 Task: Find a flat in Elizabethtown, United States, for 3 adults from 6th to 18th September, with 2 bedrooms, 2 beds, 2 bathrooms, self check-in, and English-speaking host, within a price range of ₹6000 to ₹12000.
Action: Mouse moved to (590, 146)
Screenshot: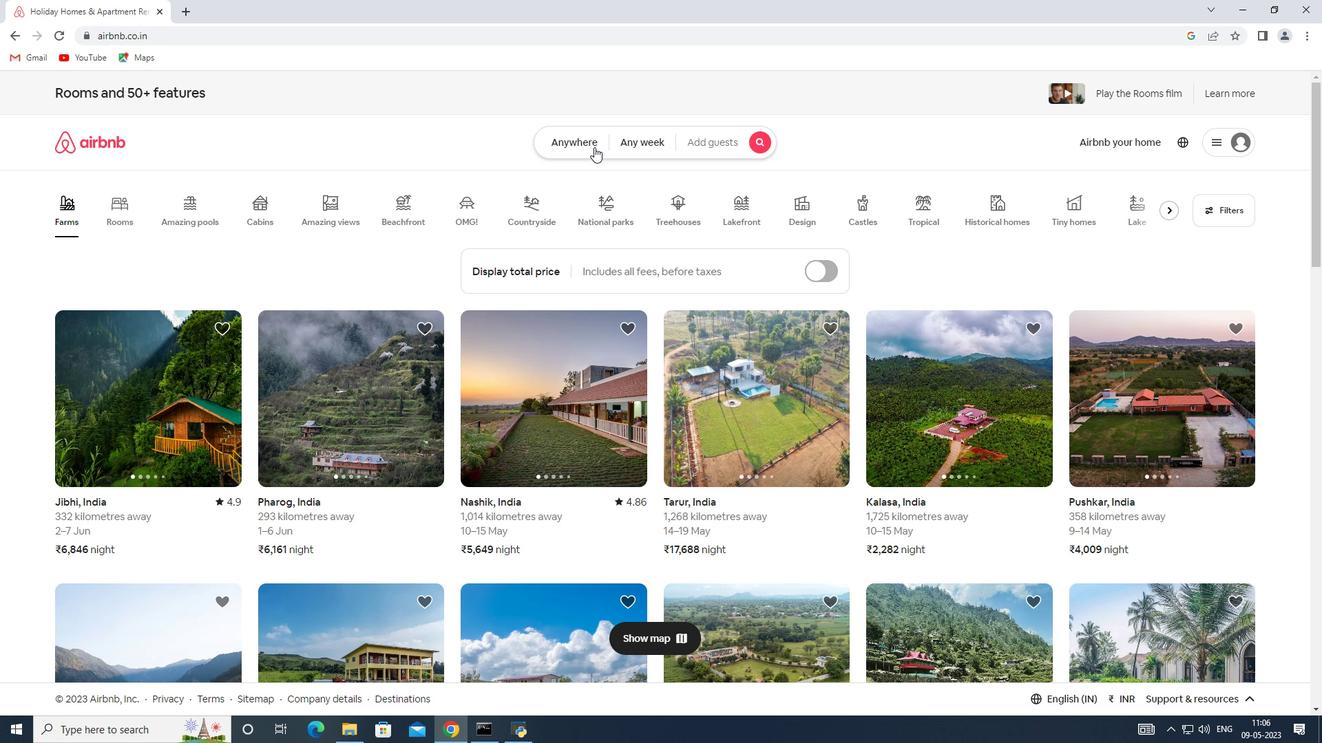 
Action: Mouse pressed left at (590, 146)
Screenshot: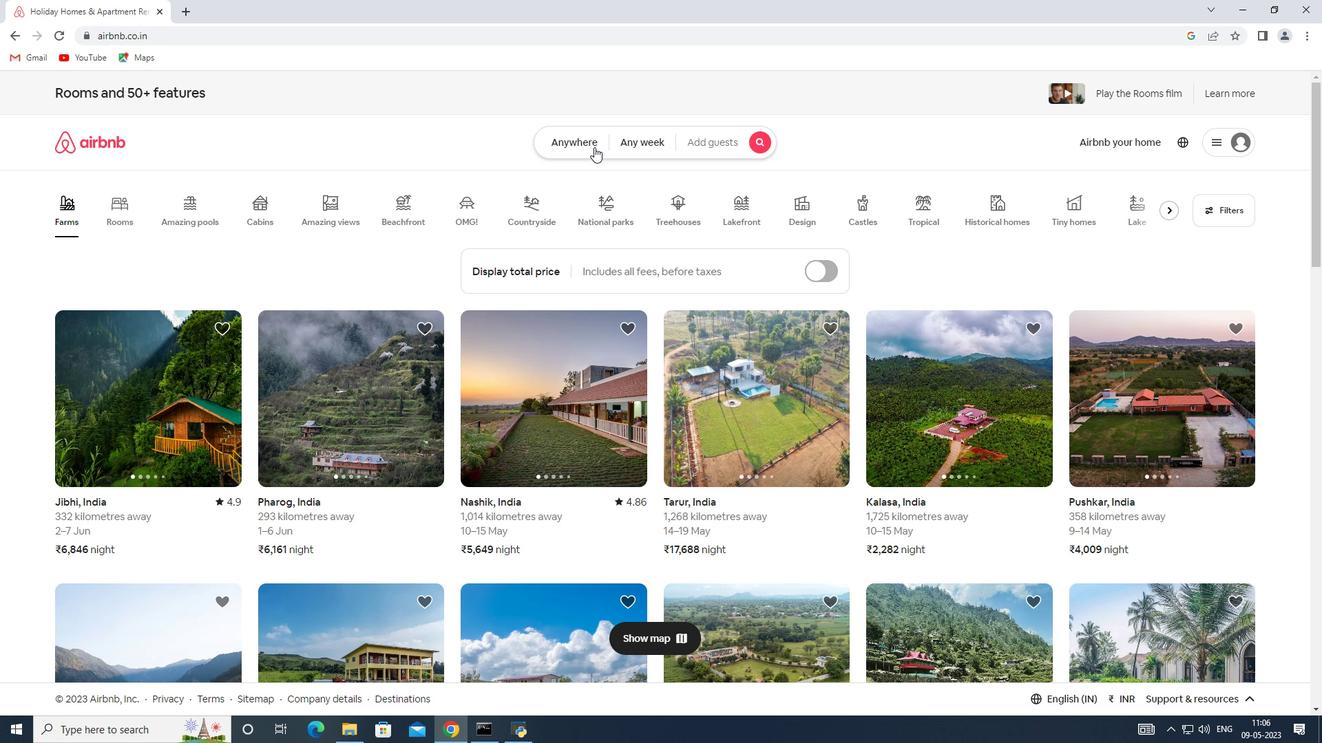 
Action: Mouse moved to (466, 200)
Screenshot: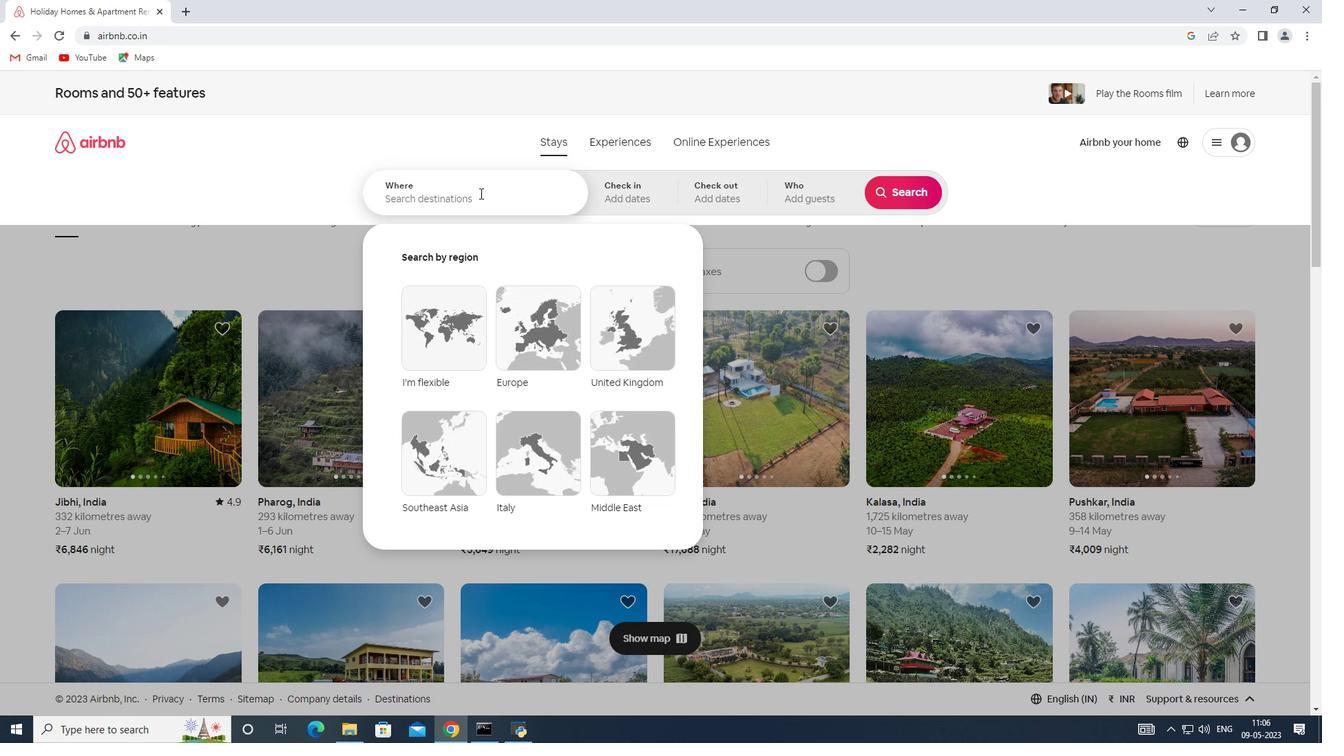 
Action: Mouse pressed left at (466, 200)
Screenshot: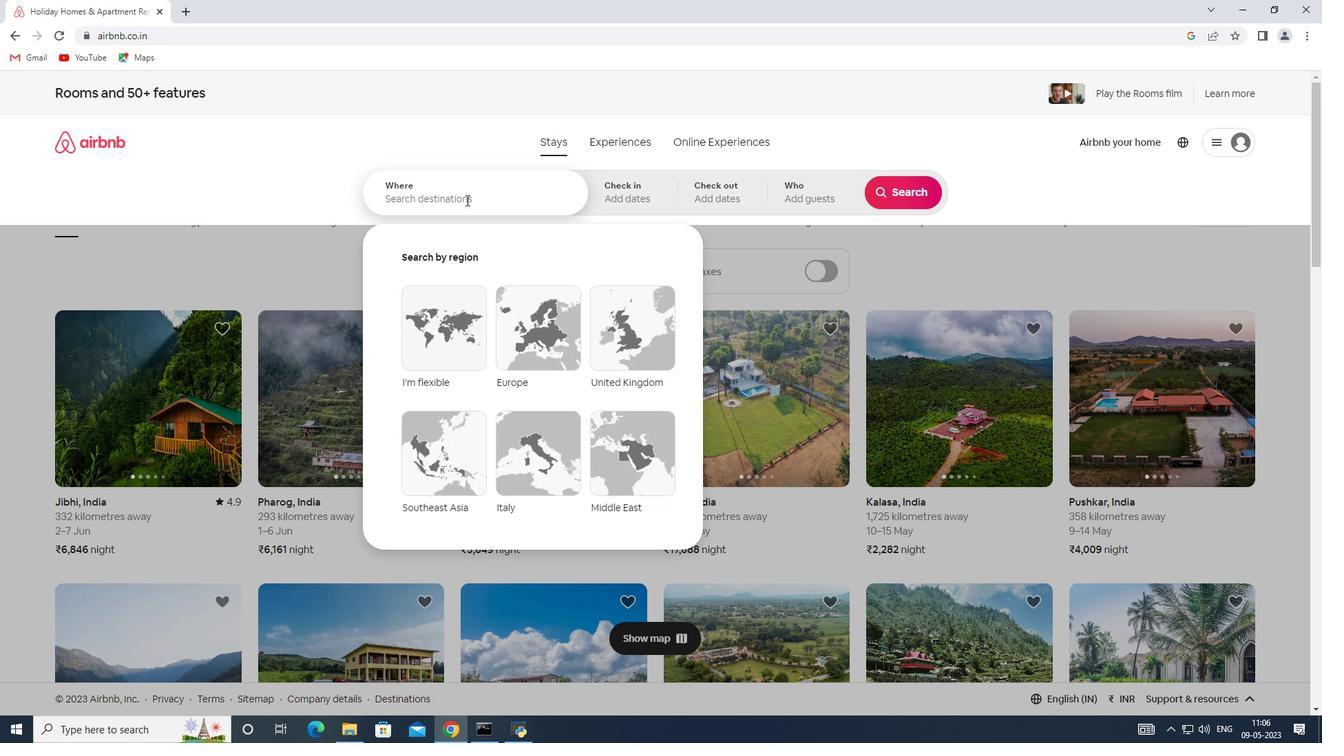
Action: Key pressed <Key.shift><Key.shift><Key.shift><Key.shift><Key.shift><Key.shift><Key.shift><Key.shift><Key.shift><Key.shift><Key.shift><Key.shift><Key.shift><Key.shift><Key.shift><Key.shift><Key.shift><Key.shift><Key.shift><Key.shift><Key.shift><Key.shift><Key.shift><Key.shift><Key.shift><Key.shift><Key.shift><Key.shift><Key.shift><Key.shift><Key.shift><Key.shift><Key.shift><Key.shift><Key.shift><Key.shift><Key.shift><Key.shift><Key.shift><Key.shift><Key.shift><Key.shift><Key.shift><Key.shift><Key.shift><Key.shift>Elizabethtown,<Key.shift><Key.shift><Key.shift><Key.shift><Key.shift><Key.shift><Key.shift><Key.shift><Key.shift><Key.shift><Key.shift><Key.shift><Key.shift><Key.shift><Key.shift><Key.shift><Key.shift><Key.shift>United<Key.space><Key.shift>States
Screenshot: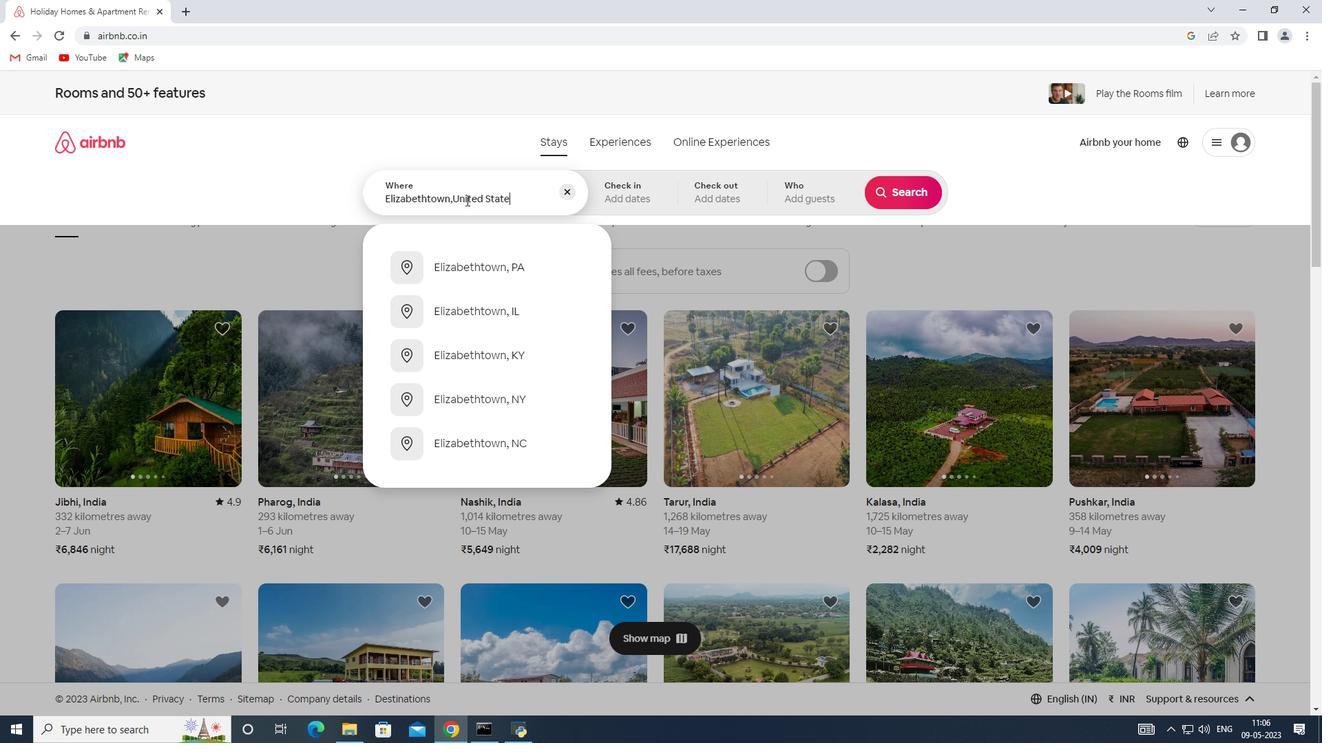 
Action: Mouse moved to (617, 190)
Screenshot: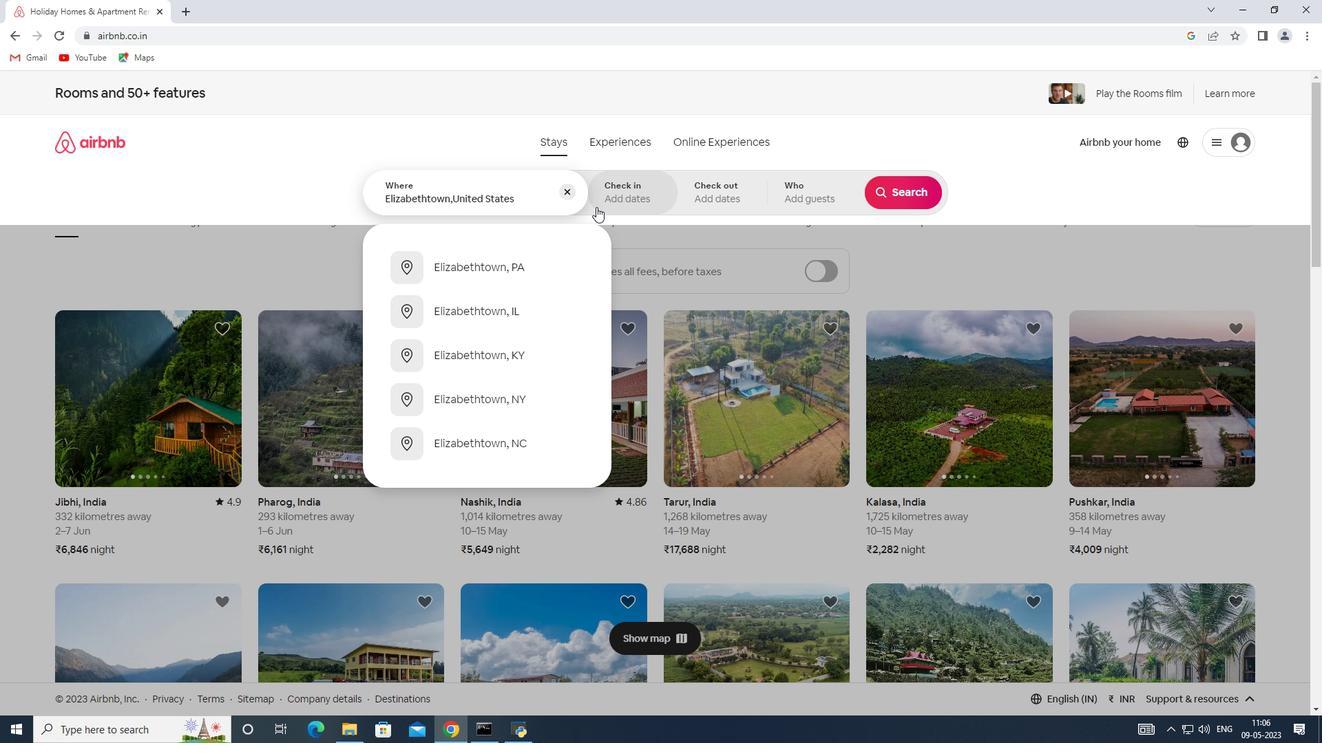 
Action: Mouse pressed left at (617, 190)
Screenshot: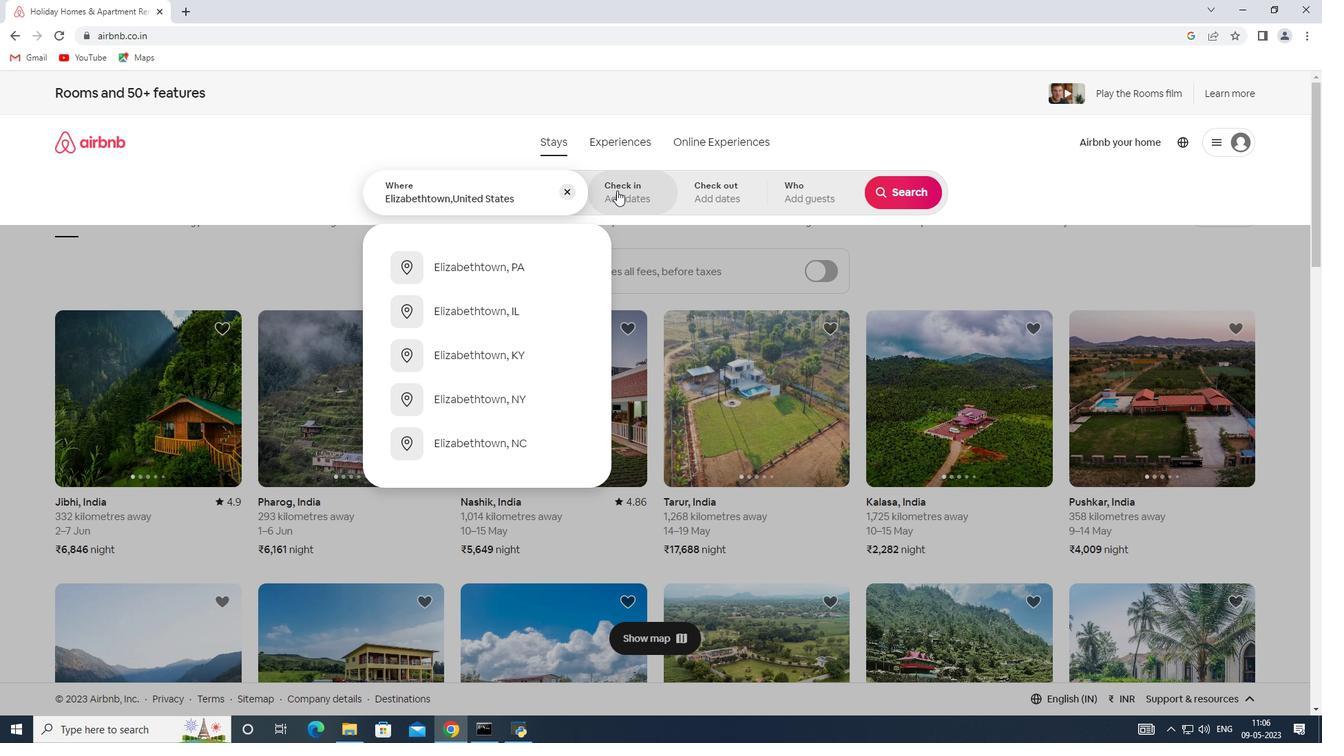 
Action: Mouse moved to (896, 301)
Screenshot: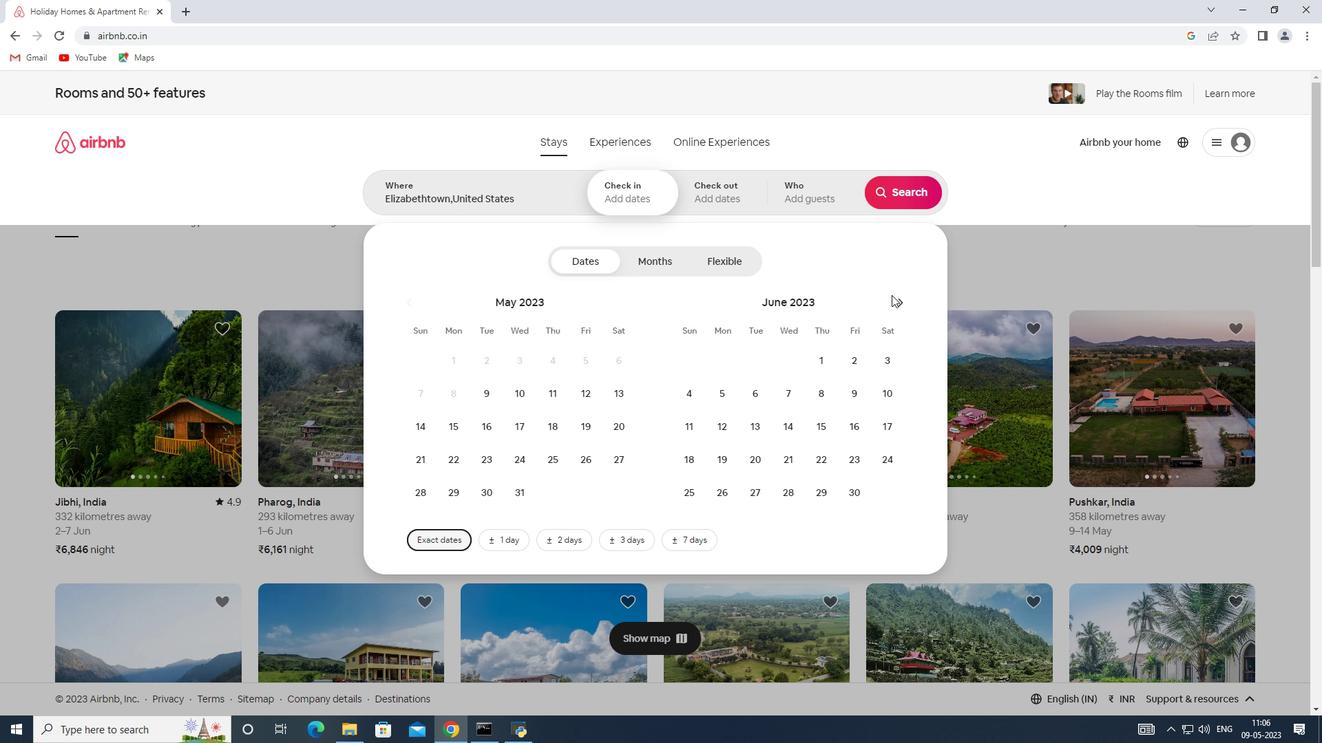 
Action: Mouse pressed left at (896, 301)
Screenshot: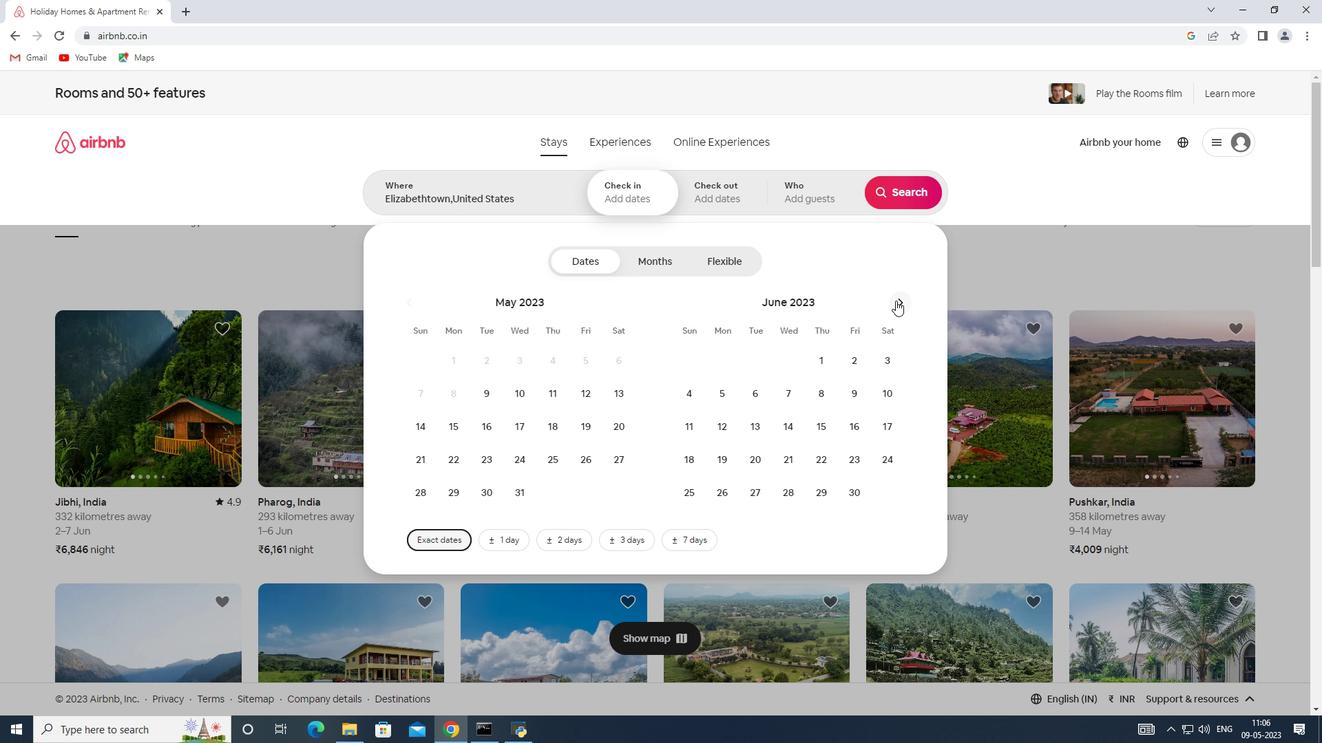 
Action: Mouse pressed left at (896, 301)
Screenshot: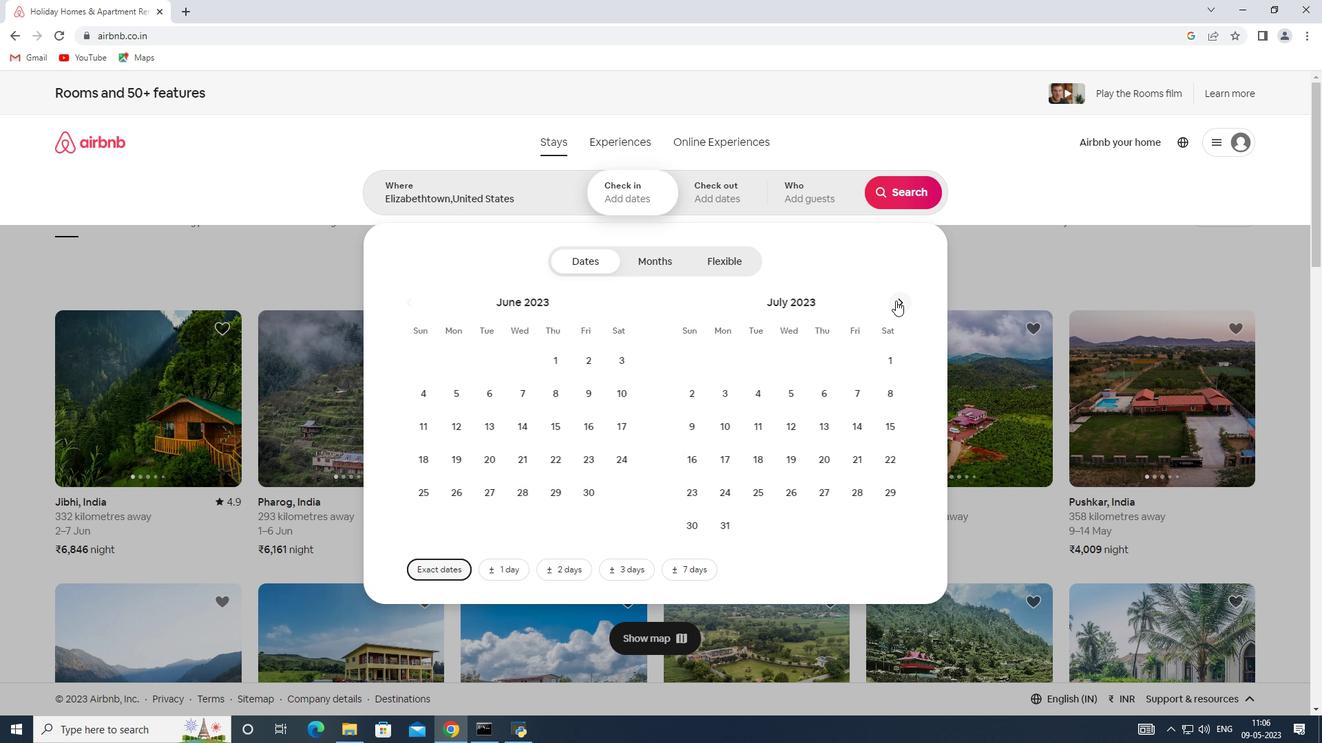 
Action: Mouse pressed left at (896, 301)
Screenshot: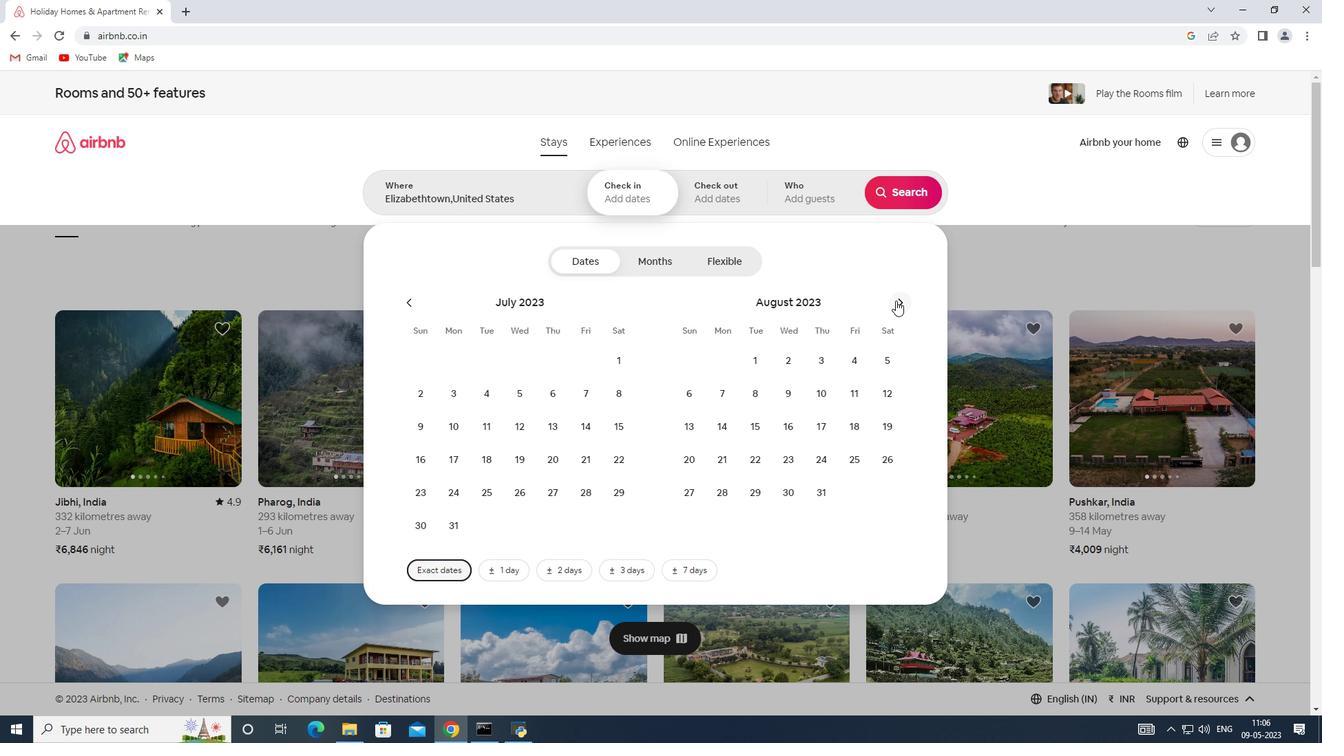 
Action: Mouse moved to (793, 389)
Screenshot: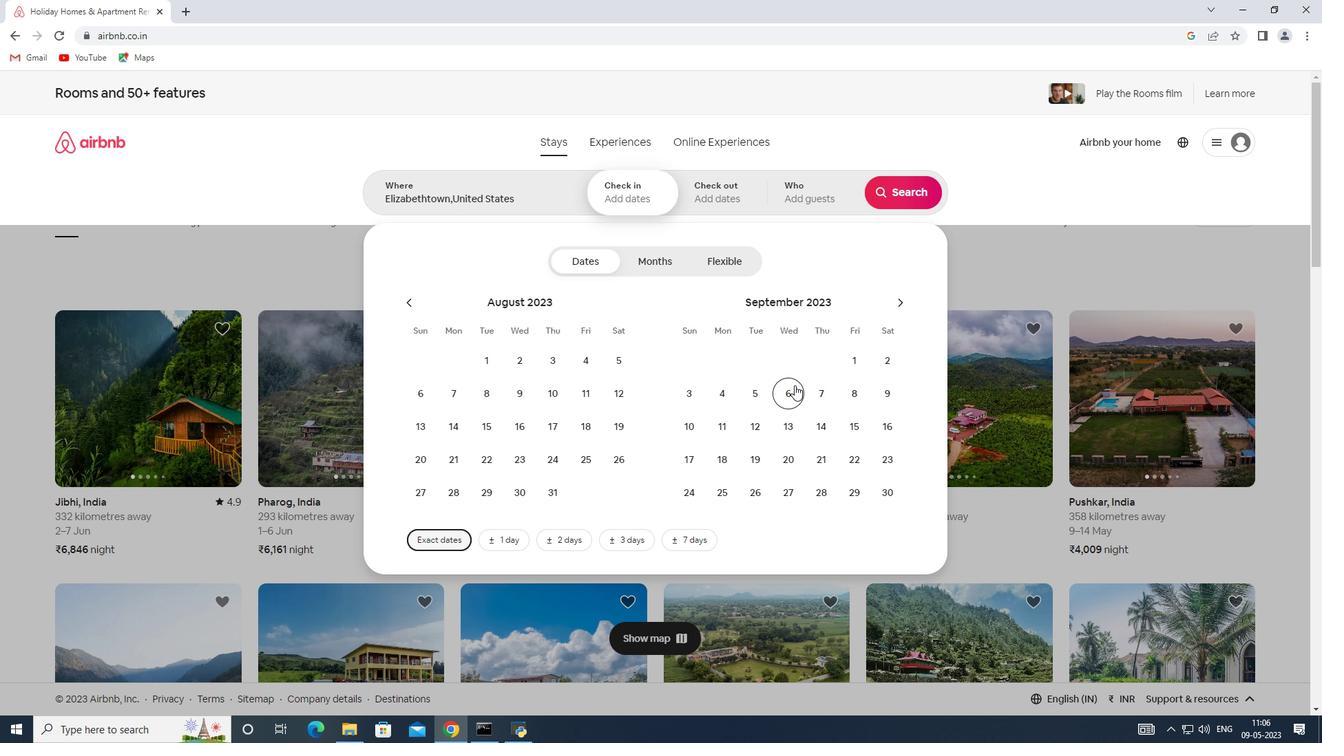 
Action: Mouse pressed left at (793, 389)
Screenshot: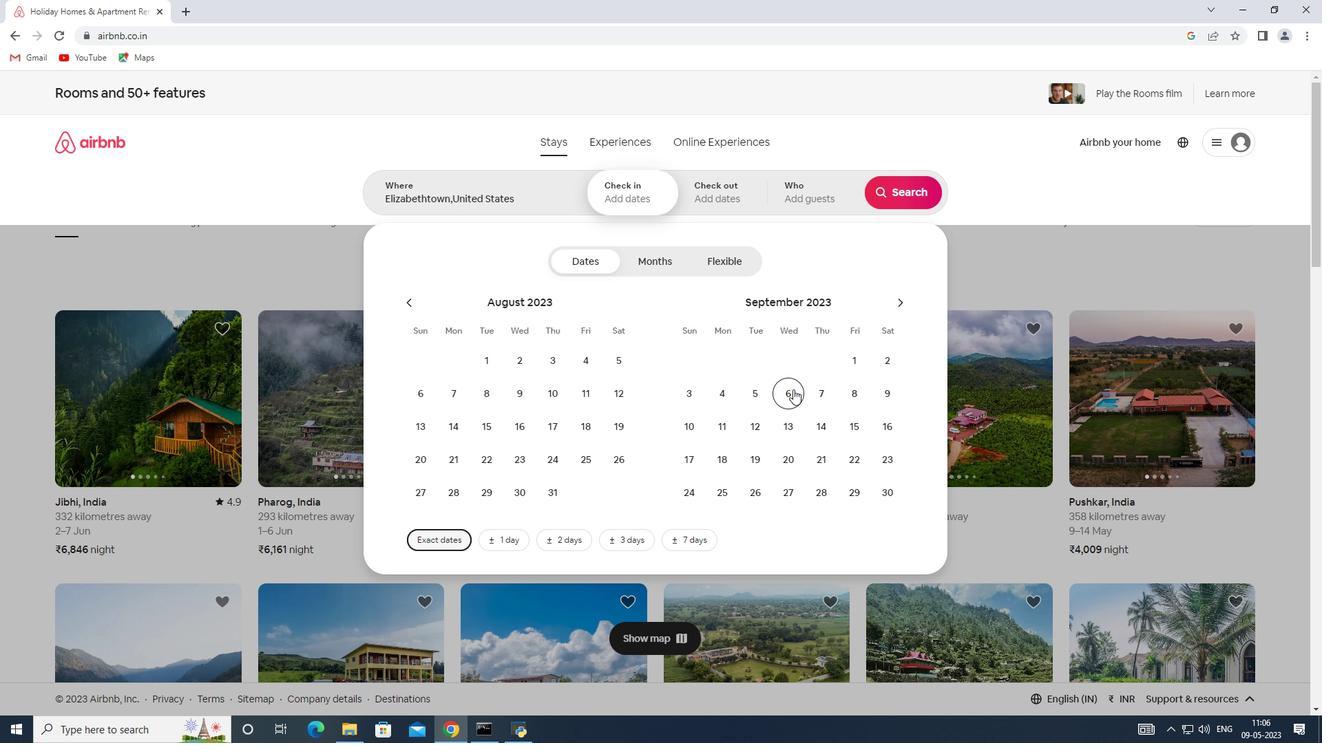 
Action: Mouse moved to (728, 455)
Screenshot: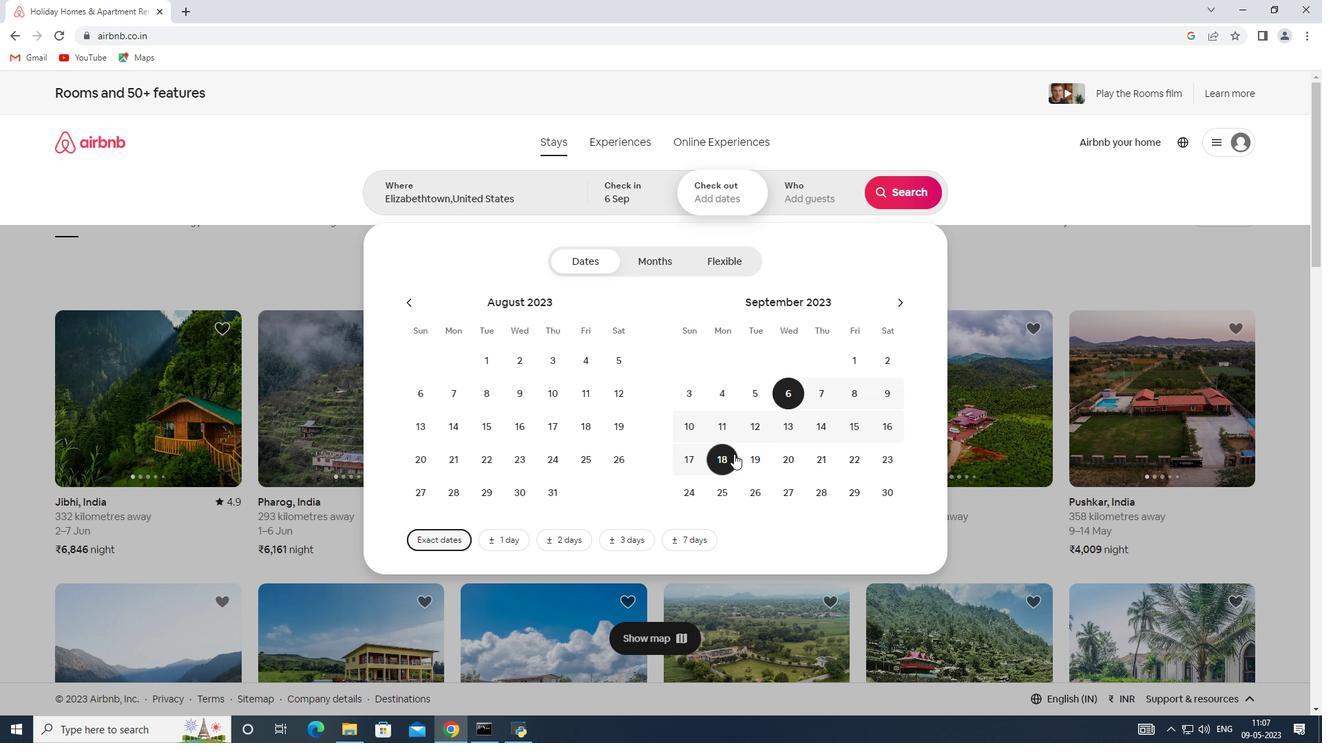 
Action: Mouse pressed left at (728, 455)
Screenshot: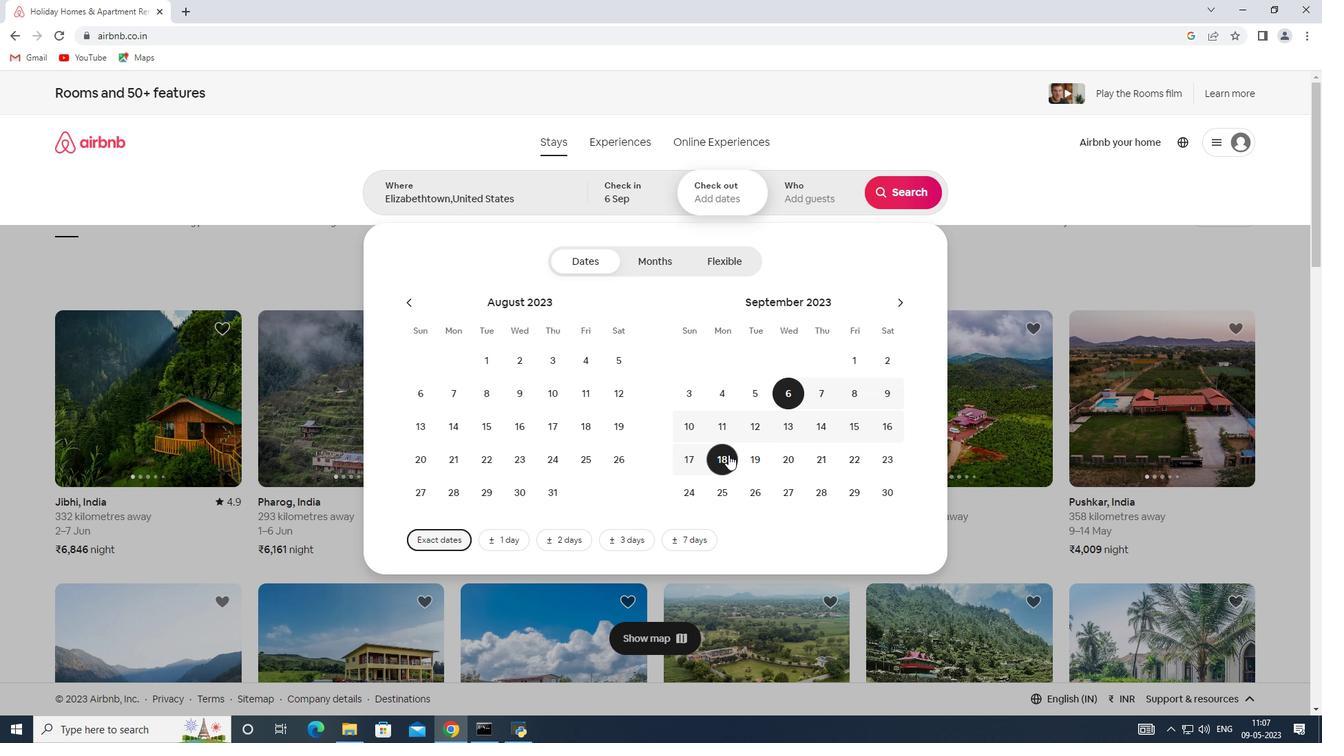 
Action: Mouse moved to (806, 188)
Screenshot: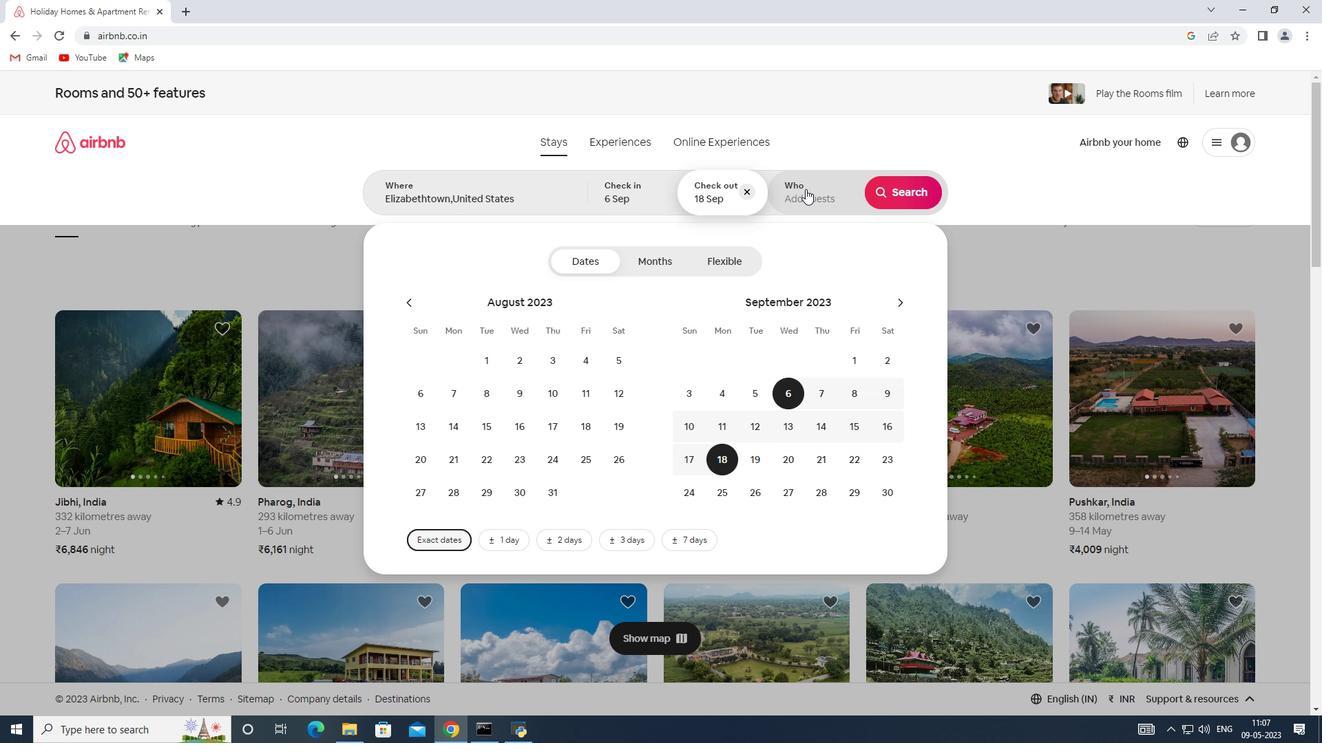 
Action: Mouse pressed left at (806, 188)
Screenshot: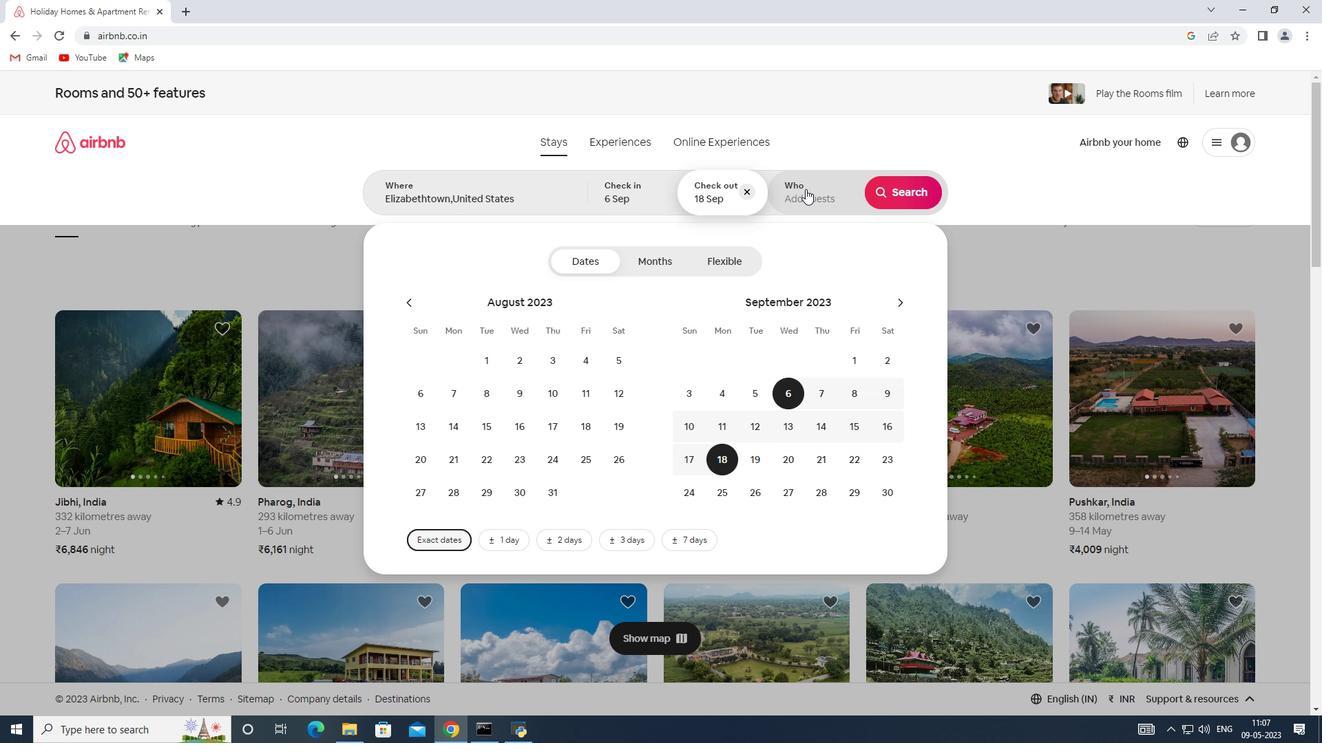 
Action: Mouse moved to (907, 261)
Screenshot: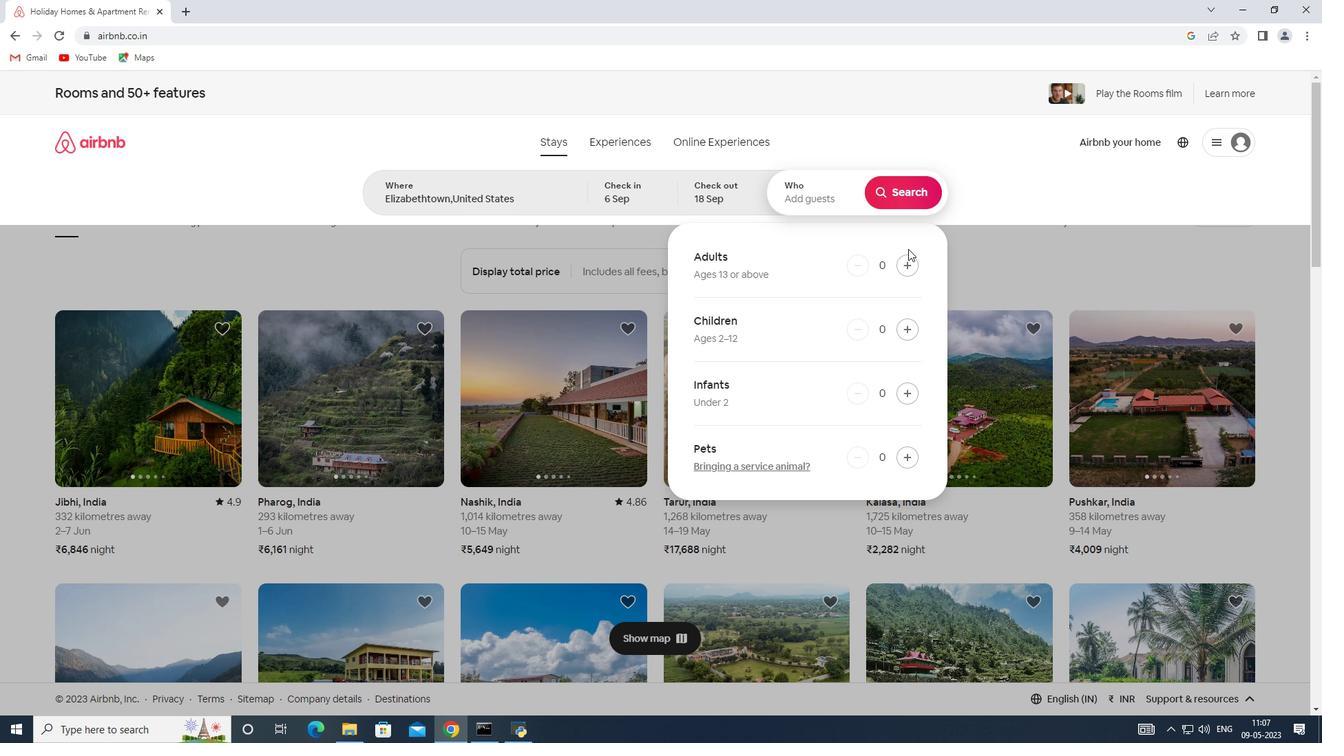 
Action: Mouse pressed left at (907, 261)
Screenshot: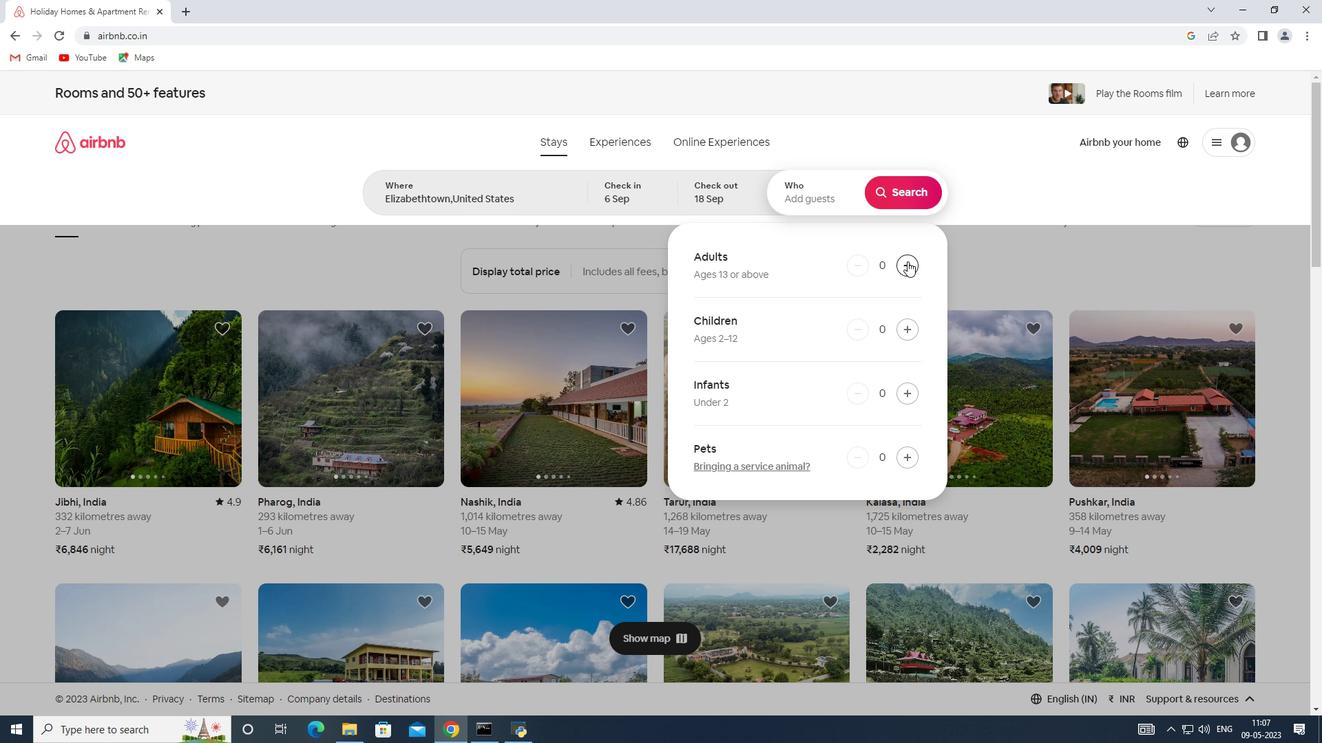 
Action: Mouse pressed left at (907, 261)
Screenshot: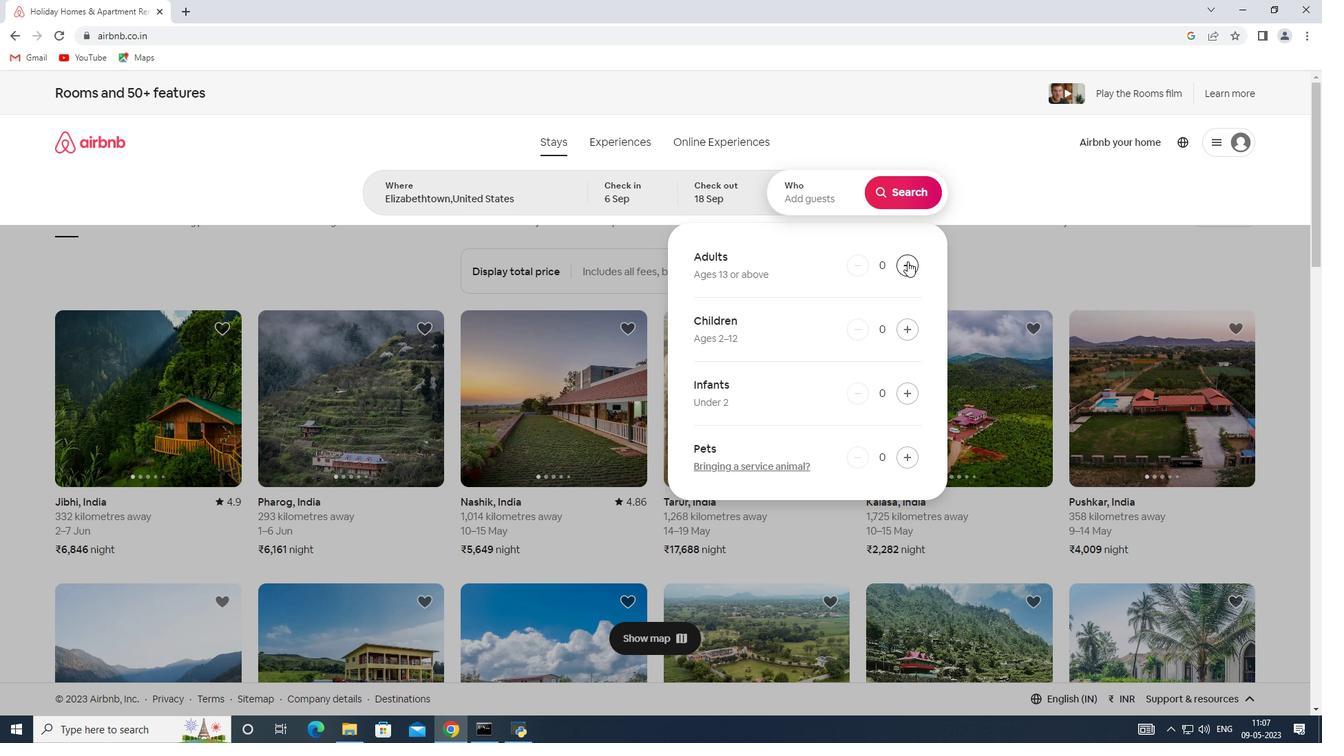 
Action: Mouse pressed left at (907, 261)
Screenshot: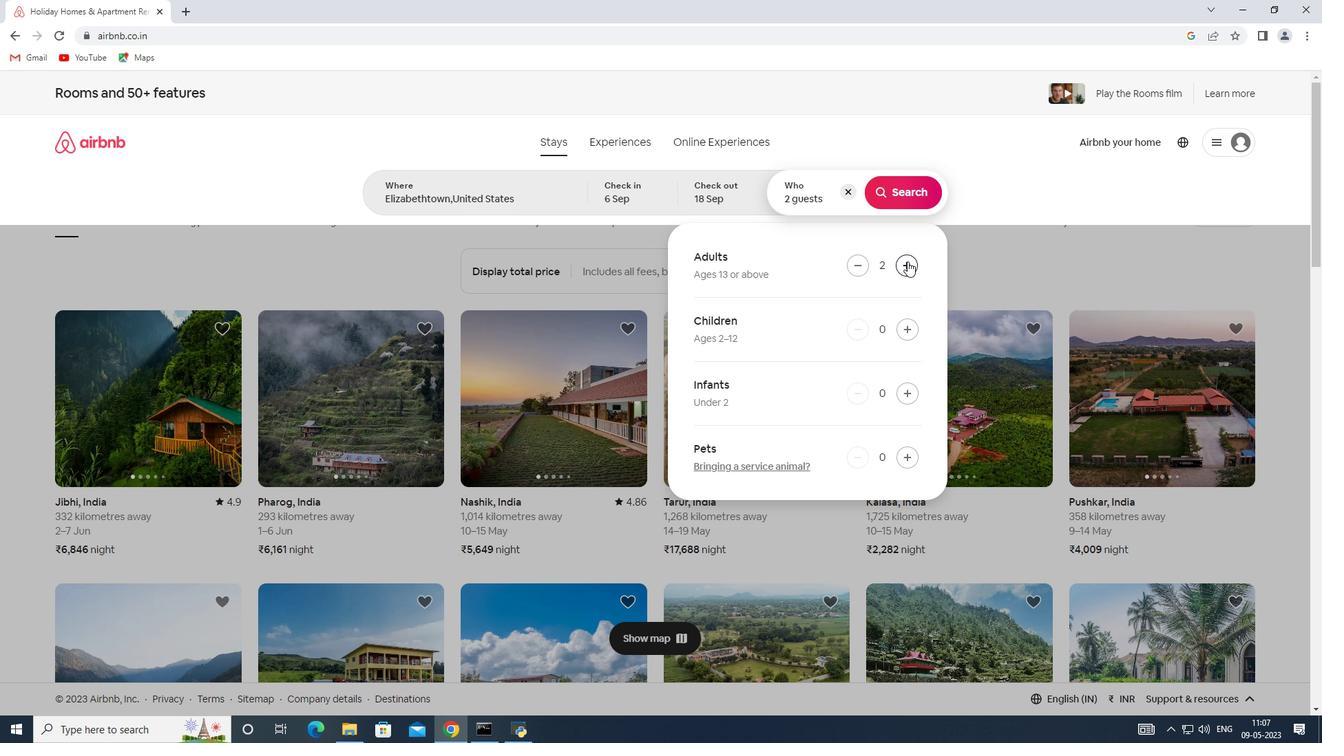 
Action: Mouse moved to (900, 194)
Screenshot: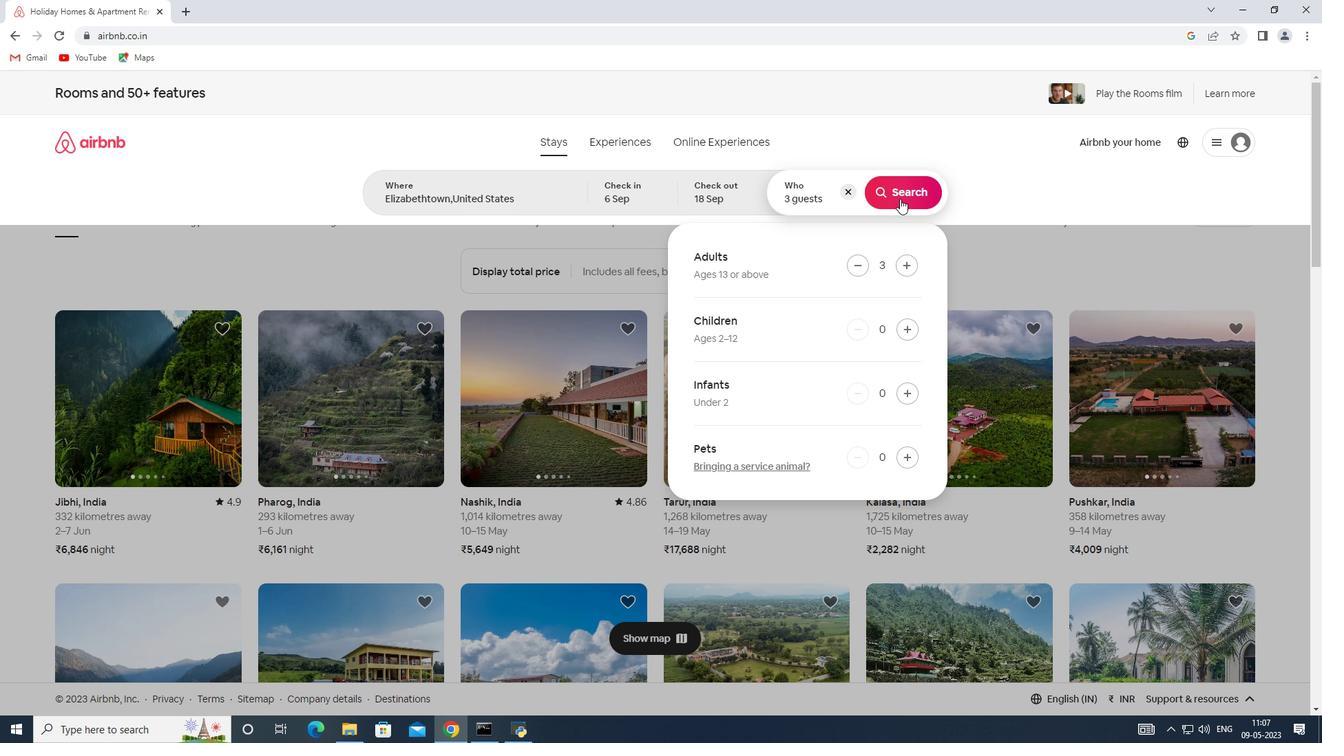 
Action: Mouse pressed left at (900, 194)
Screenshot: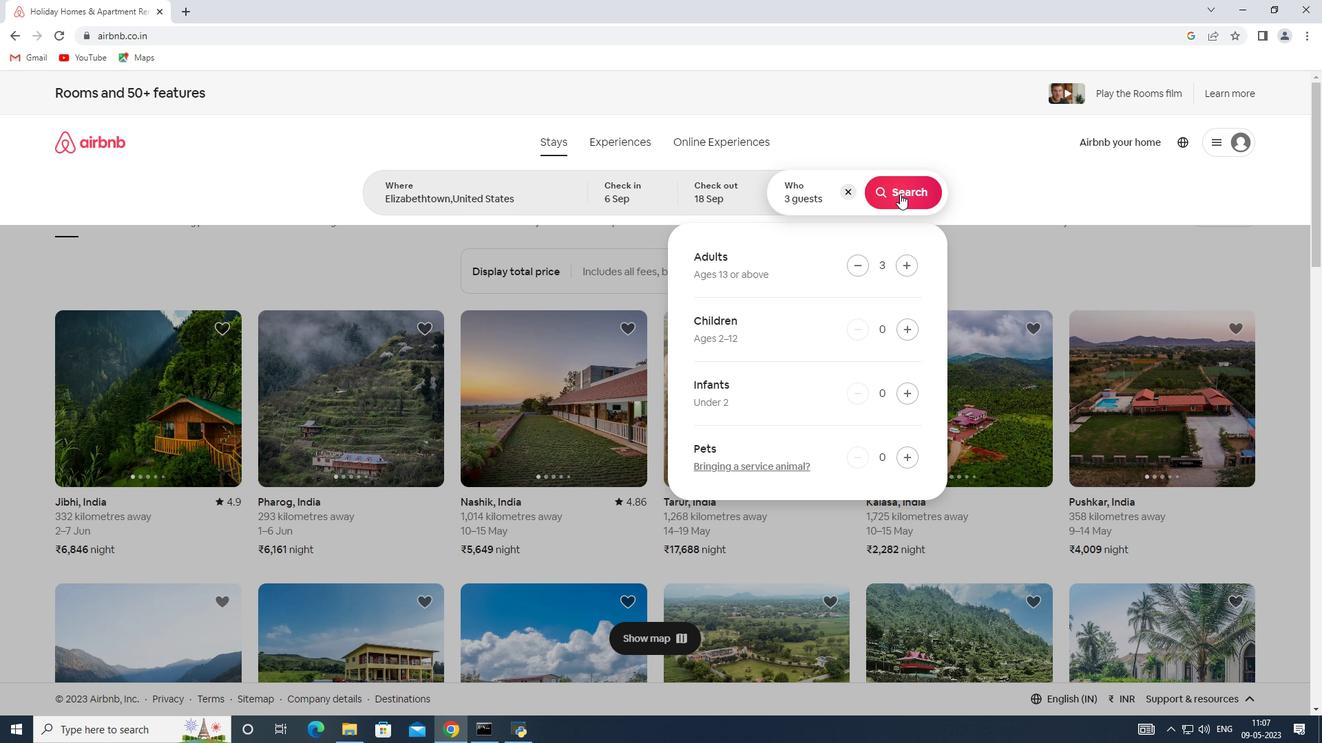 
Action: Mouse moved to (1270, 159)
Screenshot: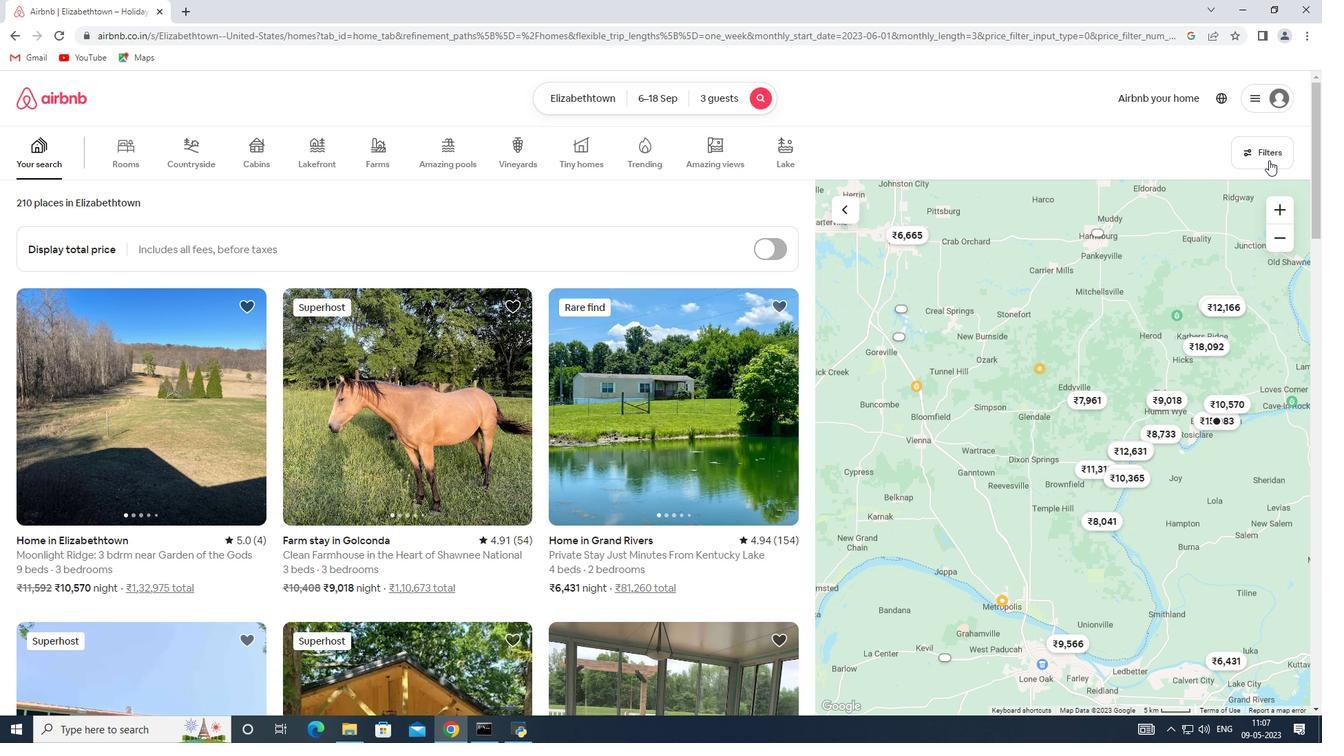 
Action: Mouse pressed left at (1270, 159)
Screenshot: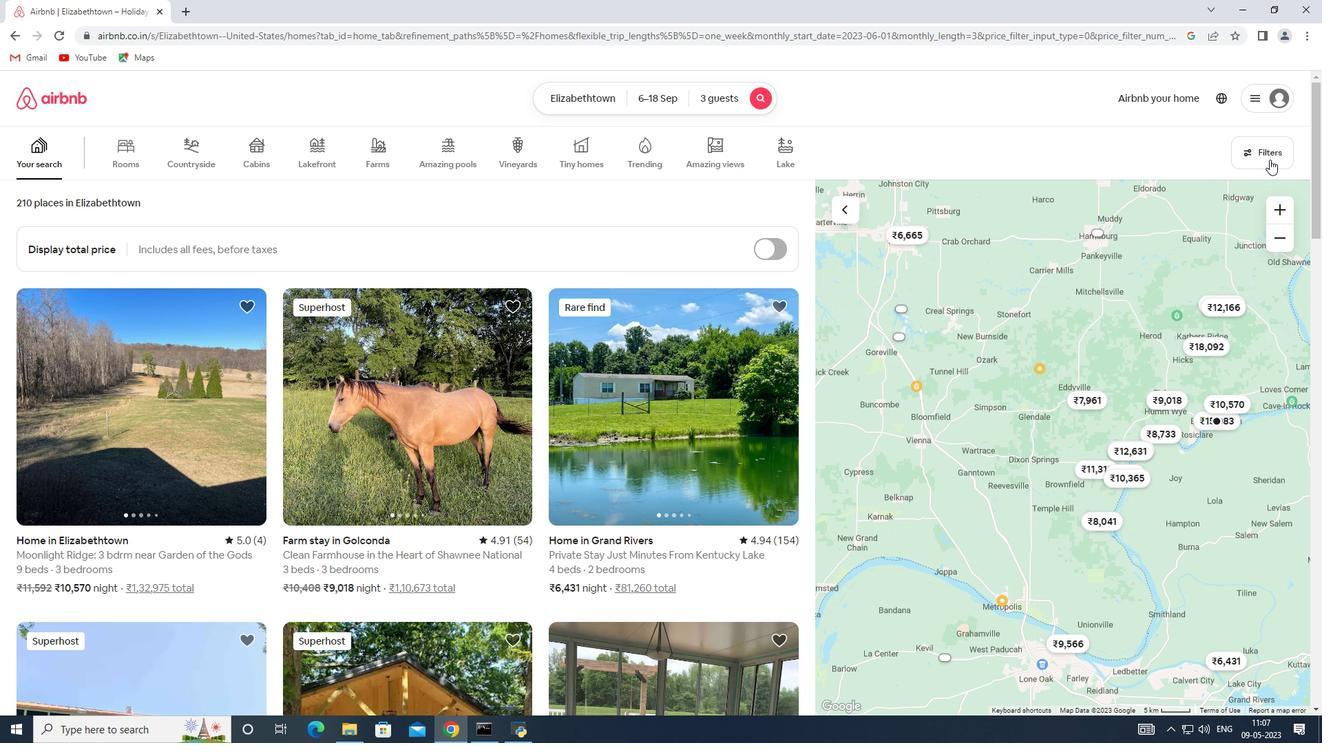 
Action: Mouse moved to (475, 495)
Screenshot: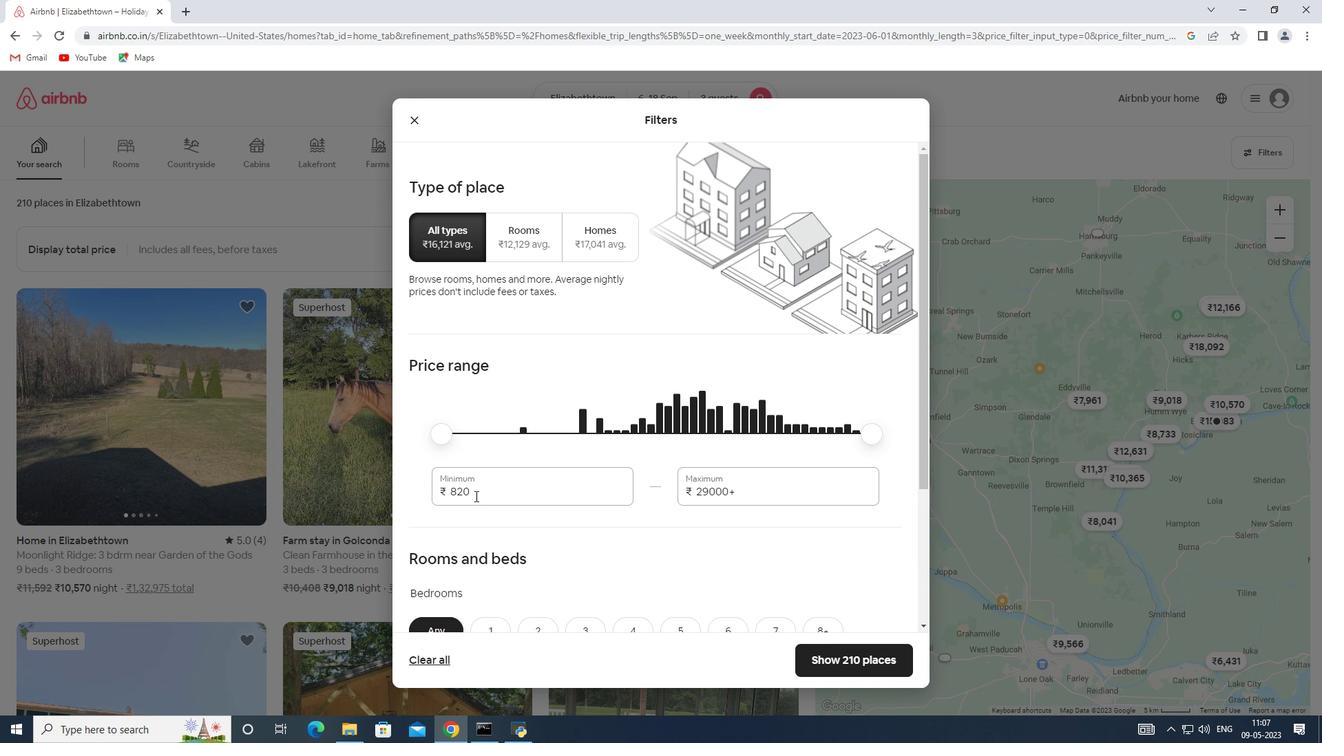 
Action: Mouse pressed left at (475, 495)
Screenshot: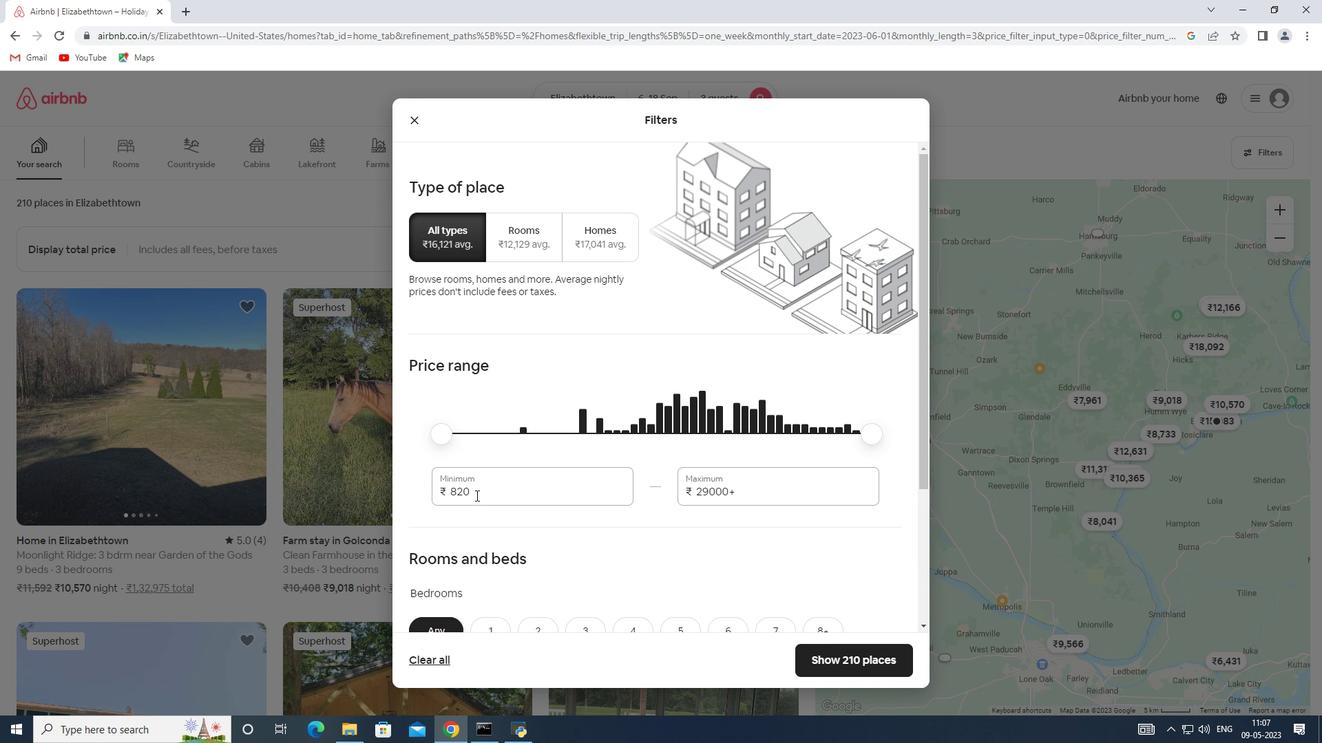 
Action: Mouse moved to (389, 493)
Screenshot: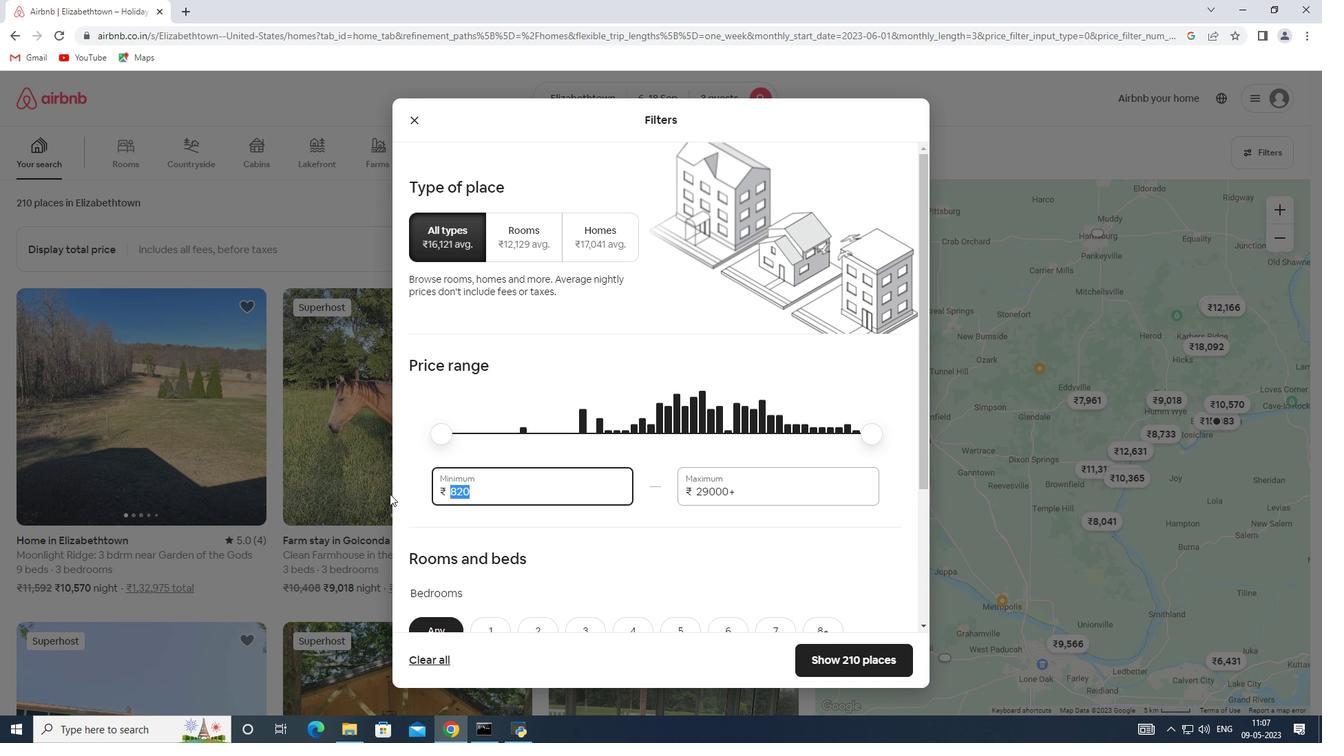 
Action: Key pressed 6000
Screenshot: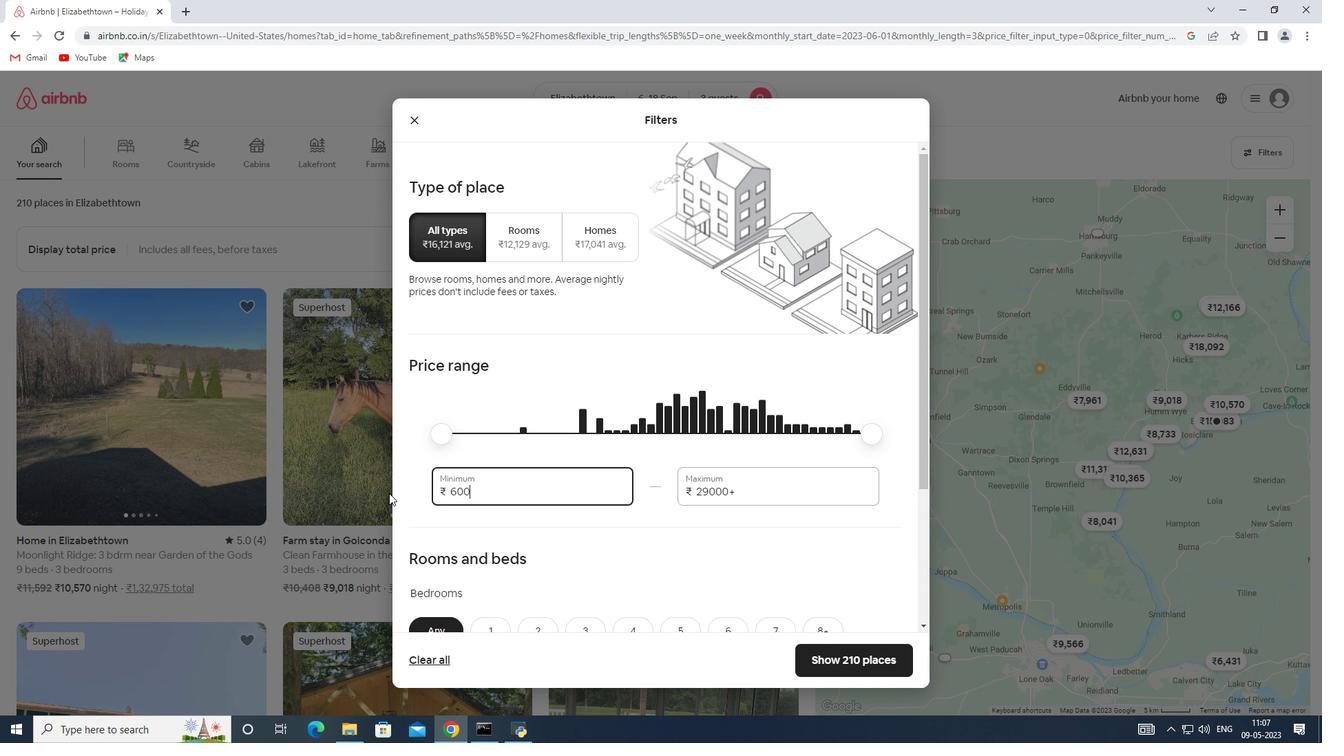
Action: Mouse moved to (743, 495)
Screenshot: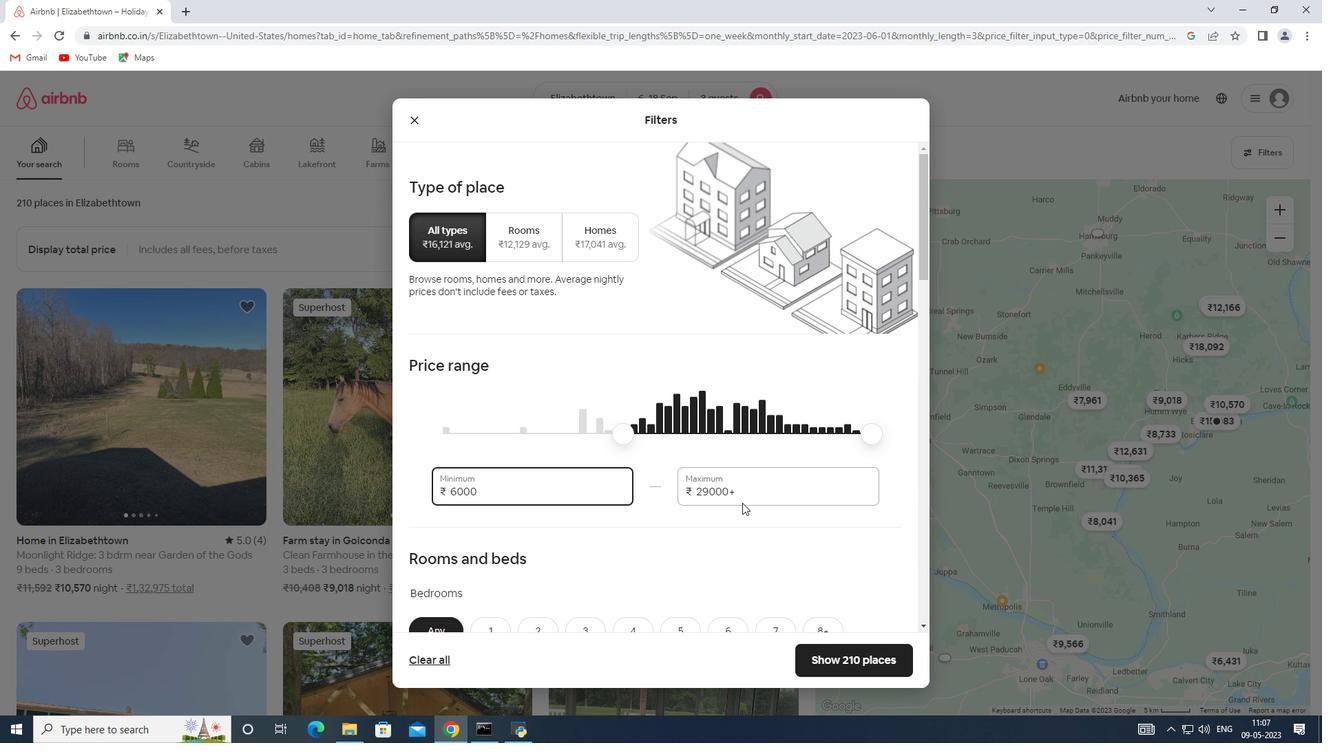 
Action: Mouse pressed left at (743, 495)
Screenshot: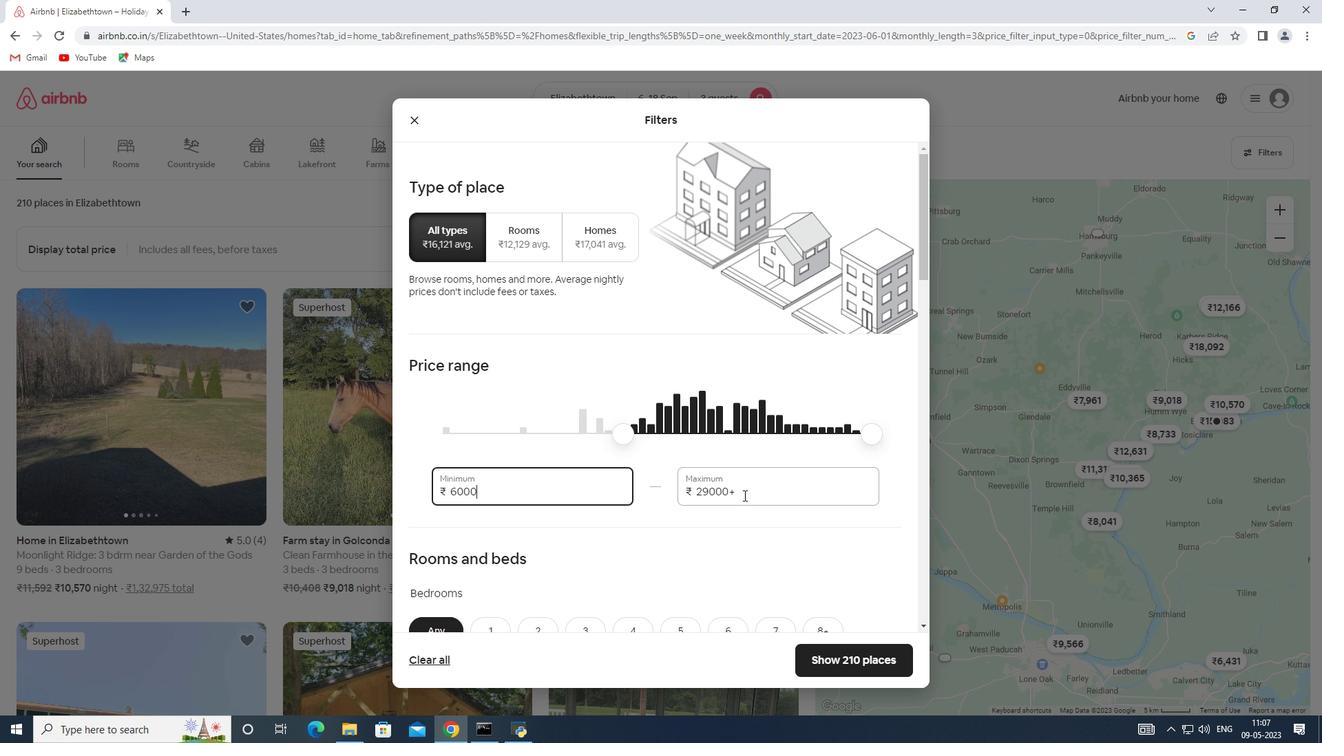 
Action: Mouse moved to (691, 495)
Screenshot: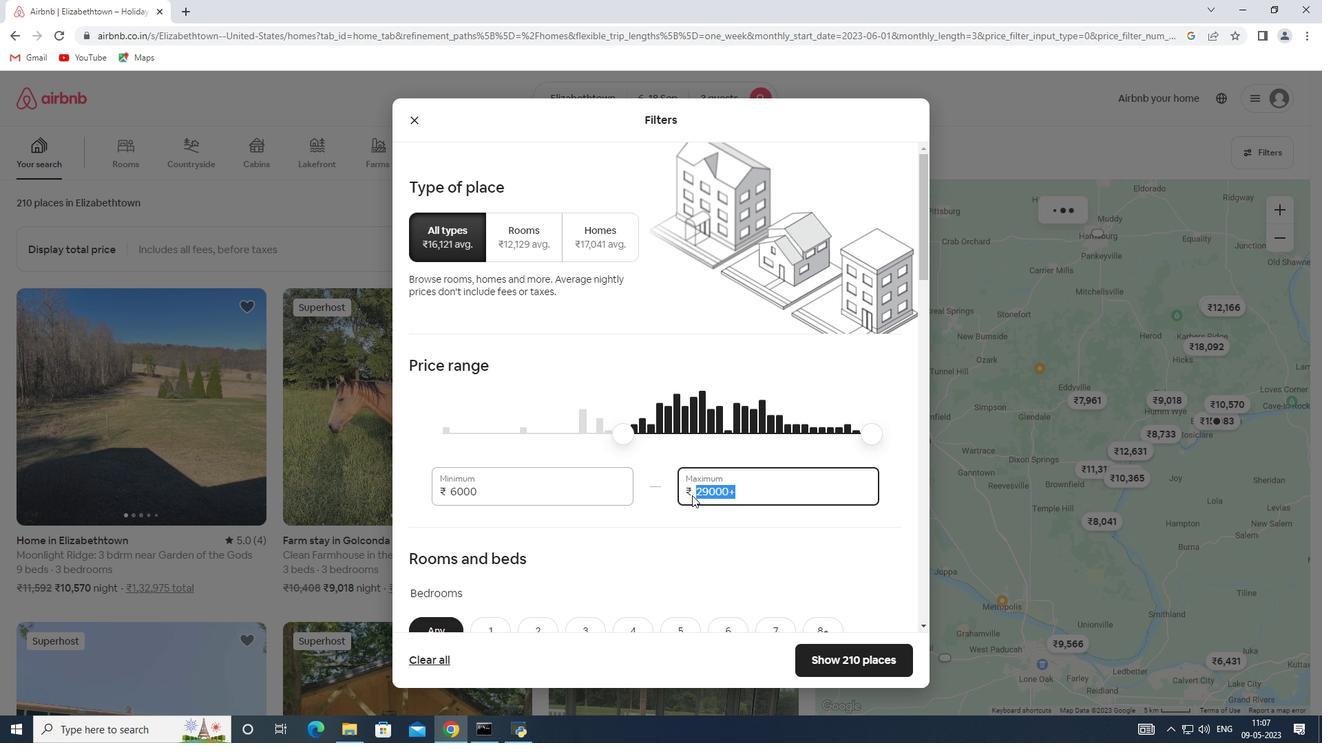 
Action: Key pressed 12000
Screenshot: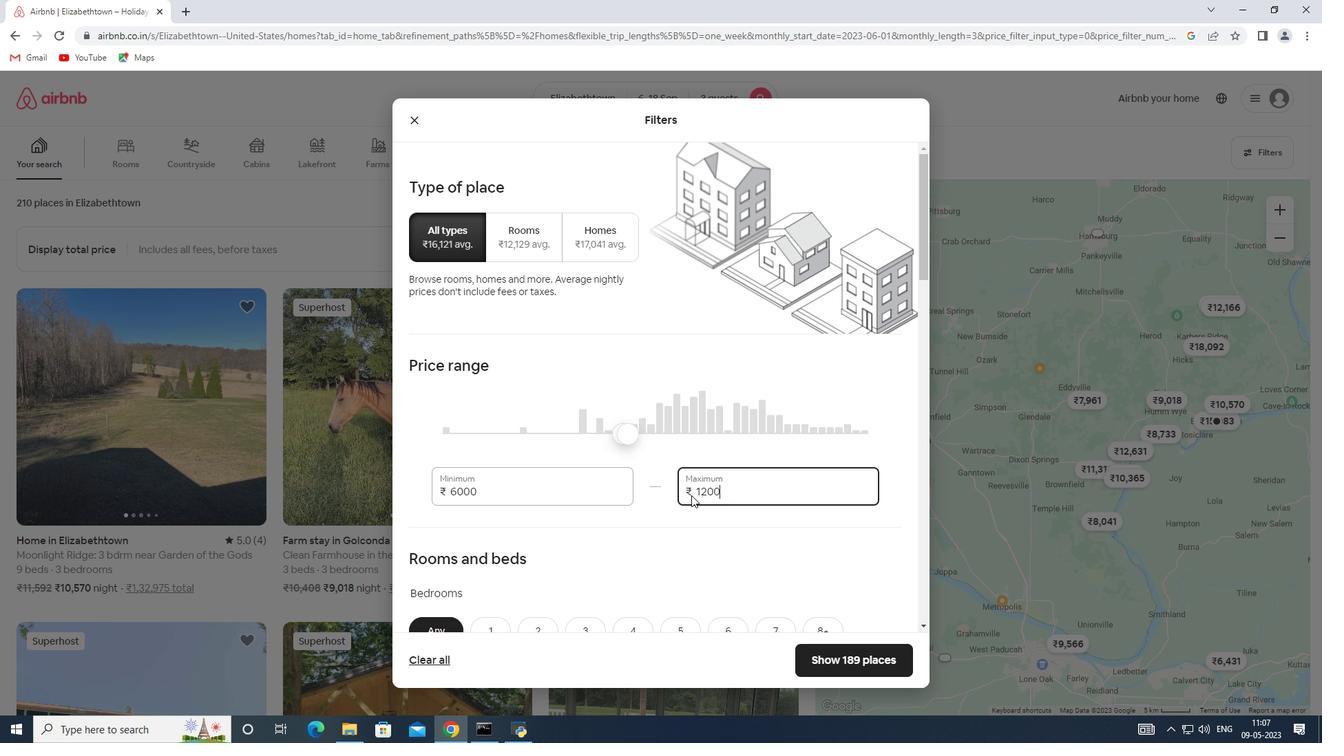 
Action: Mouse moved to (695, 493)
Screenshot: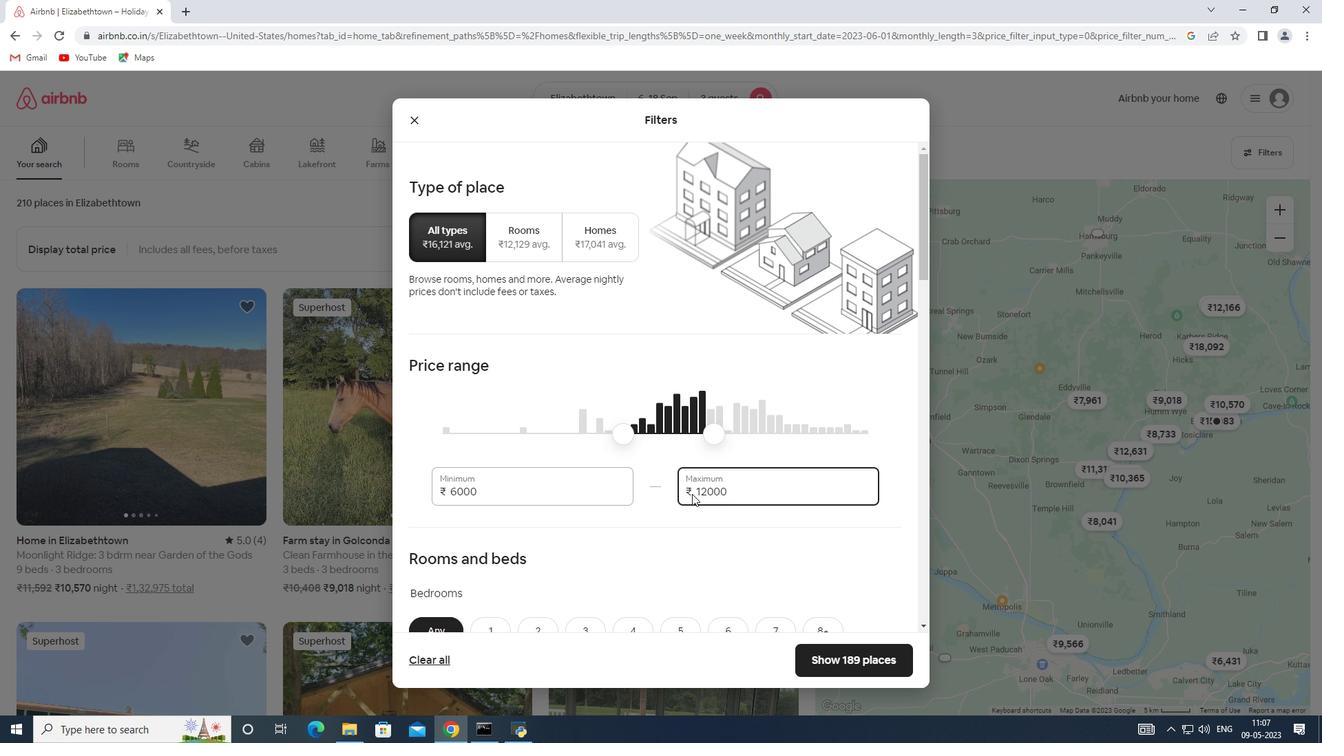 
Action: Mouse scrolled (695, 492) with delta (0, 0)
Screenshot: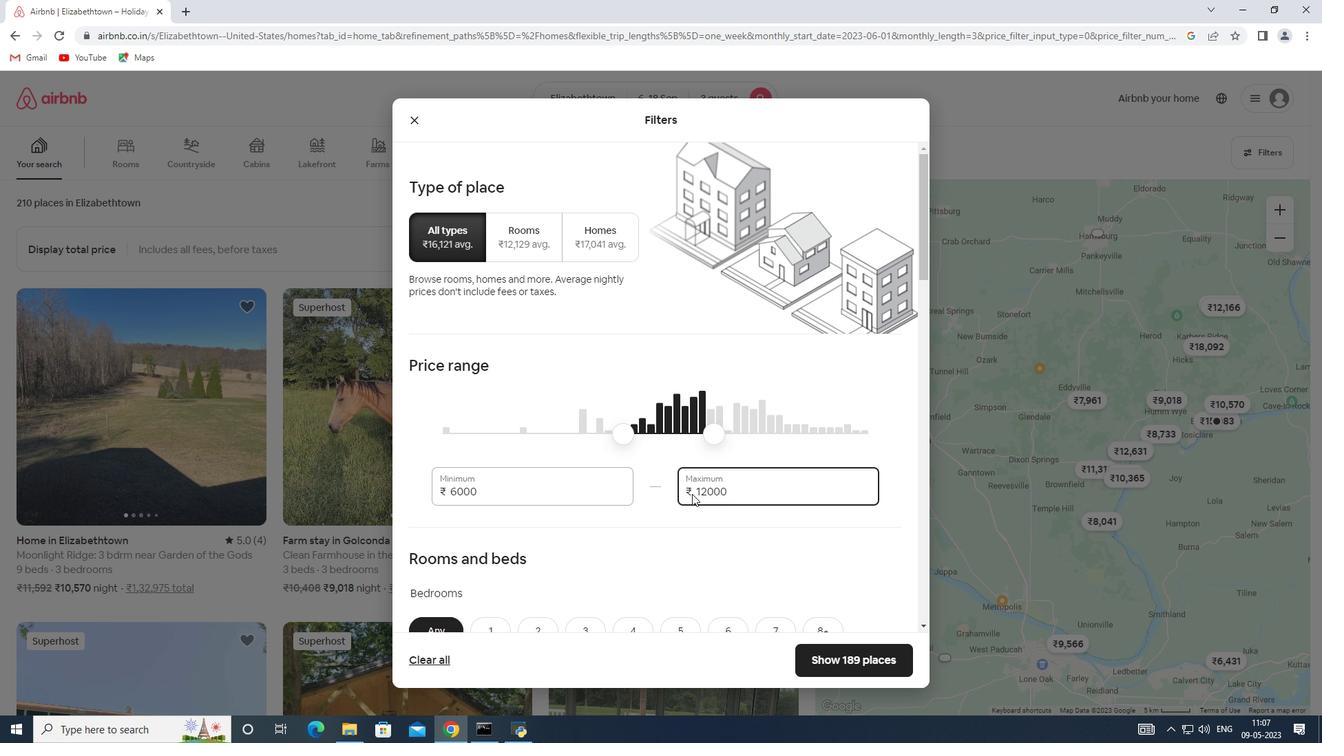 
Action: Mouse scrolled (695, 492) with delta (0, 0)
Screenshot: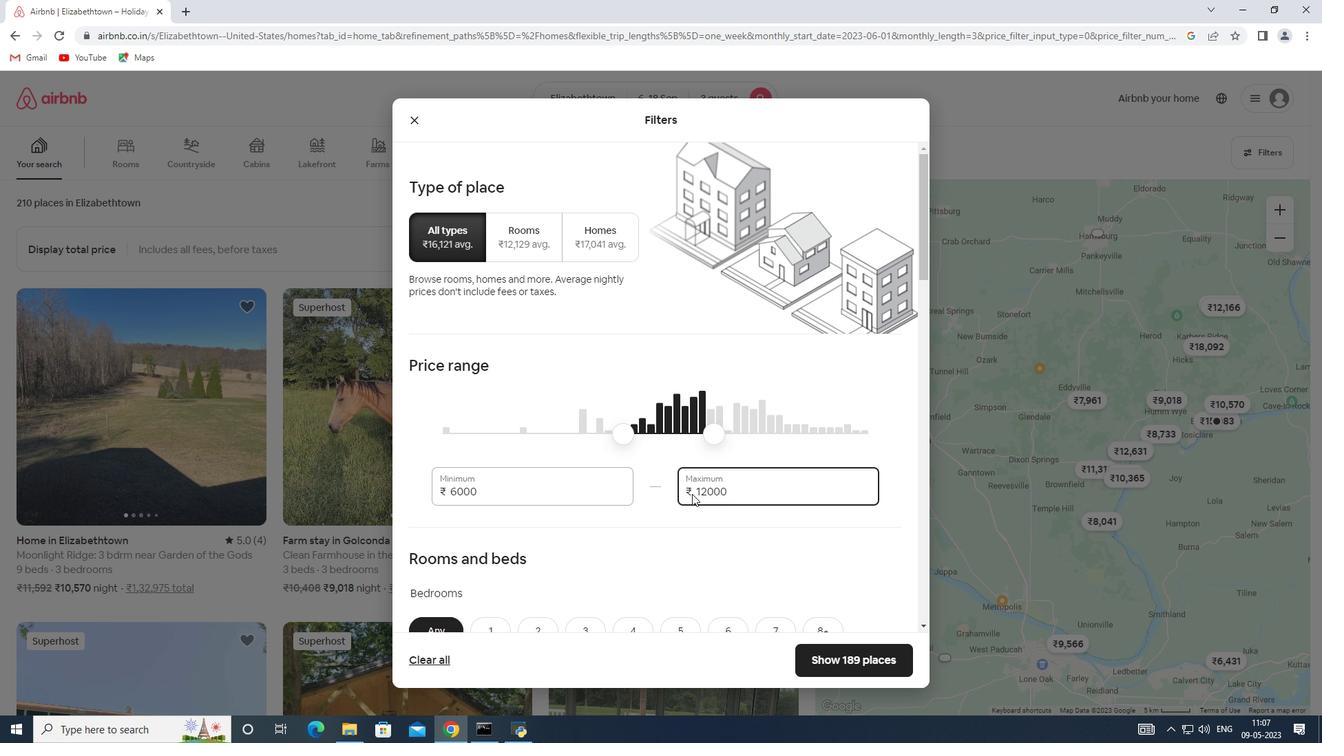 
Action: Mouse moved to (699, 396)
Screenshot: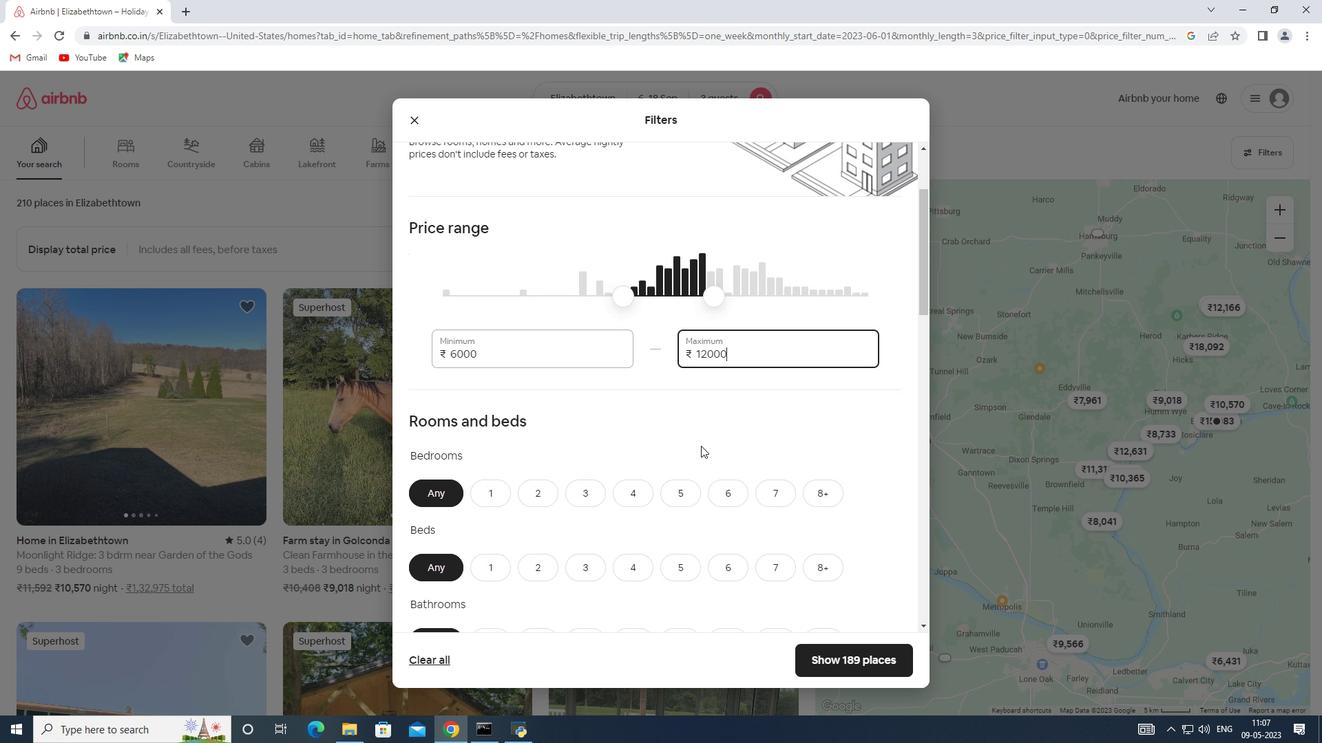 
Action: Mouse scrolled (699, 395) with delta (0, 0)
Screenshot: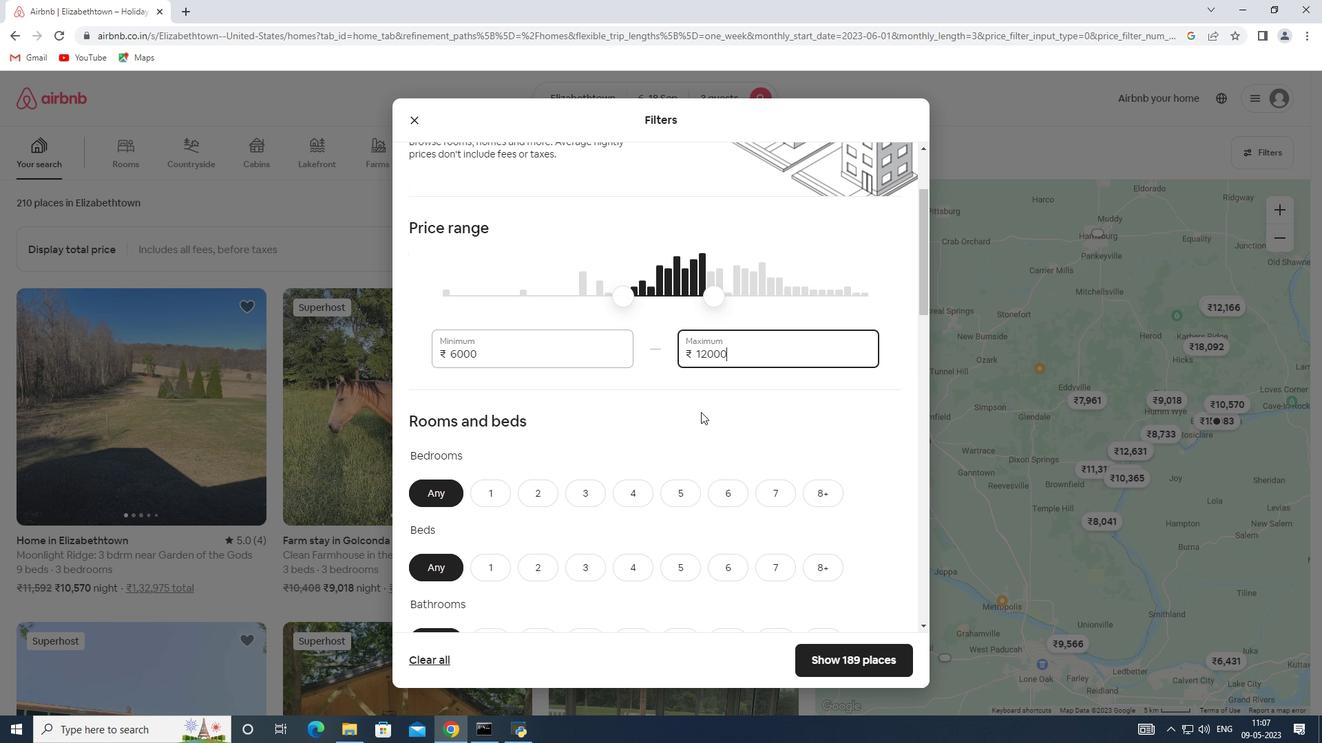
Action: Mouse moved to (699, 396)
Screenshot: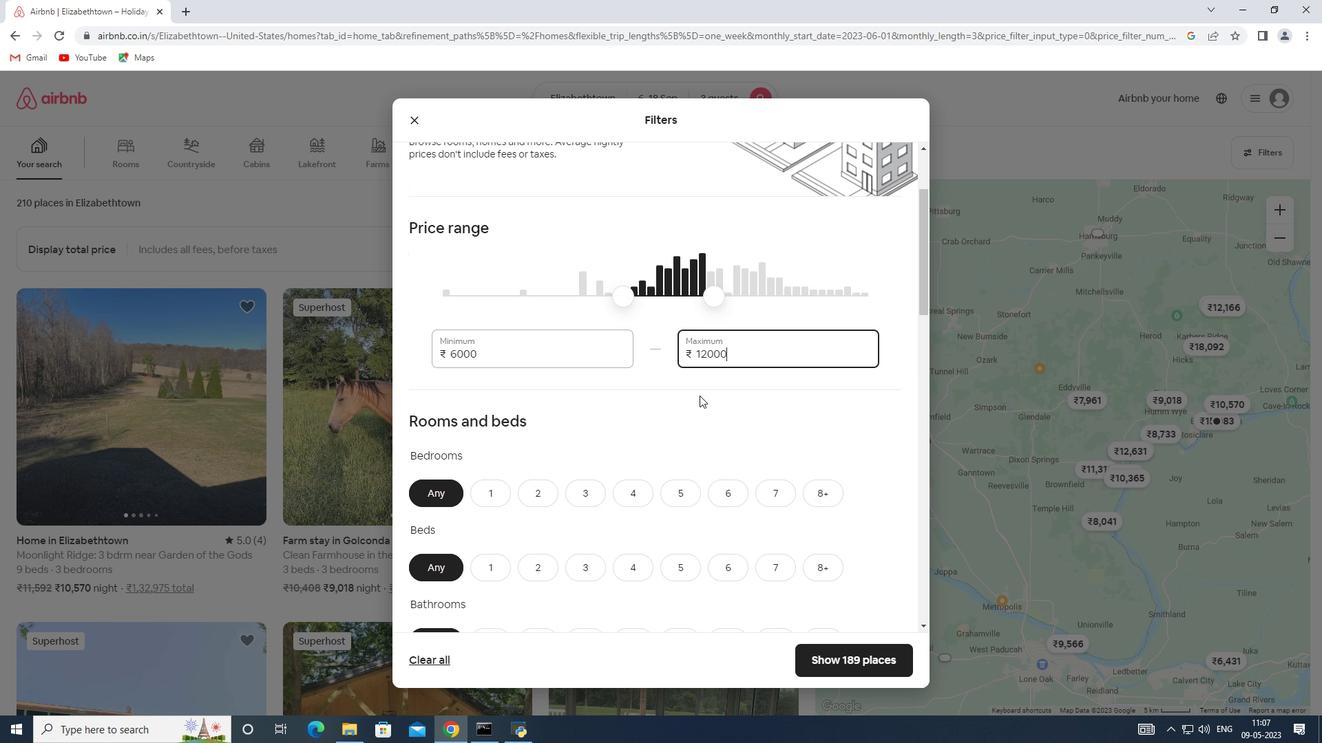 
Action: Mouse scrolled (699, 395) with delta (0, 0)
Screenshot: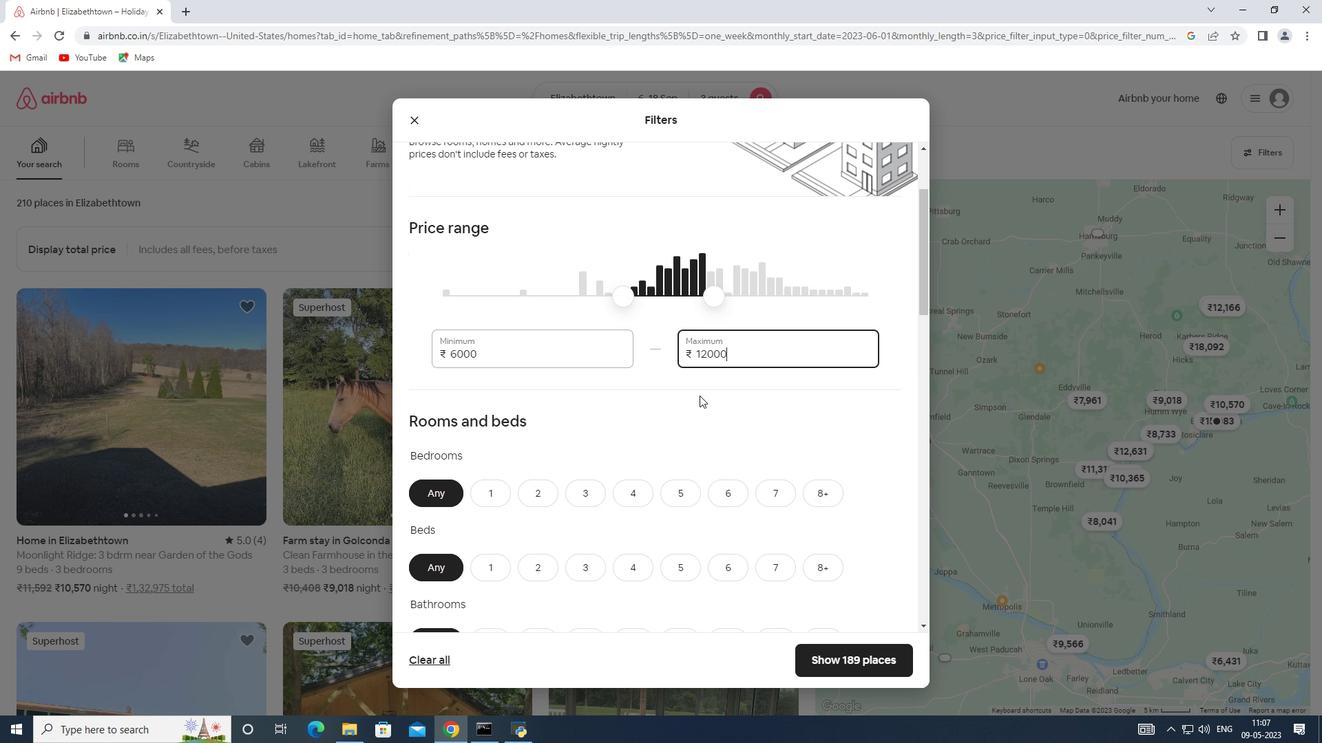 
Action: Mouse moved to (546, 349)
Screenshot: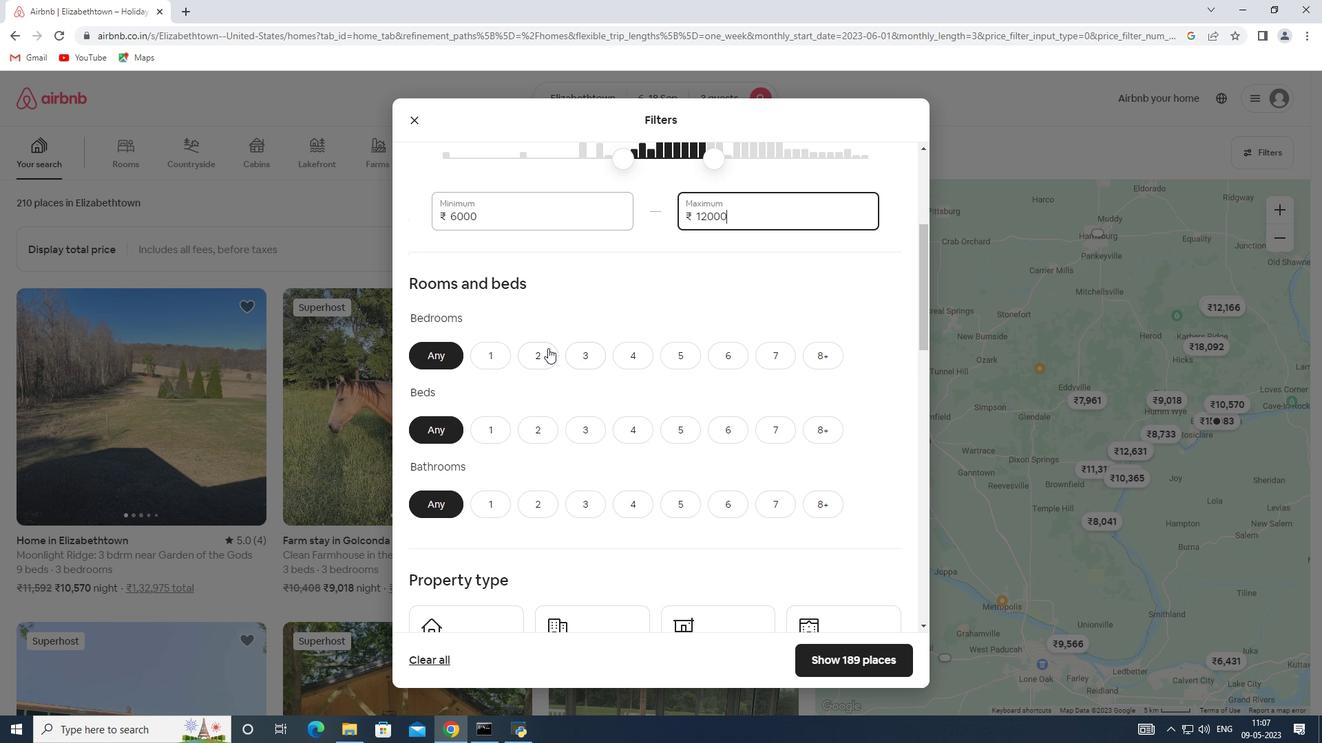 
Action: Mouse pressed left at (546, 349)
Screenshot: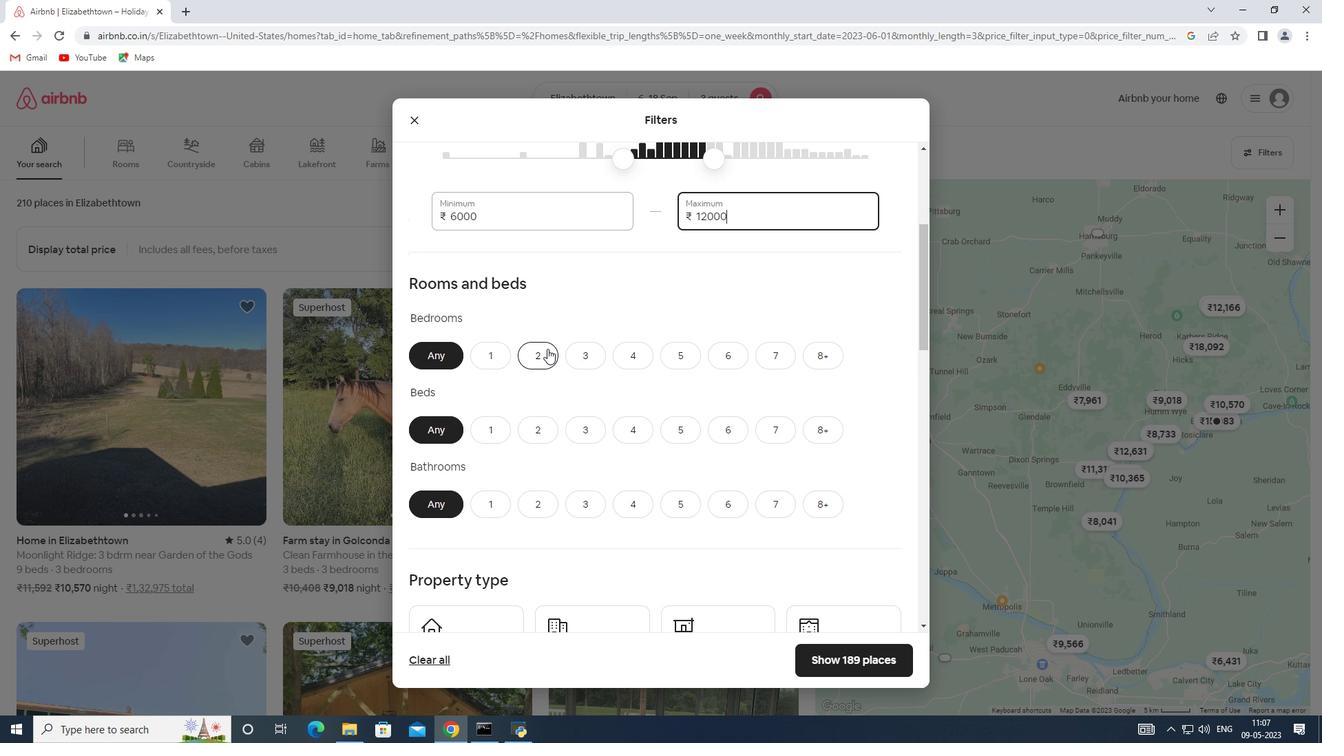 
Action: Mouse moved to (535, 433)
Screenshot: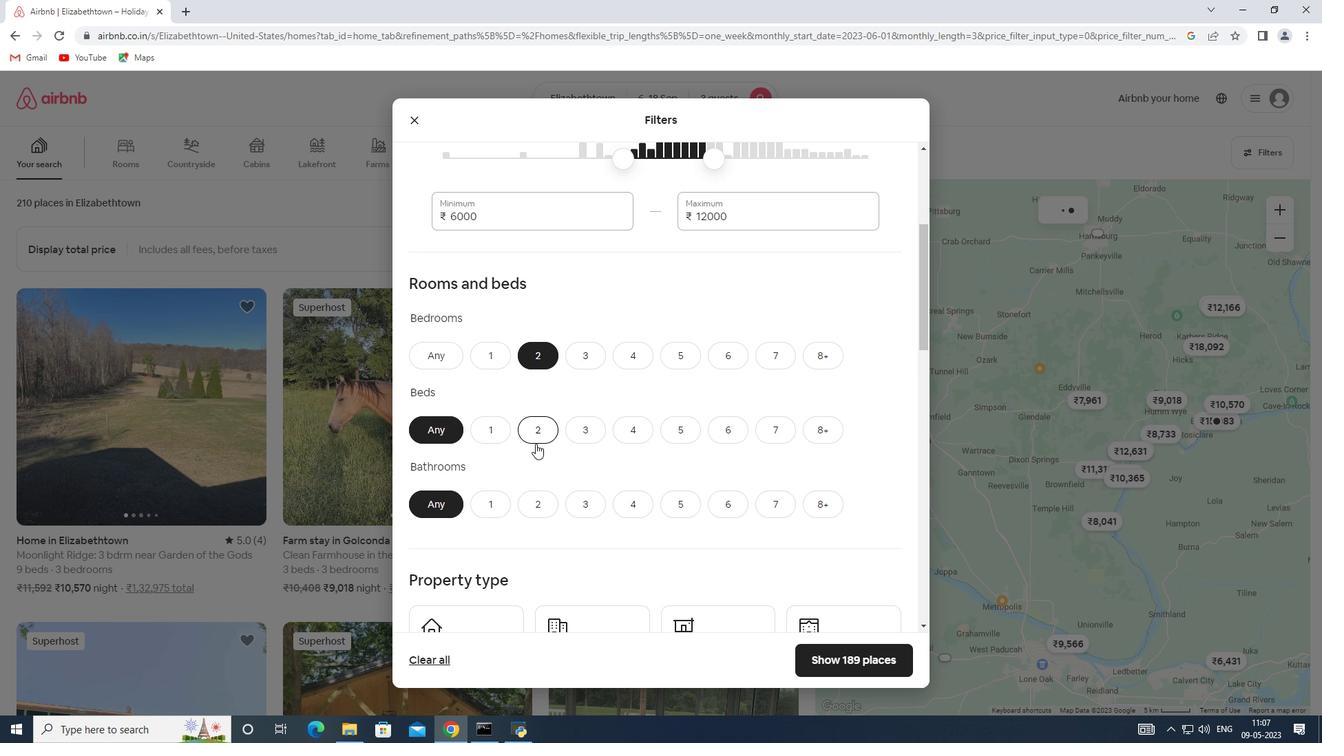 
Action: Mouse pressed left at (535, 433)
Screenshot: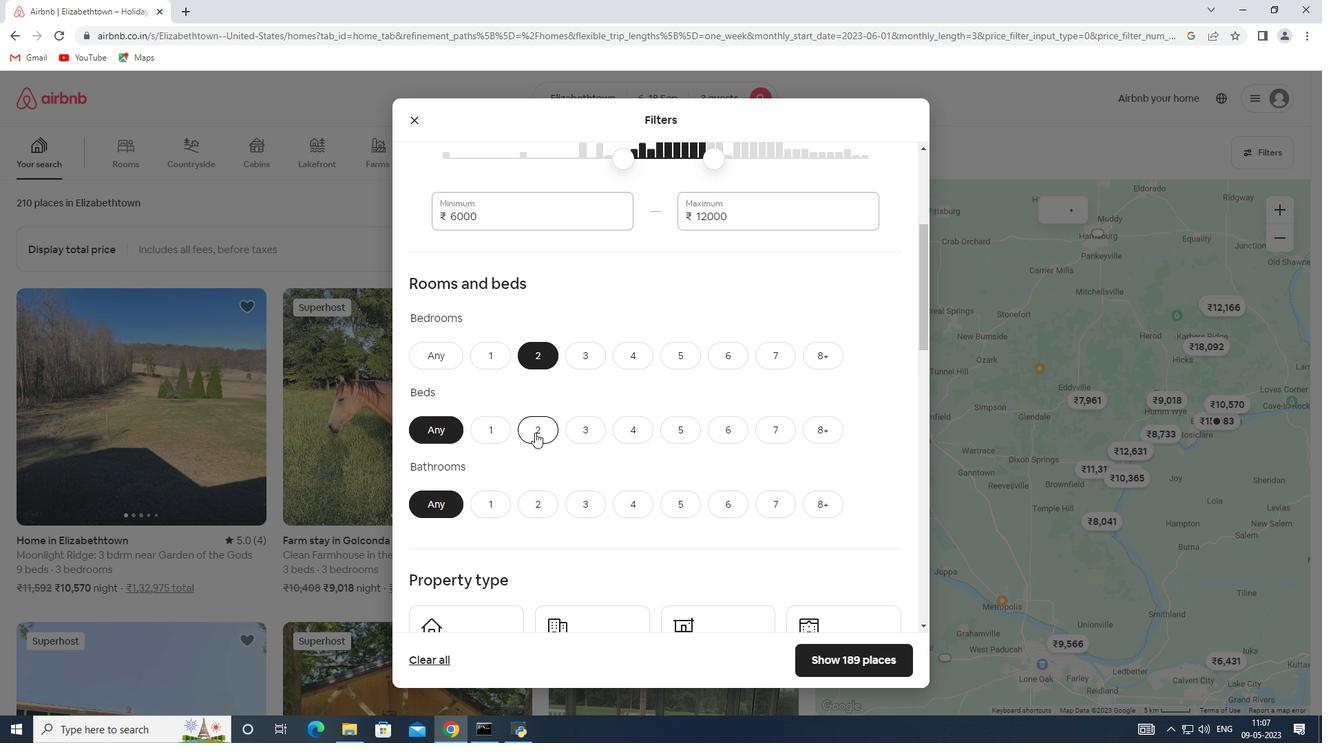 
Action: Mouse moved to (531, 509)
Screenshot: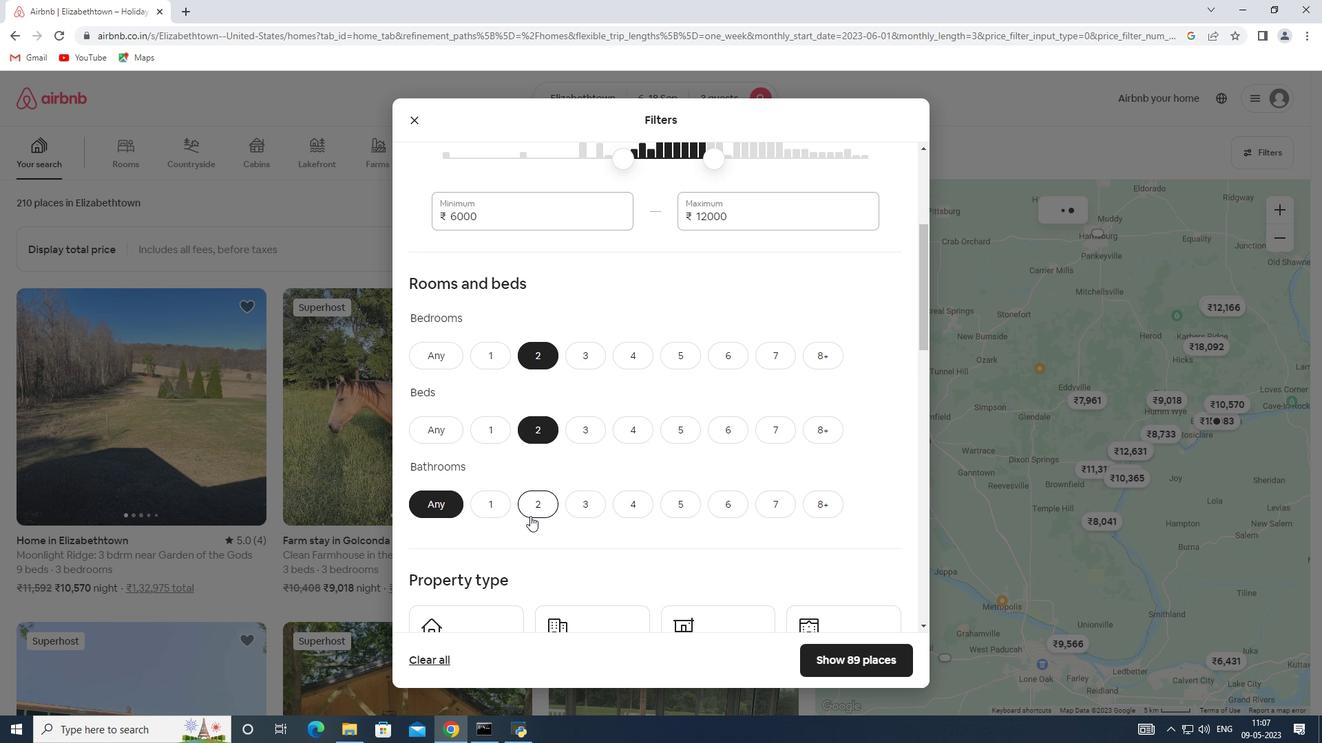 
Action: Mouse pressed left at (531, 509)
Screenshot: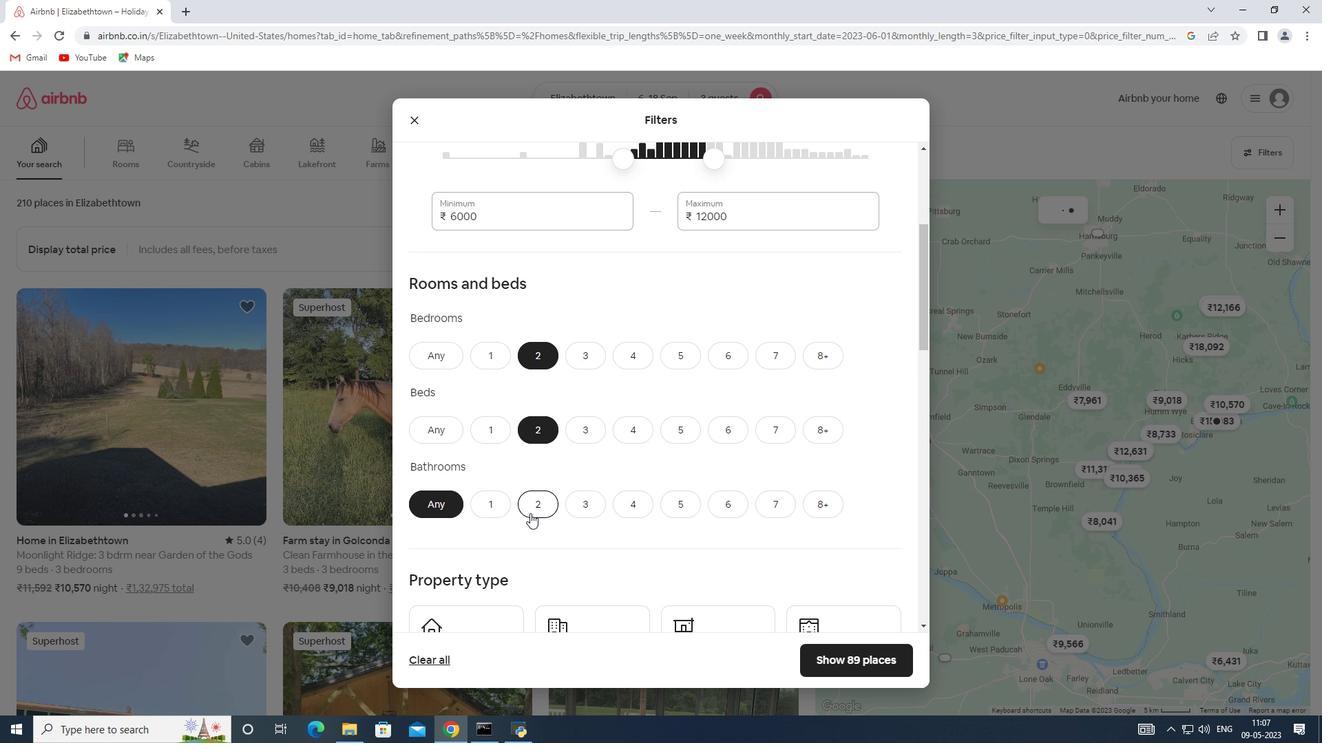 
Action: Mouse moved to (536, 502)
Screenshot: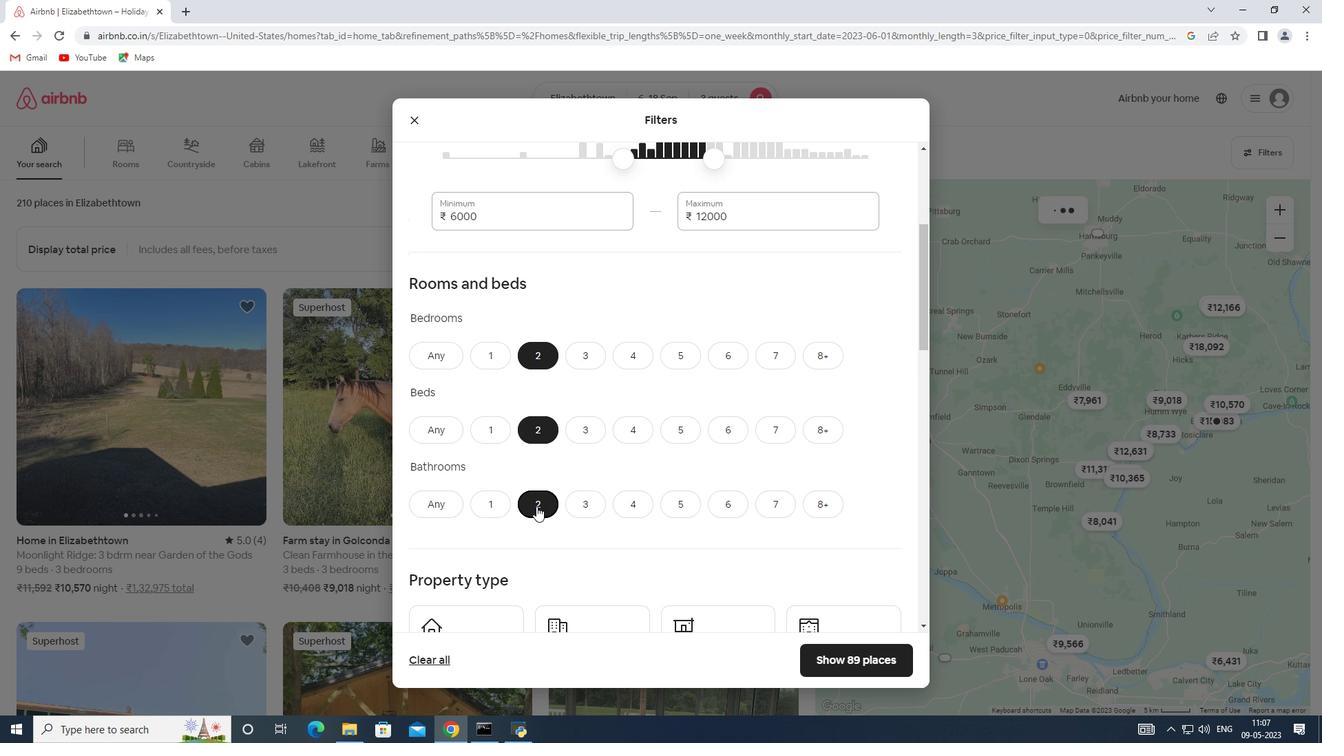 
Action: Mouse scrolled (536, 501) with delta (0, 0)
Screenshot: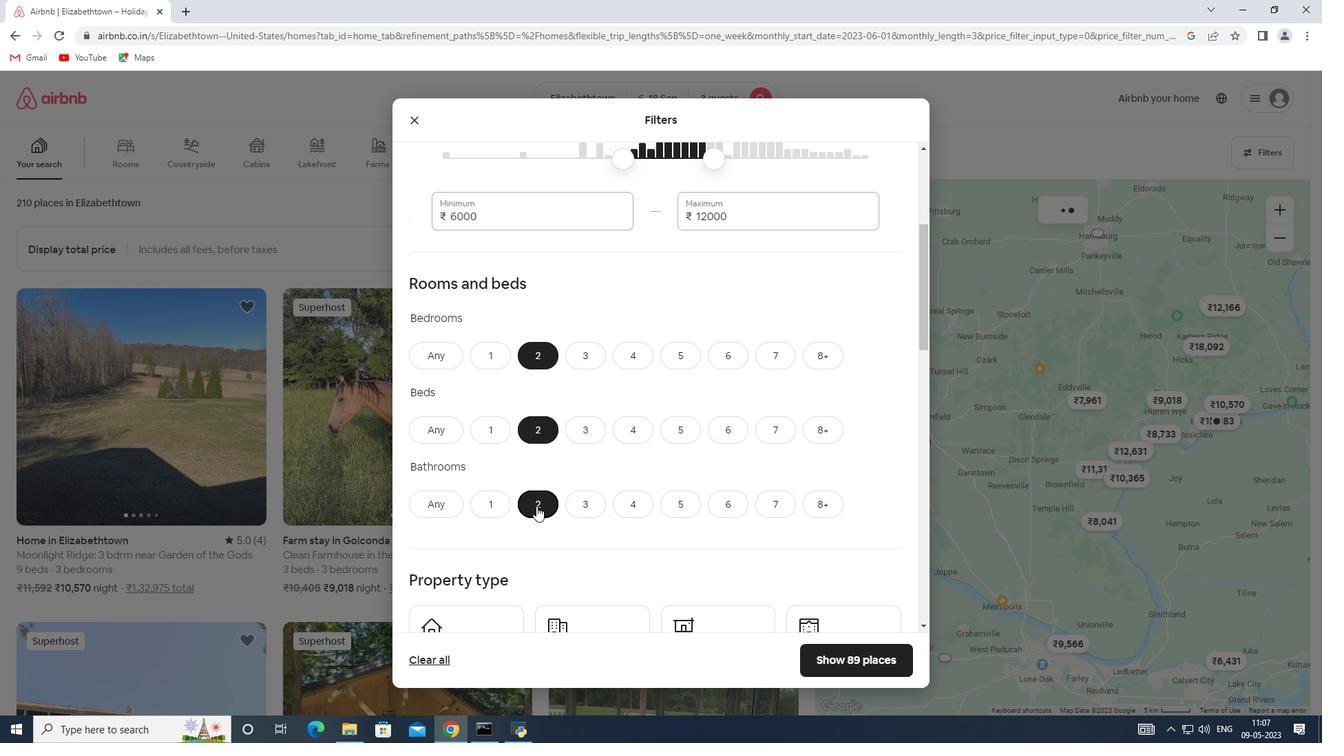 
Action: Mouse scrolled (536, 501) with delta (0, 0)
Screenshot: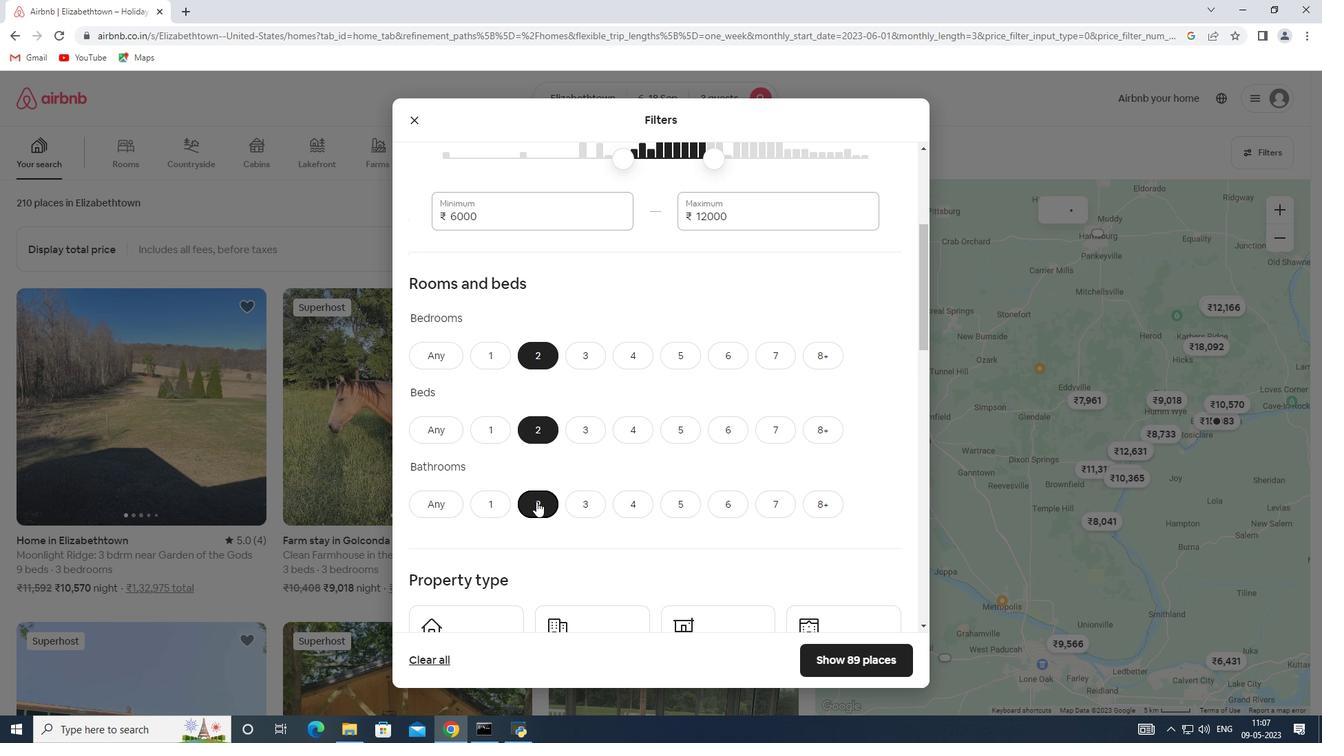 
Action: Mouse scrolled (536, 501) with delta (0, 0)
Screenshot: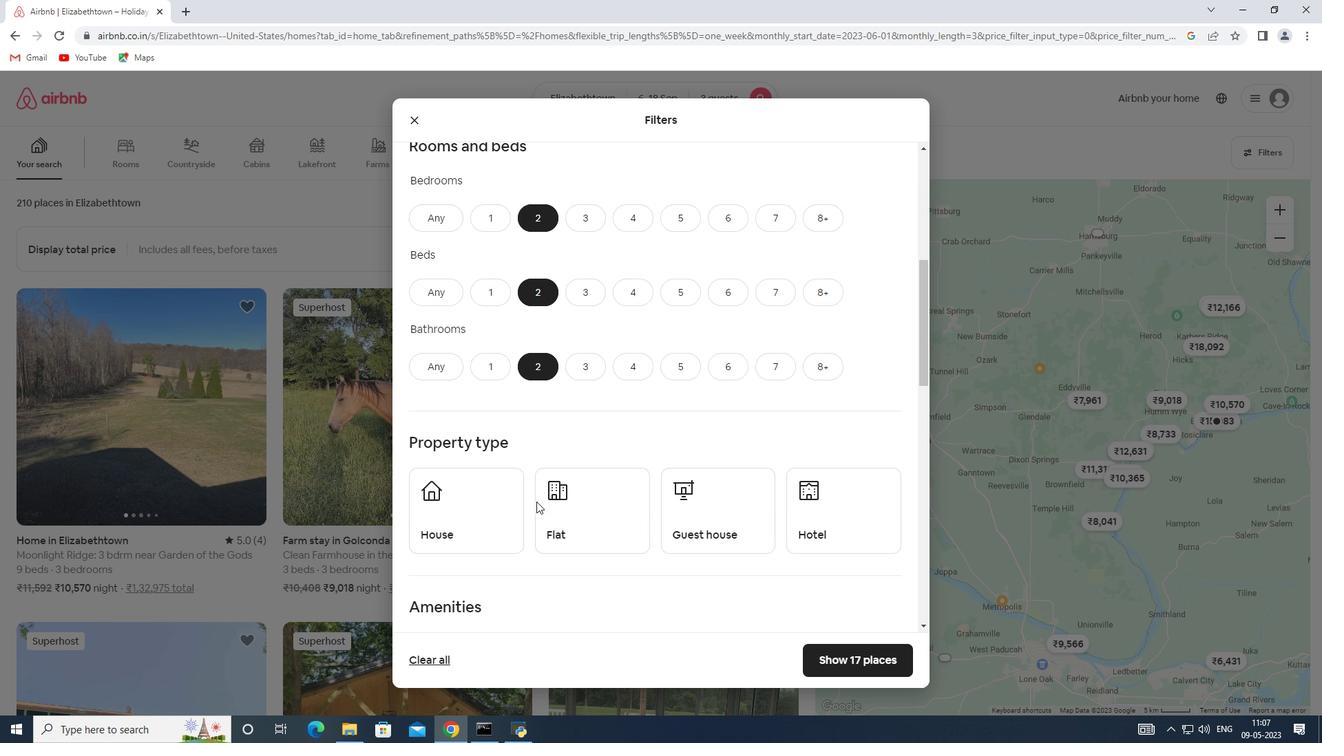 
Action: Mouse moved to (540, 493)
Screenshot: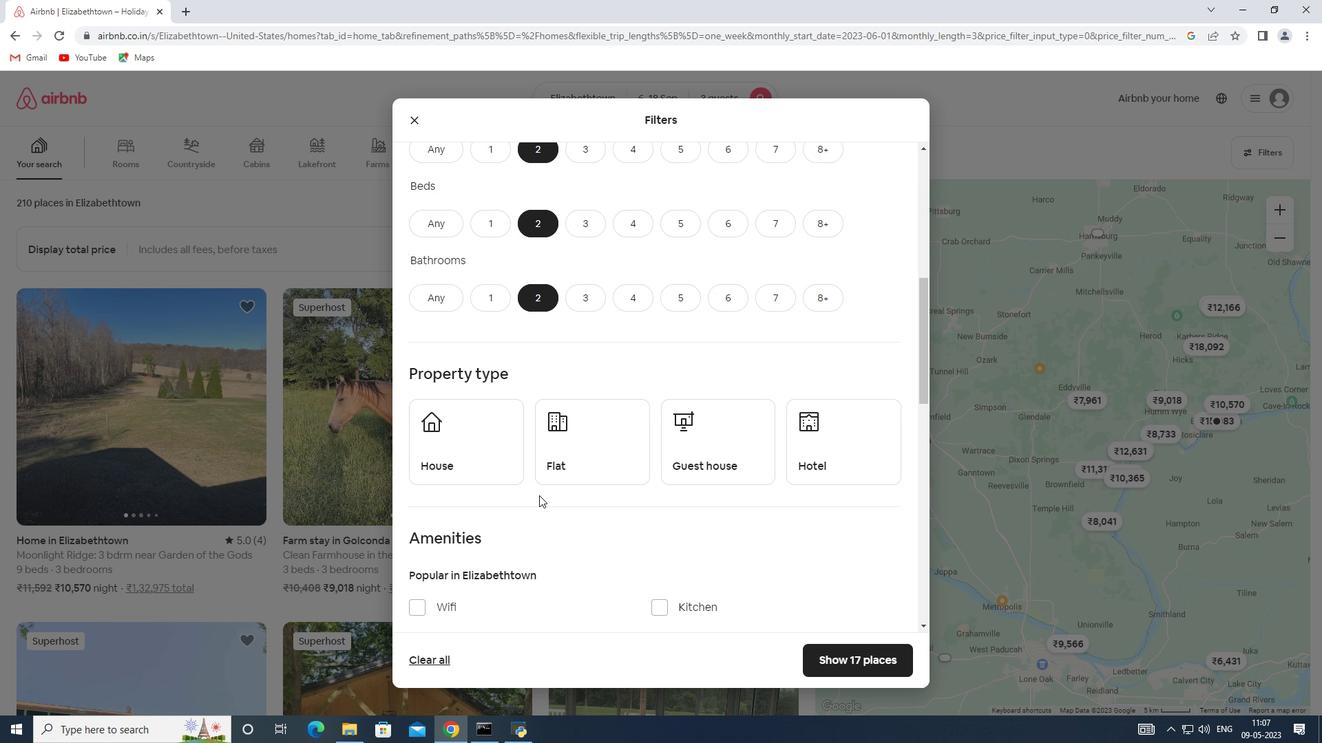 
Action: Mouse scrolled (540, 493) with delta (0, 0)
Screenshot: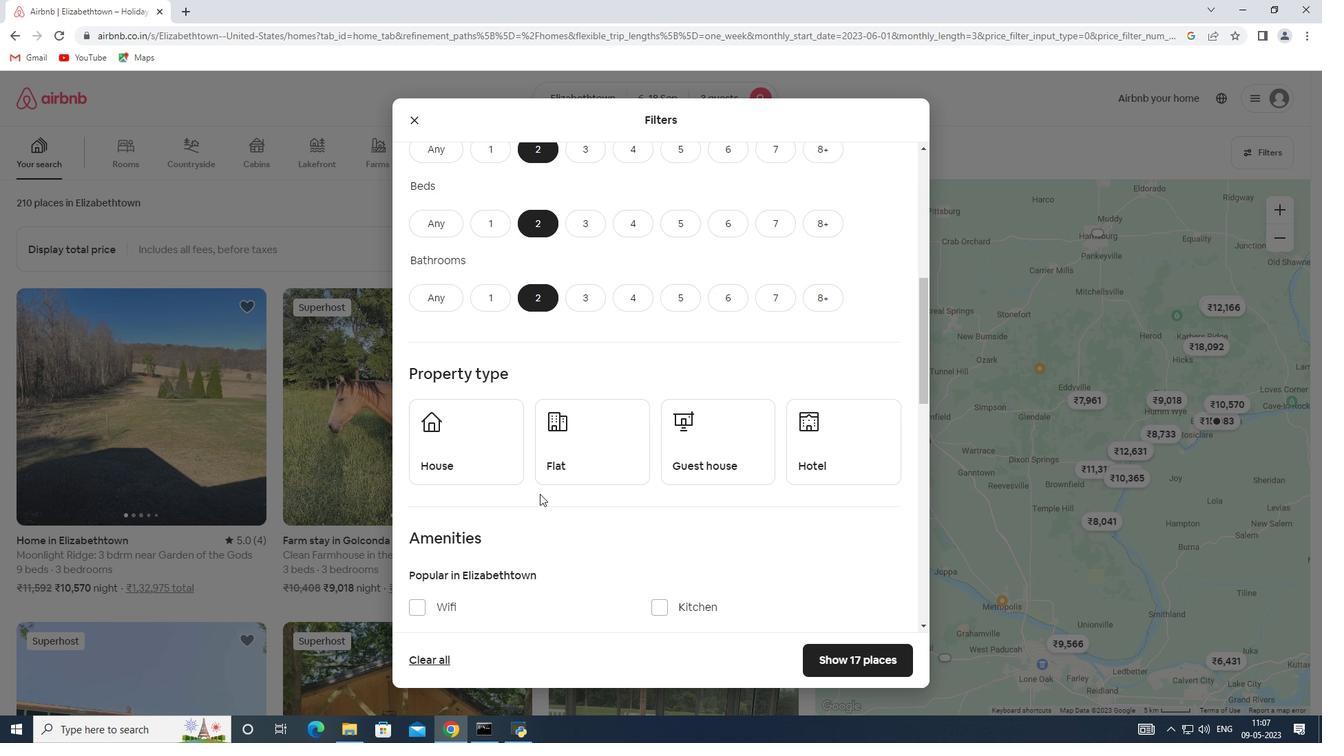 
Action: Mouse scrolled (540, 493) with delta (0, 0)
Screenshot: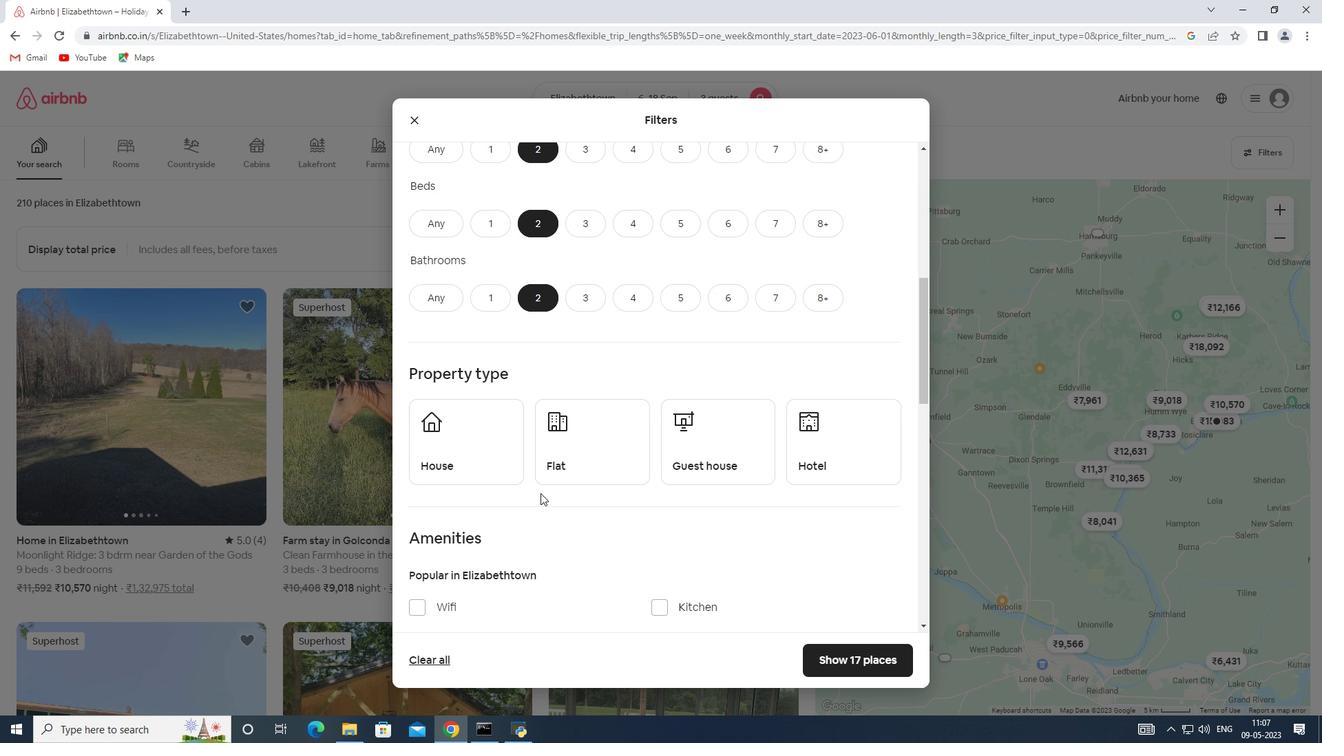 
Action: Mouse moved to (453, 310)
Screenshot: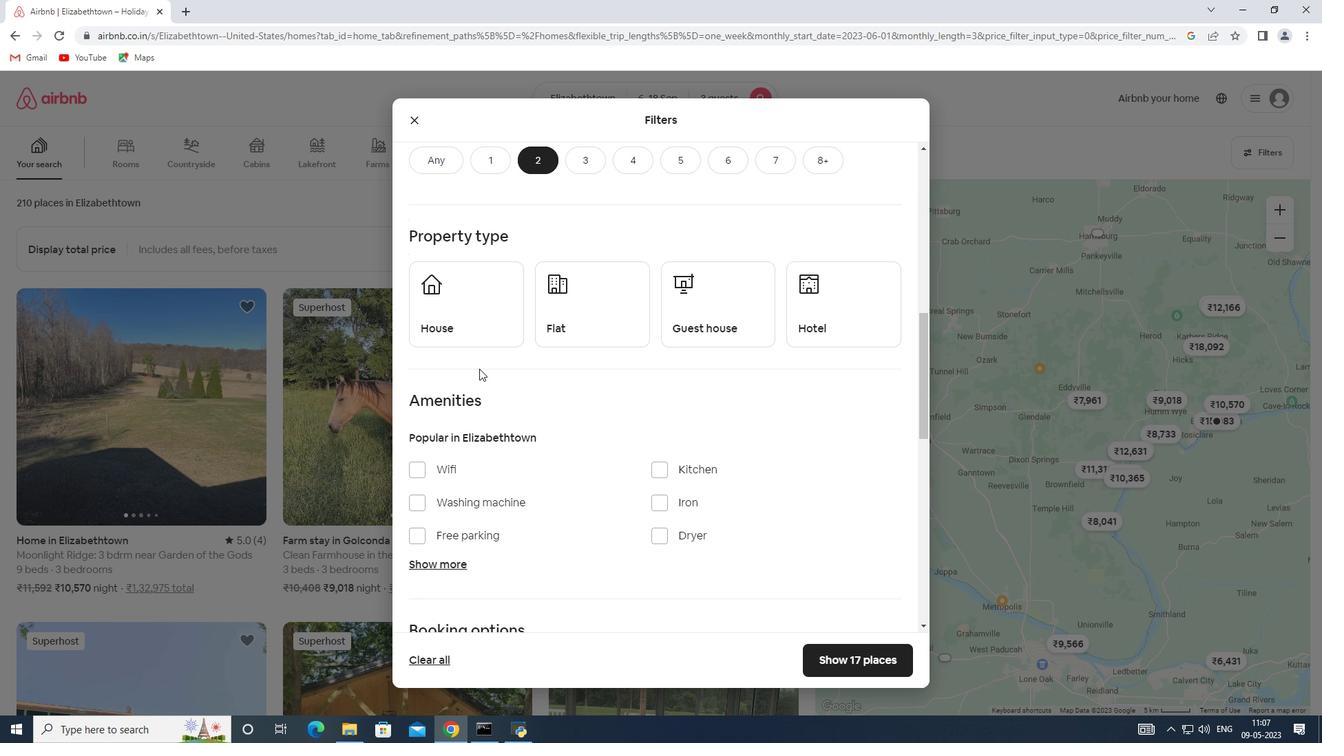 
Action: Mouse pressed left at (453, 310)
Screenshot: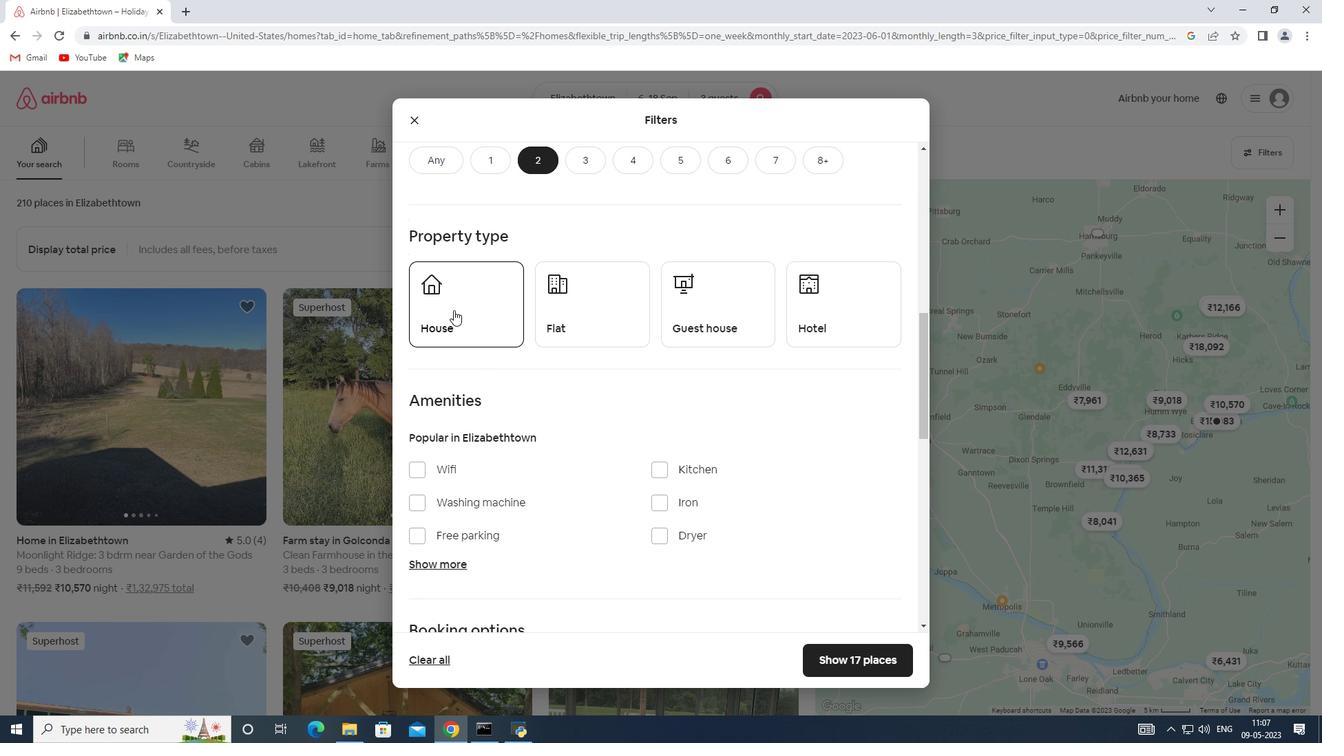 
Action: Mouse moved to (560, 321)
Screenshot: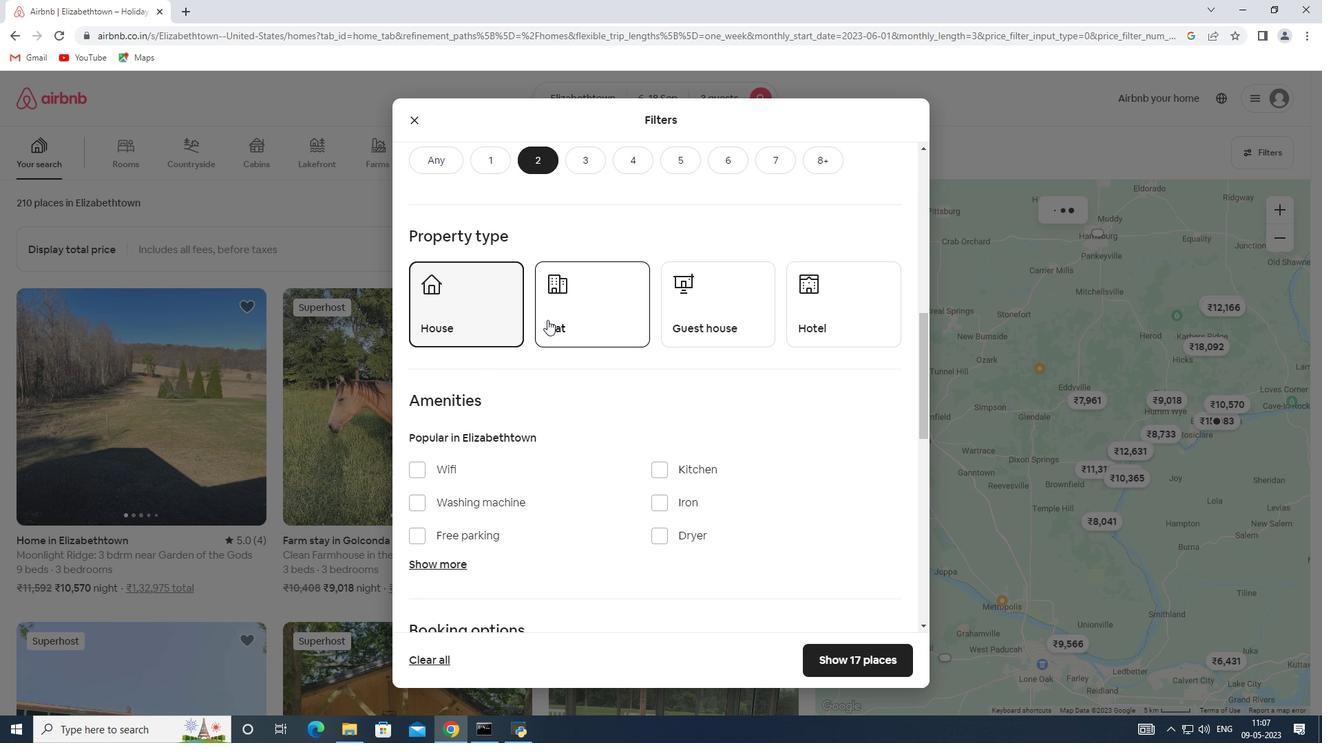 
Action: Mouse pressed left at (560, 321)
Screenshot: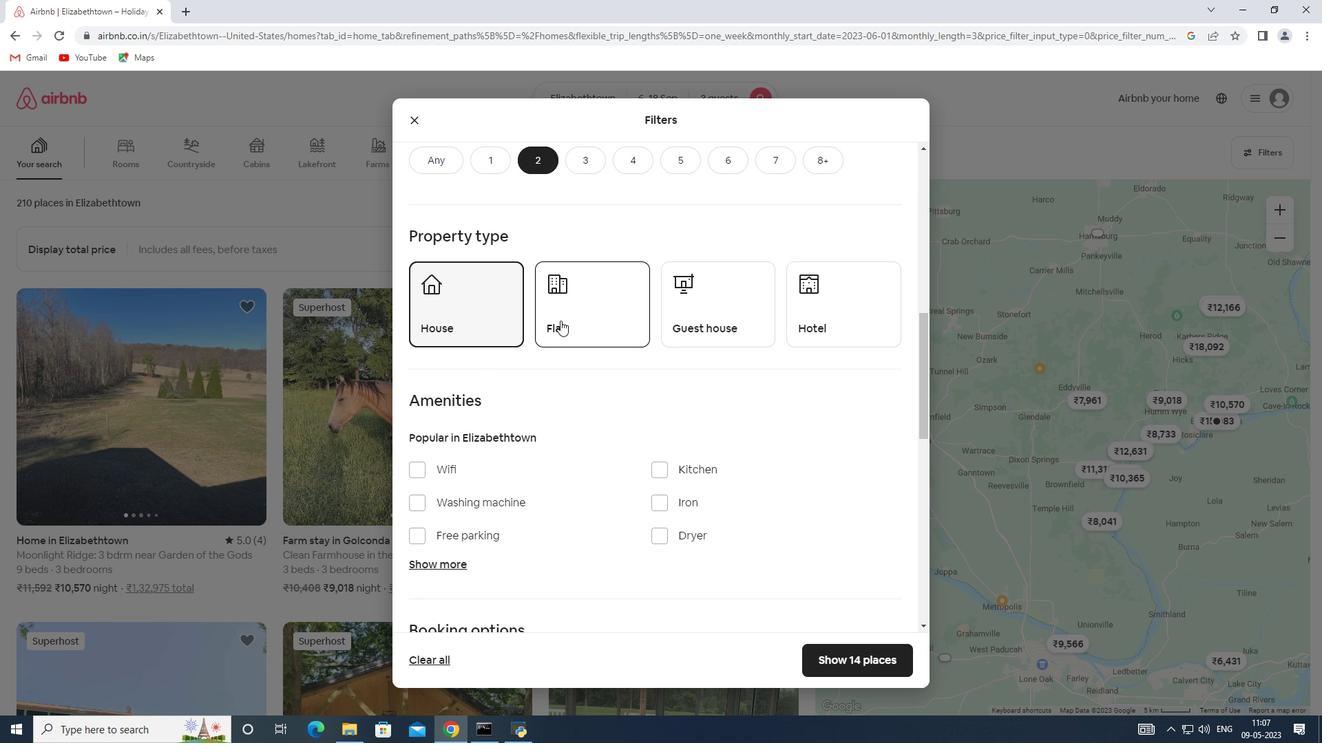 
Action: Mouse moved to (722, 324)
Screenshot: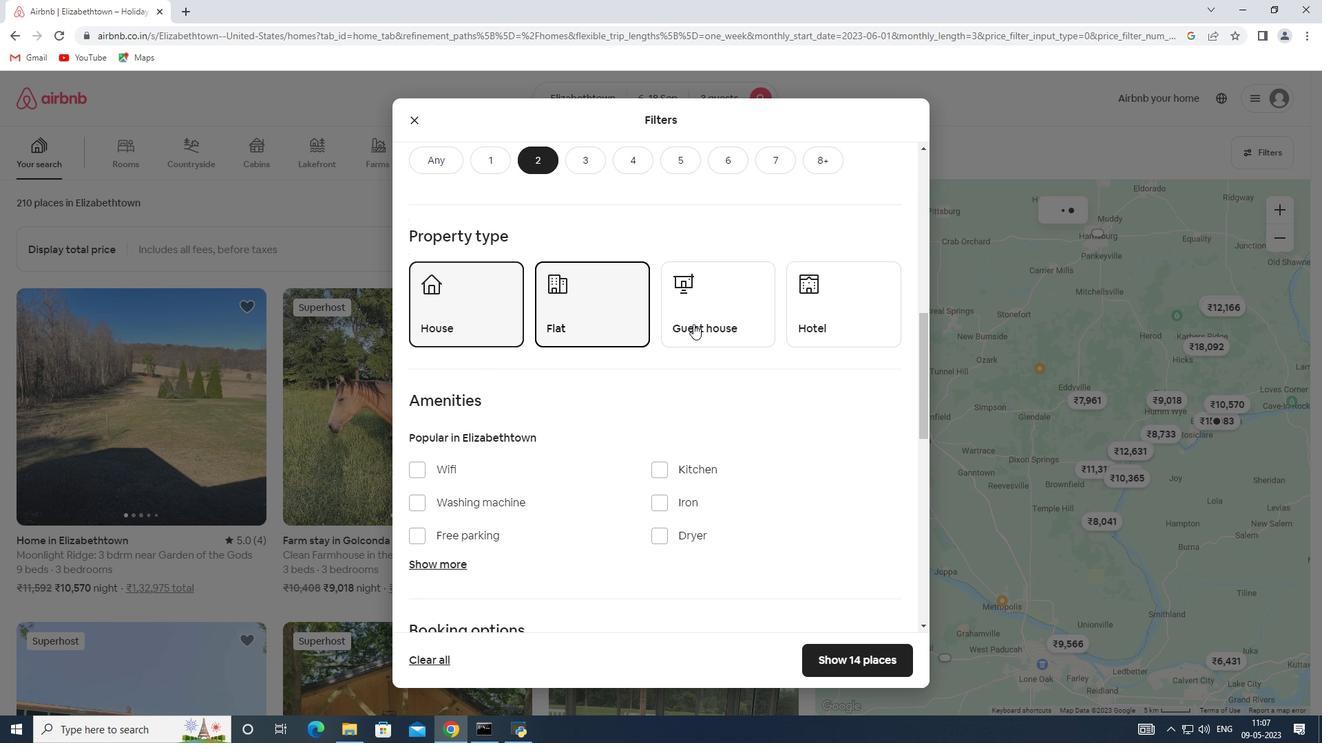 
Action: Mouse pressed left at (722, 324)
Screenshot: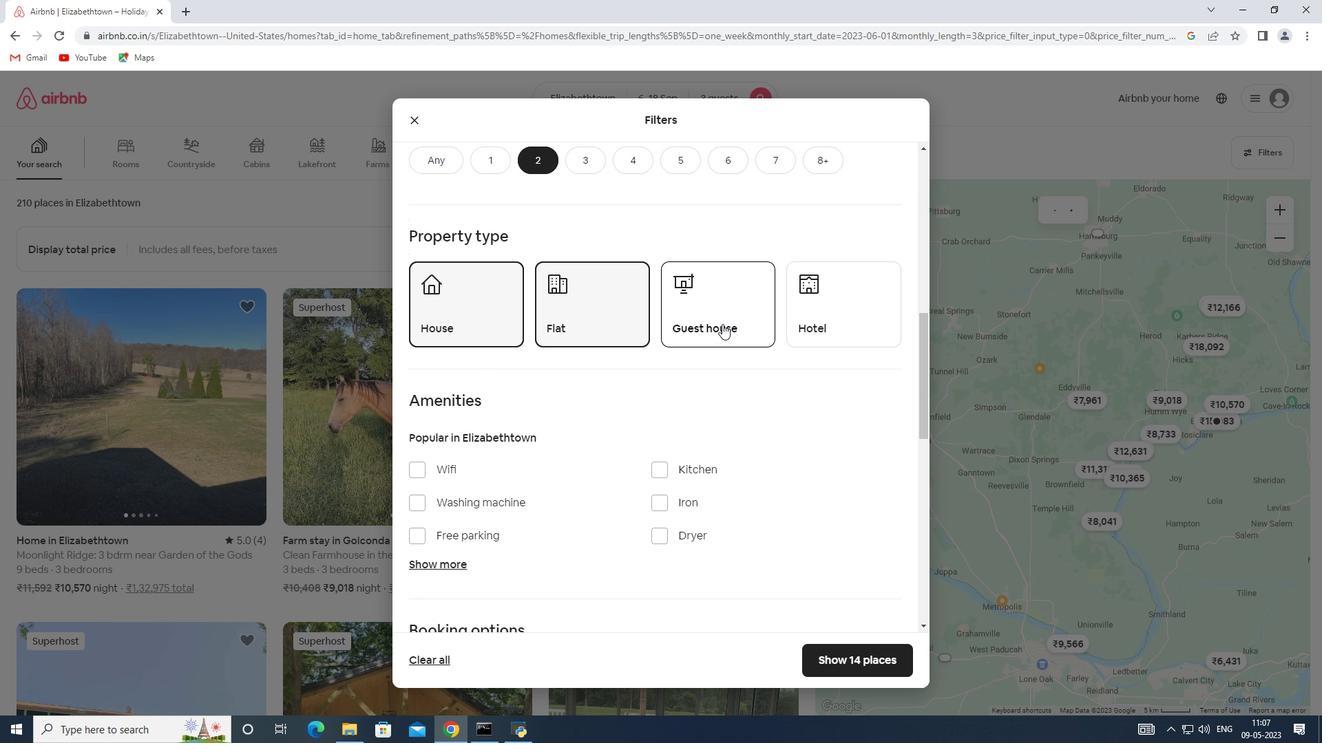 
Action: Mouse moved to (845, 327)
Screenshot: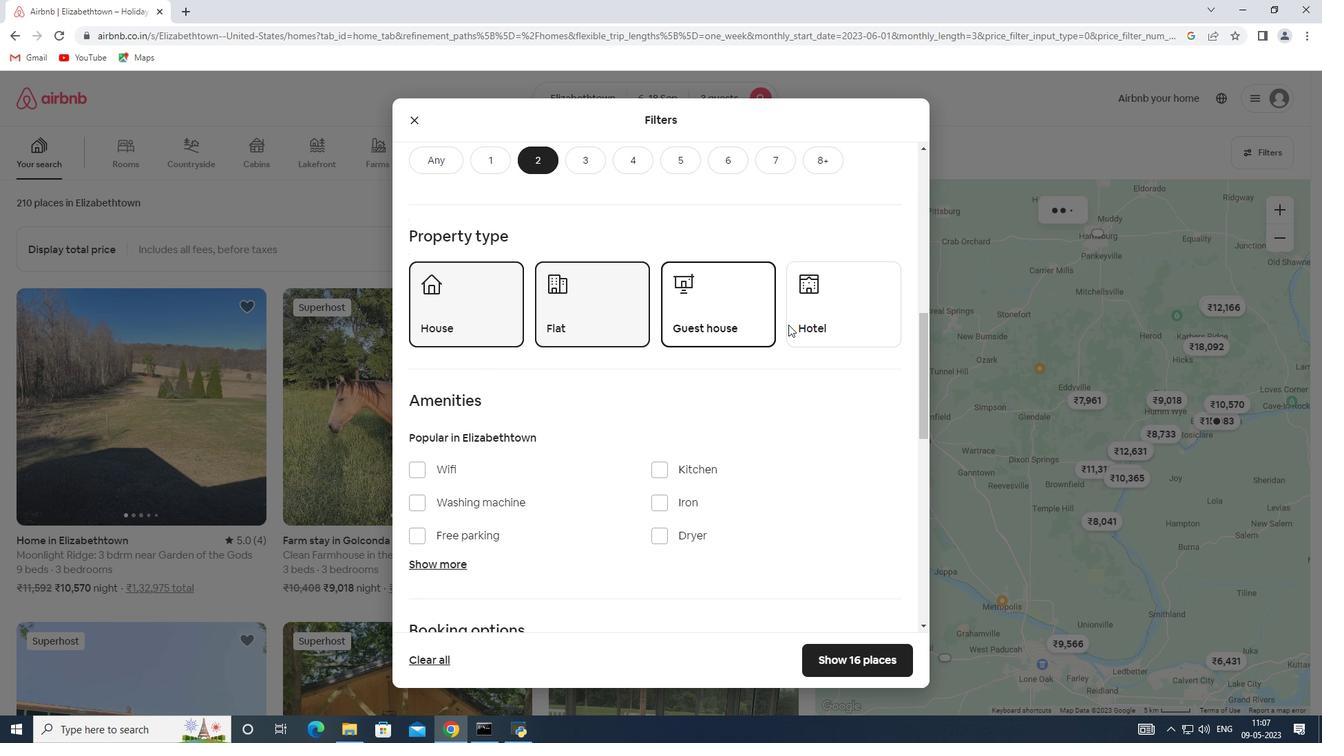 
Action: Mouse pressed left at (845, 327)
Screenshot: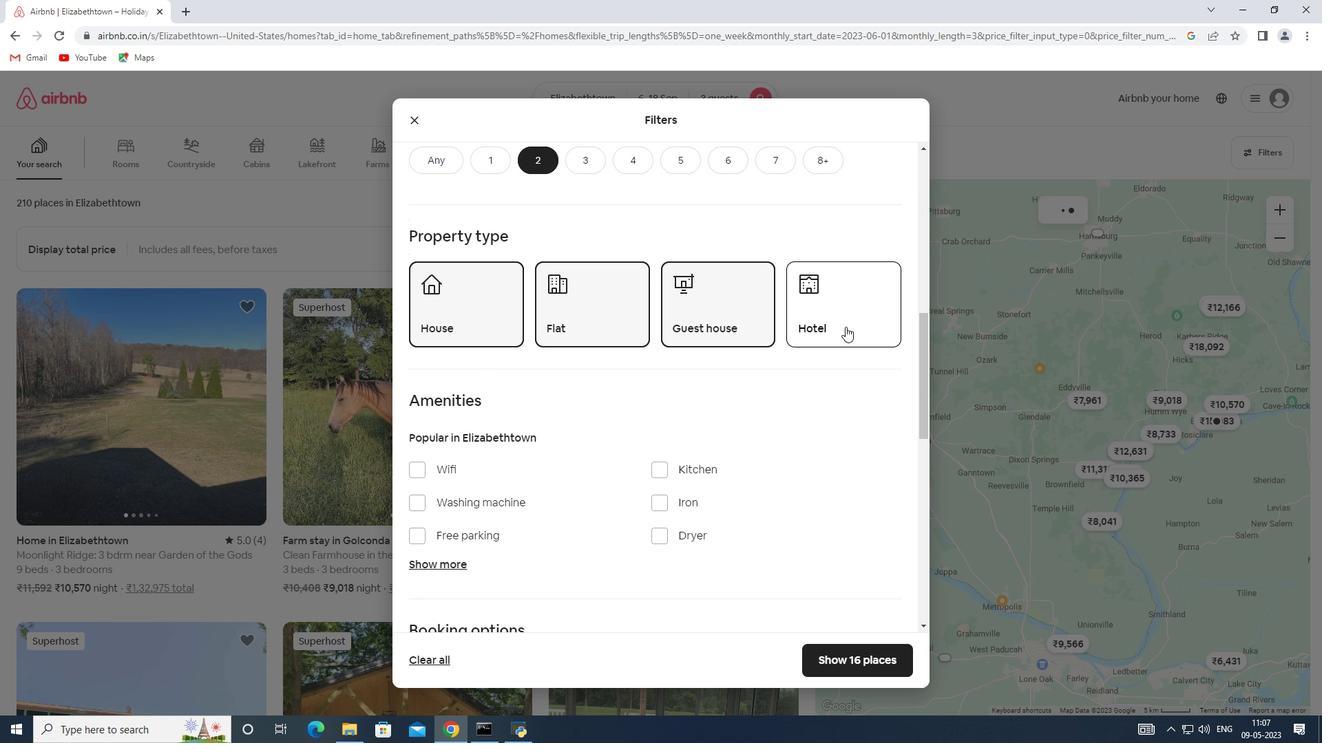 
Action: Mouse moved to (708, 394)
Screenshot: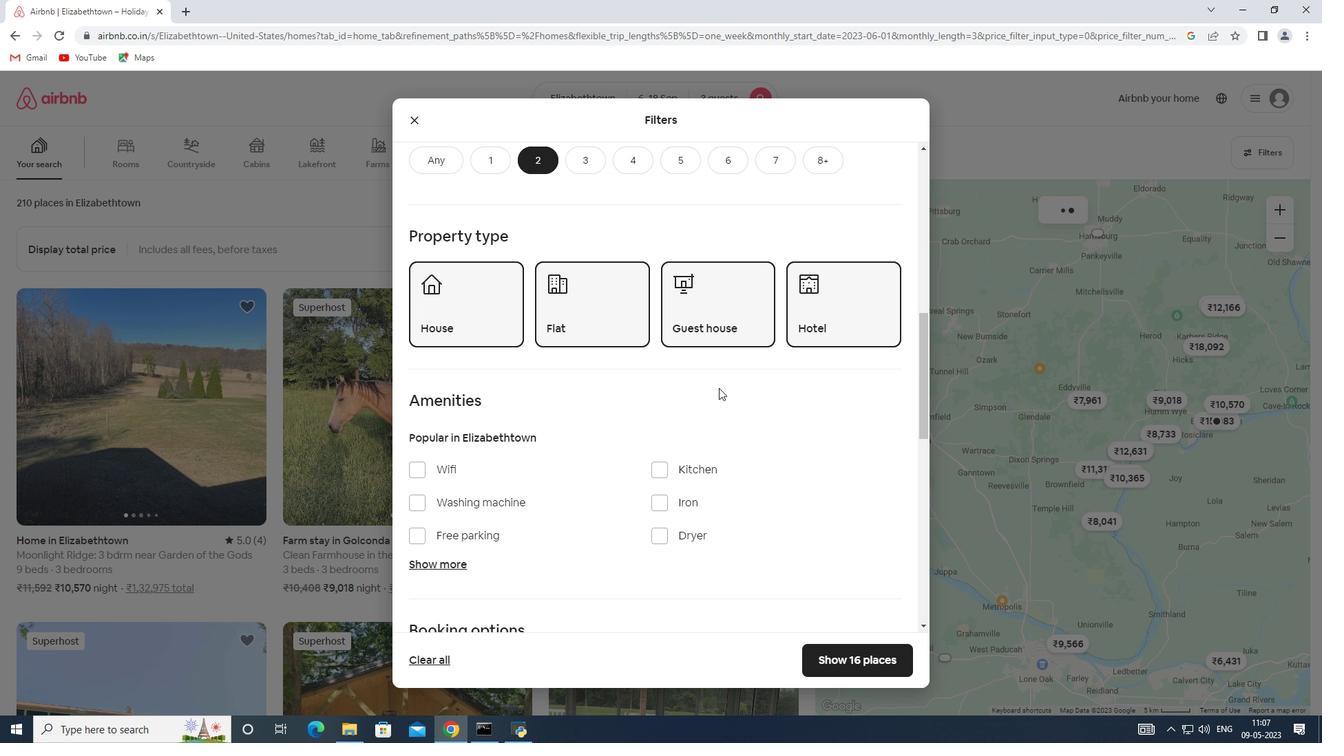
Action: Mouse scrolled (708, 393) with delta (0, 0)
Screenshot: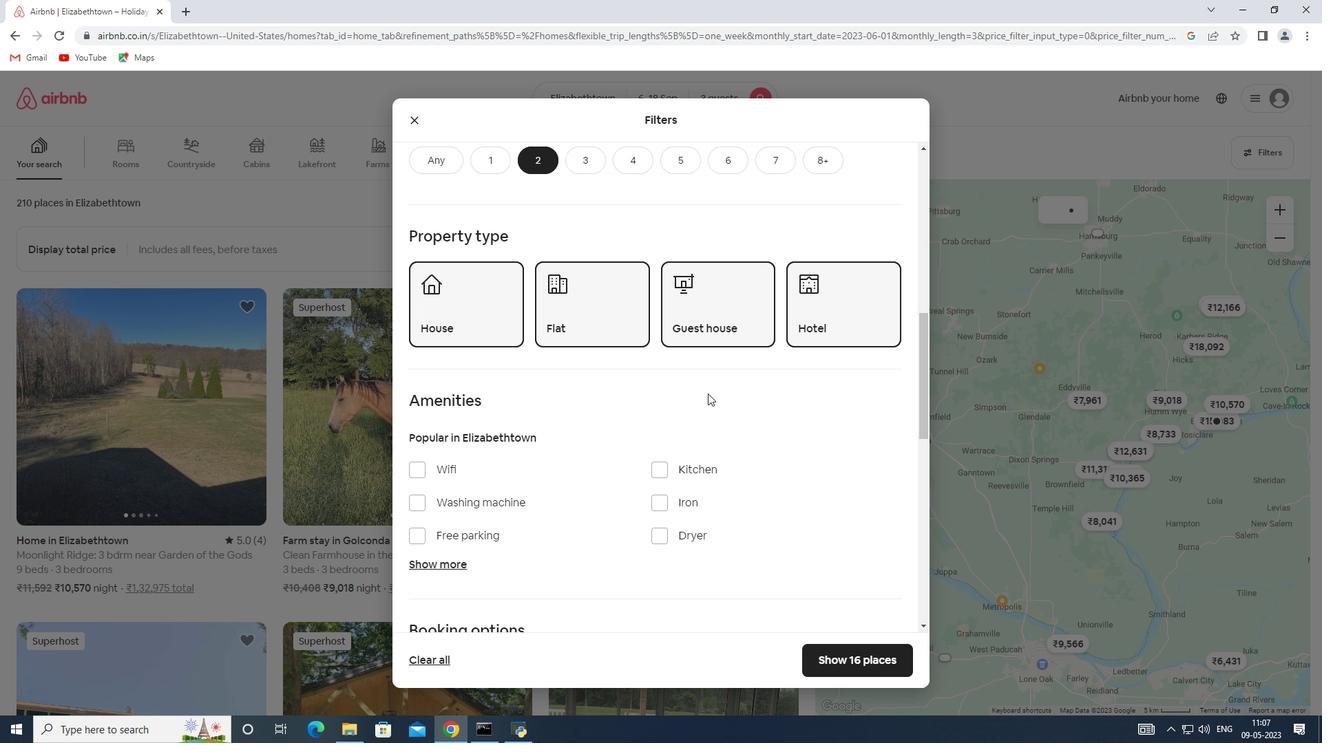 
Action: Mouse scrolled (708, 393) with delta (0, 0)
Screenshot: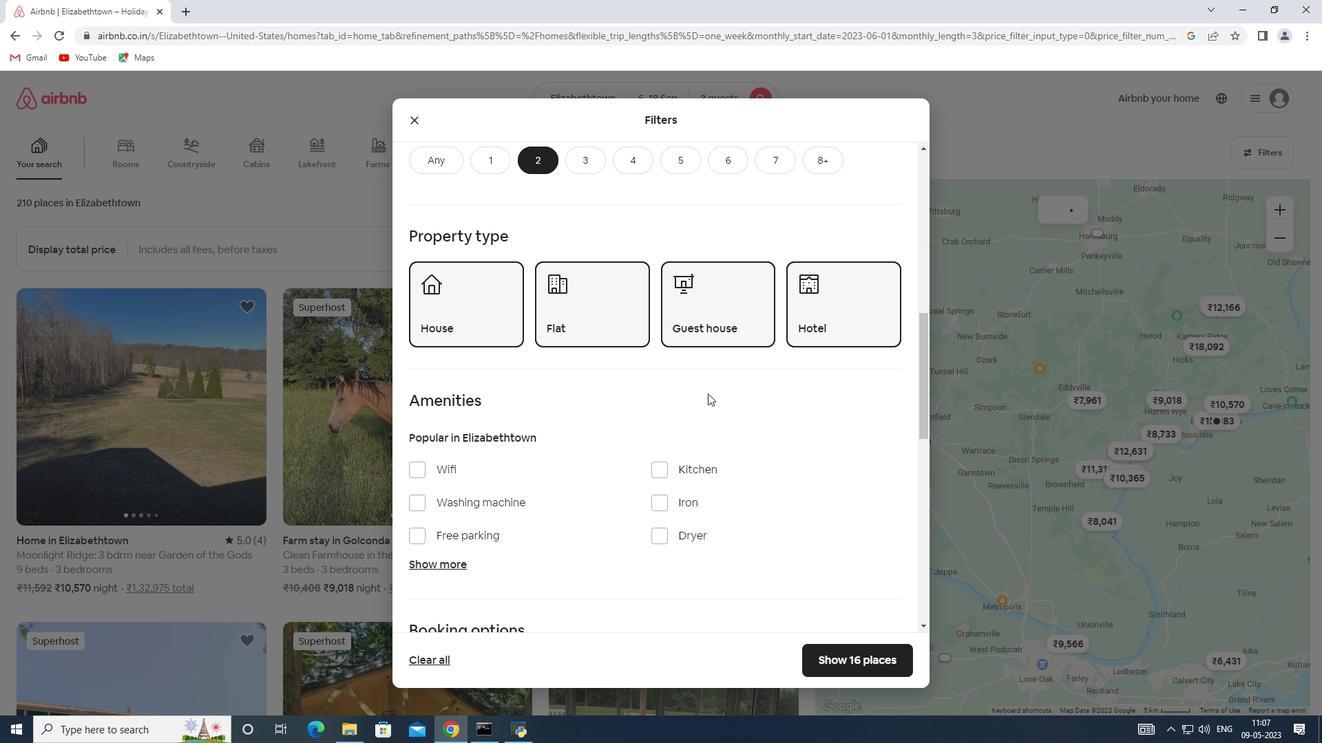 
Action: Mouse scrolled (708, 393) with delta (0, 0)
Screenshot: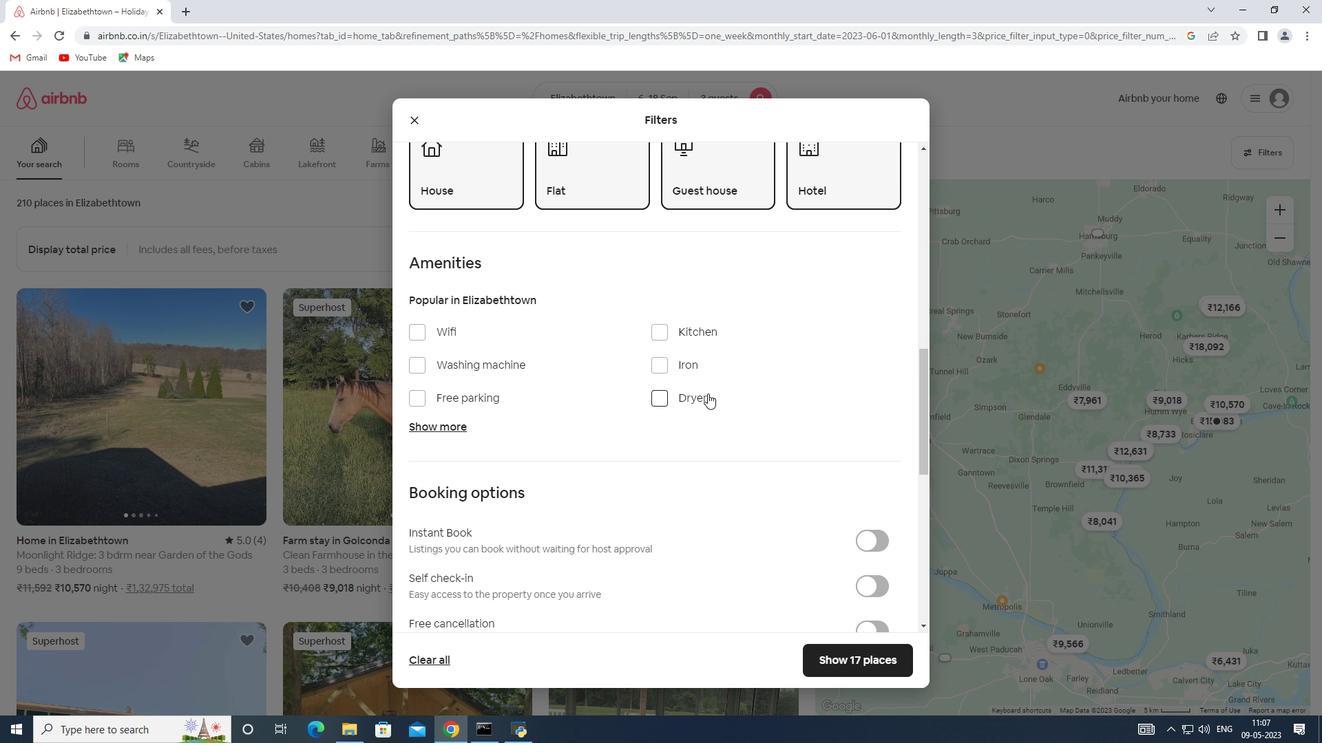 
Action: Mouse scrolled (708, 393) with delta (0, 0)
Screenshot: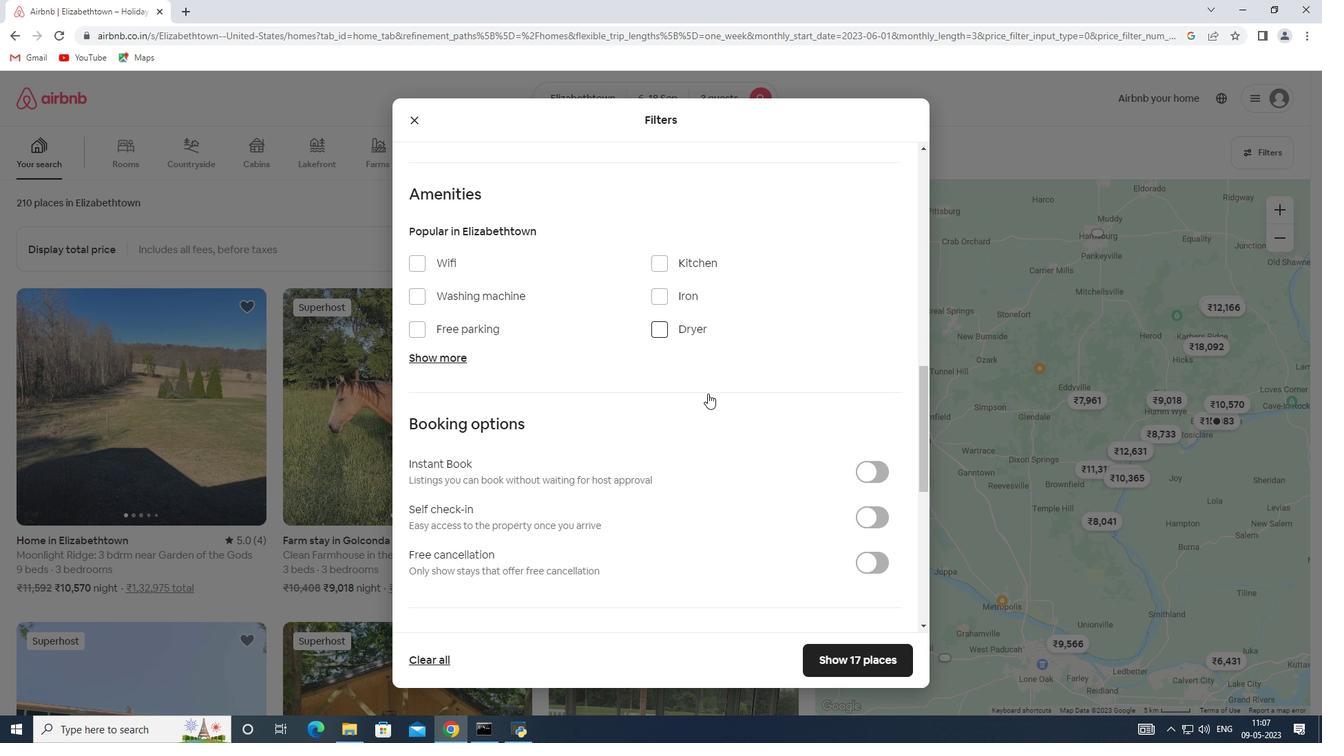 
Action: Mouse scrolled (708, 393) with delta (0, 0)
Screenshot: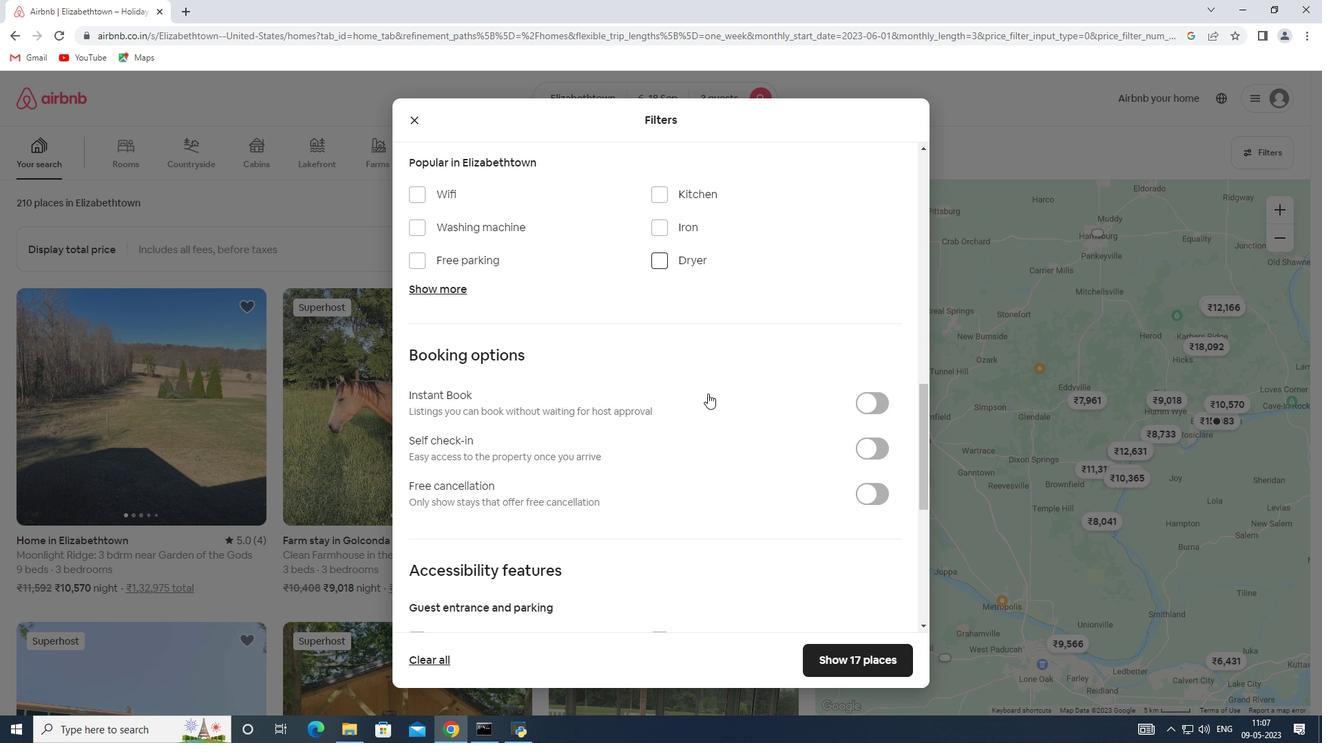 
Action: Mouse scrolled (708, 393) with delta (0, 0)
Screenshot: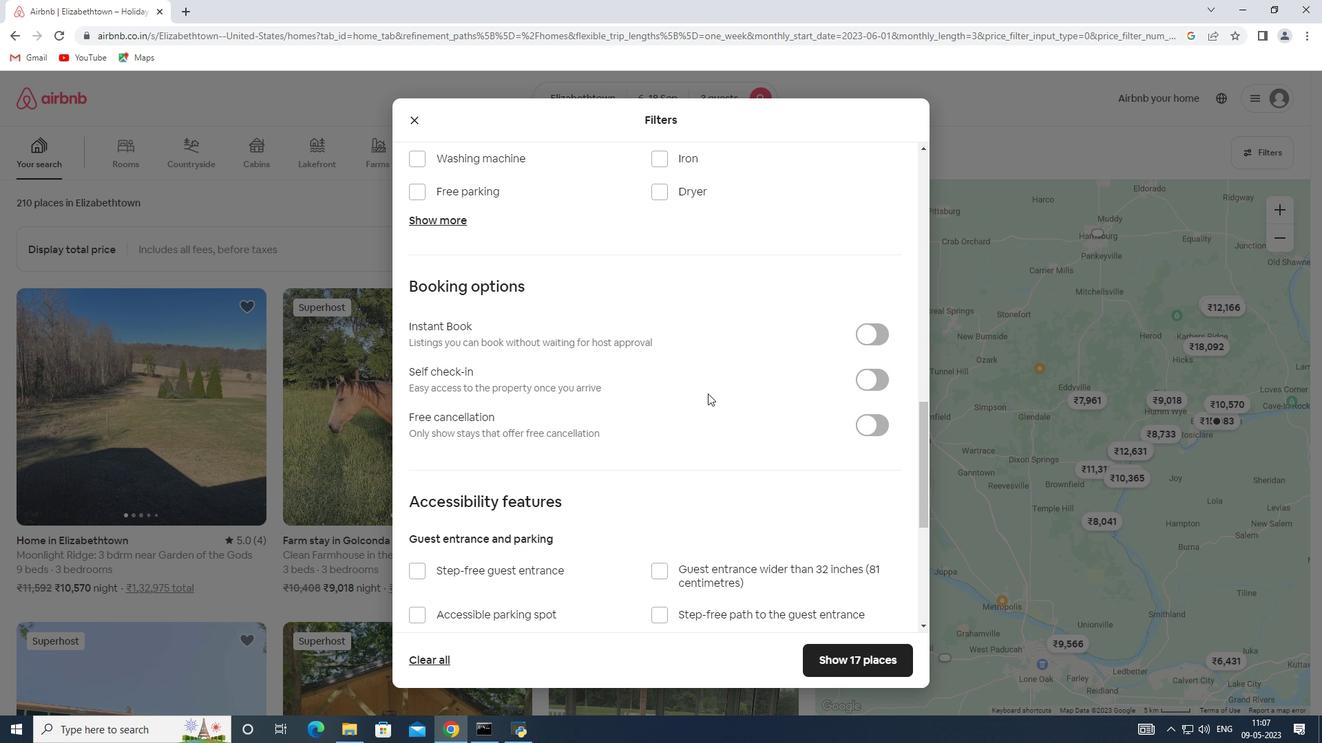 
Action: Mouse moved to (887, 308)
Screenshot: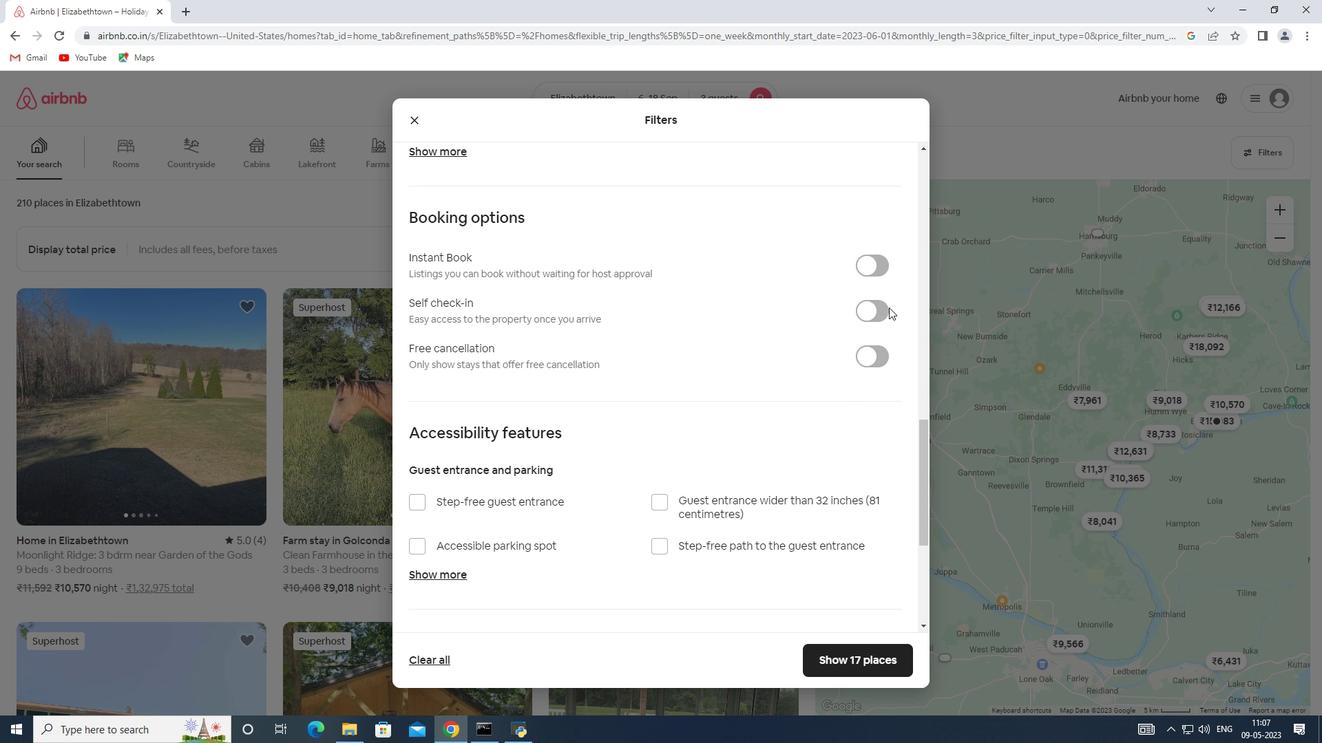 
Action: Mouse pressed left at (887, 308)
Screenshot: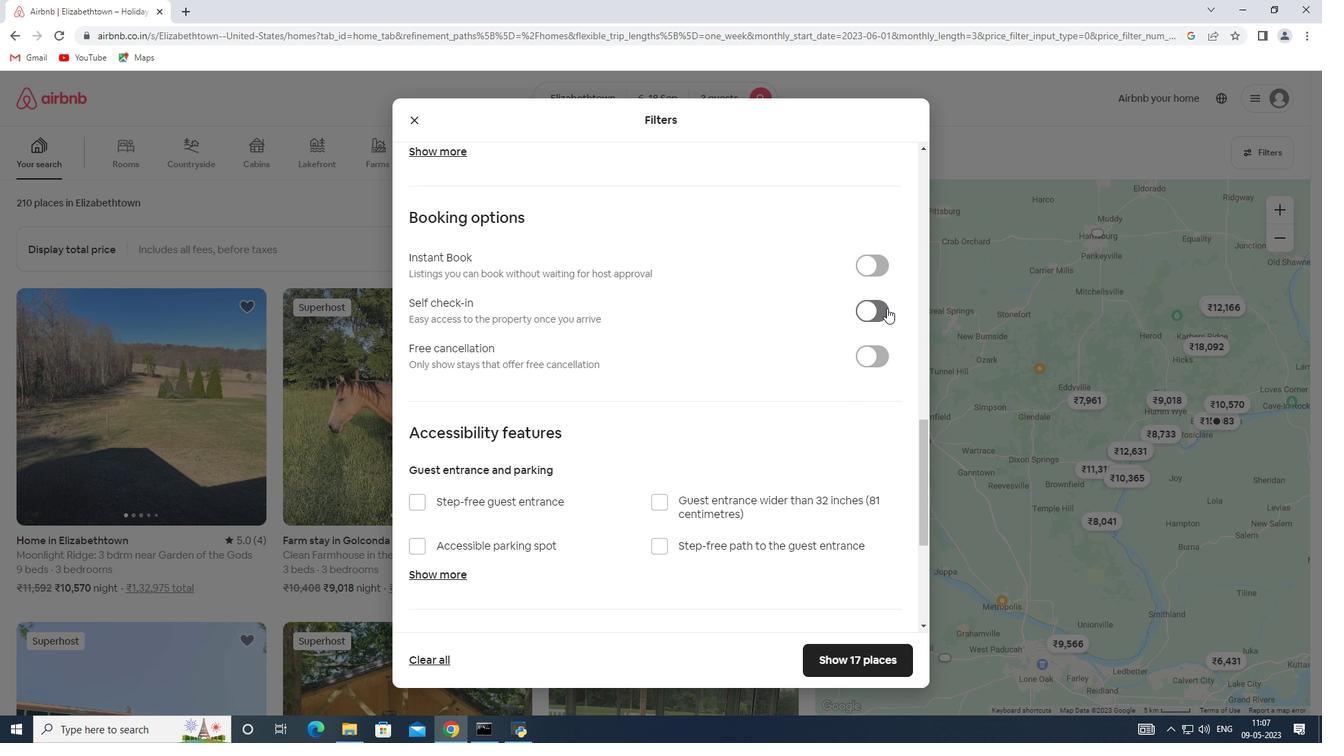 
Action: Mouse moved to (666, 378)
Screenshot: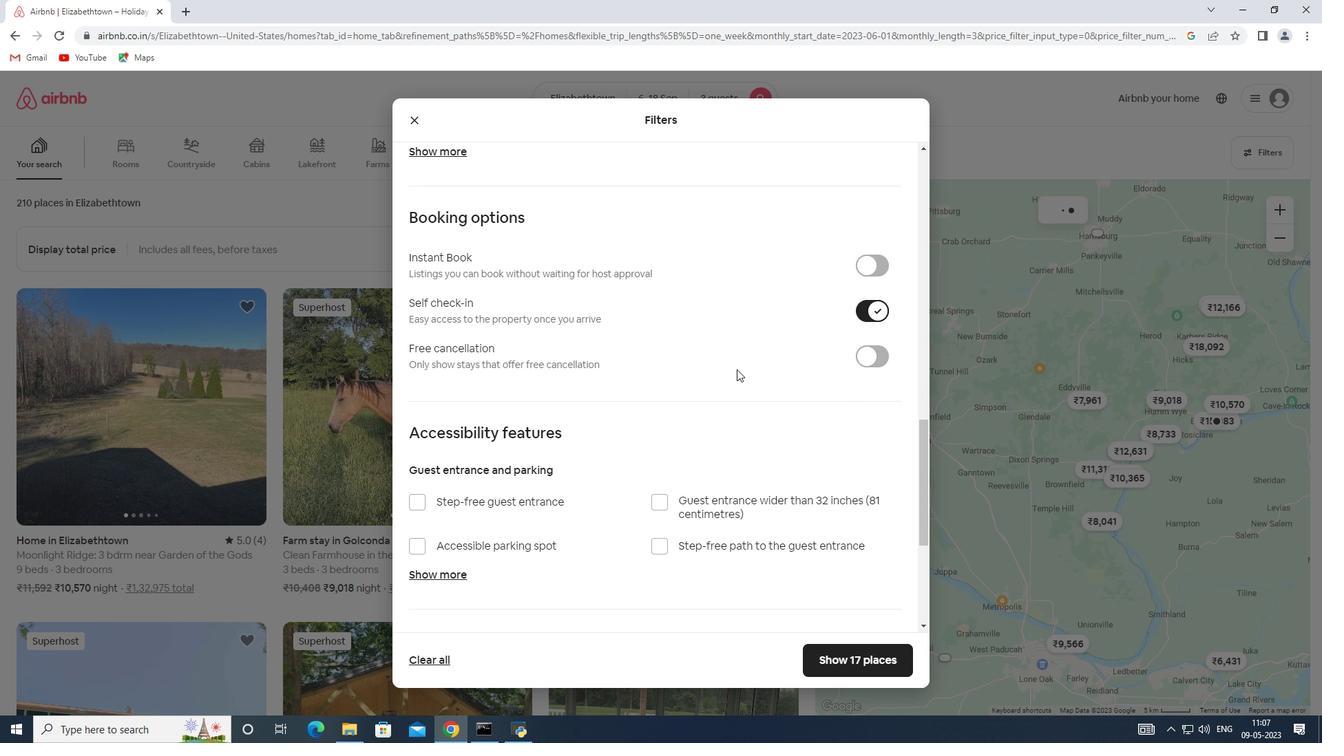 
Action: Mouse scrolled (666, 377) with delta (0, 0)
Screenshot: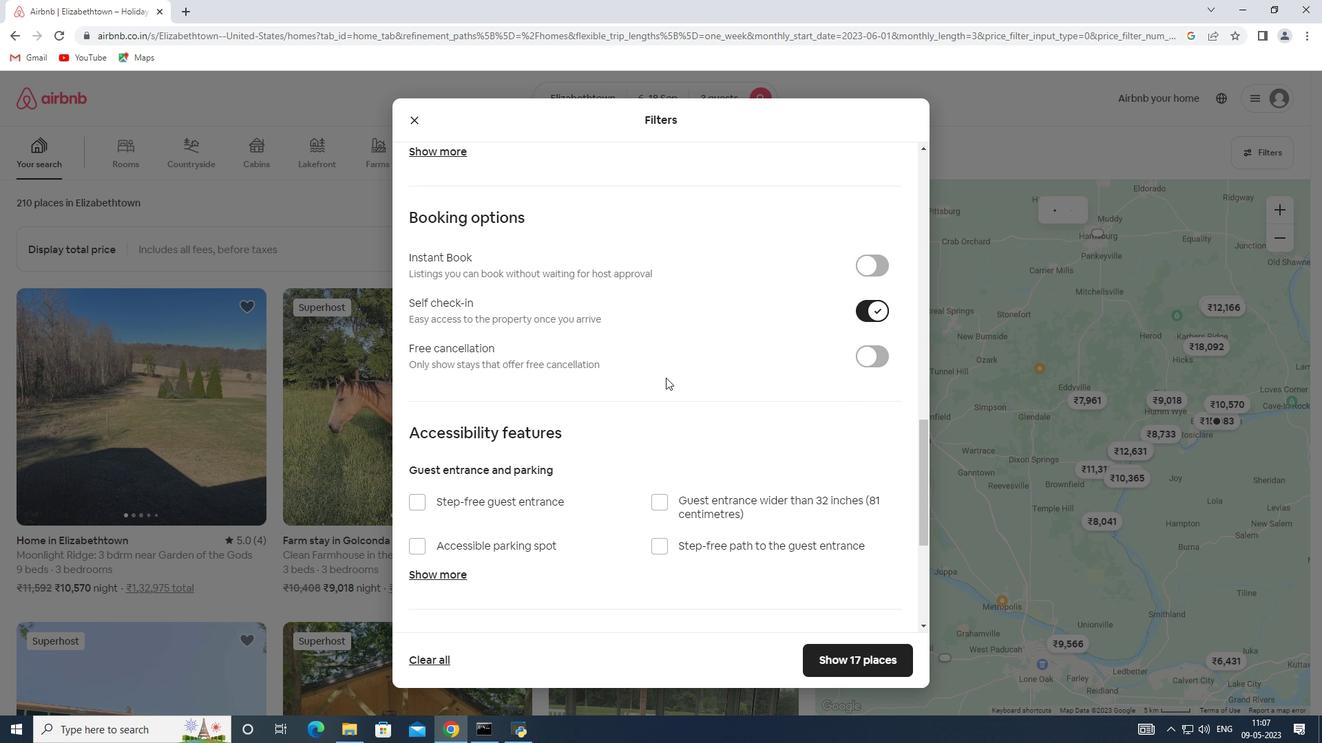 
Action: Mouse scrolled (666, 377) with delta (0, 0)
Screenshot: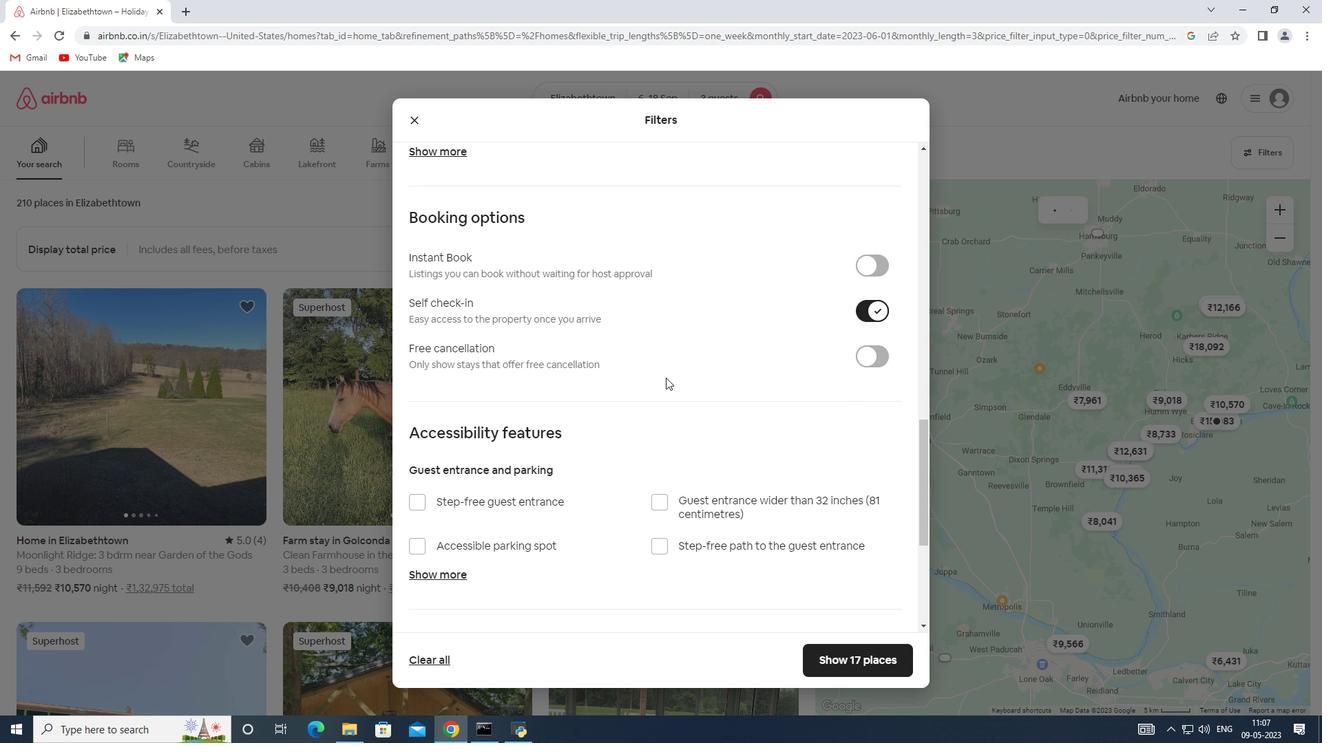 
Action: Mouse scrolled (666, 377) with delta (0, 0)
Screenshot: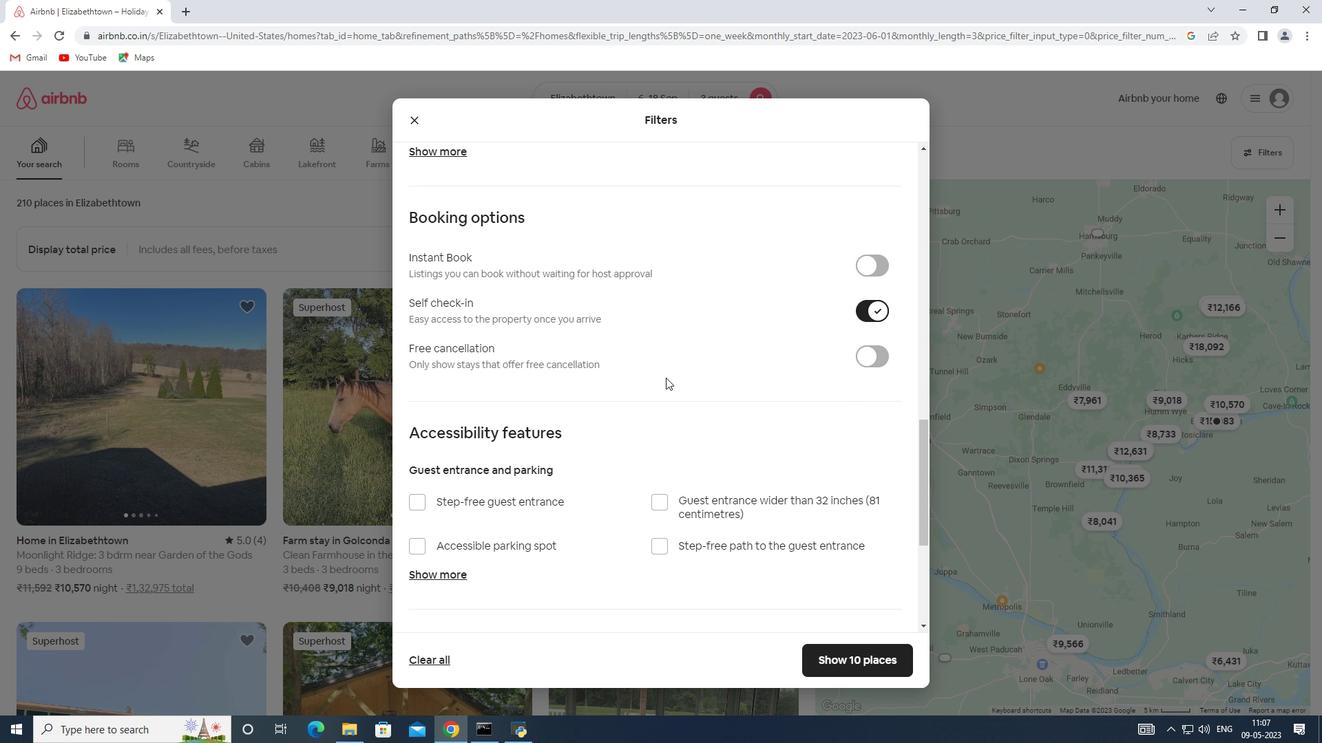 
Action: Mouse moved to (664, 378)
Screenshot: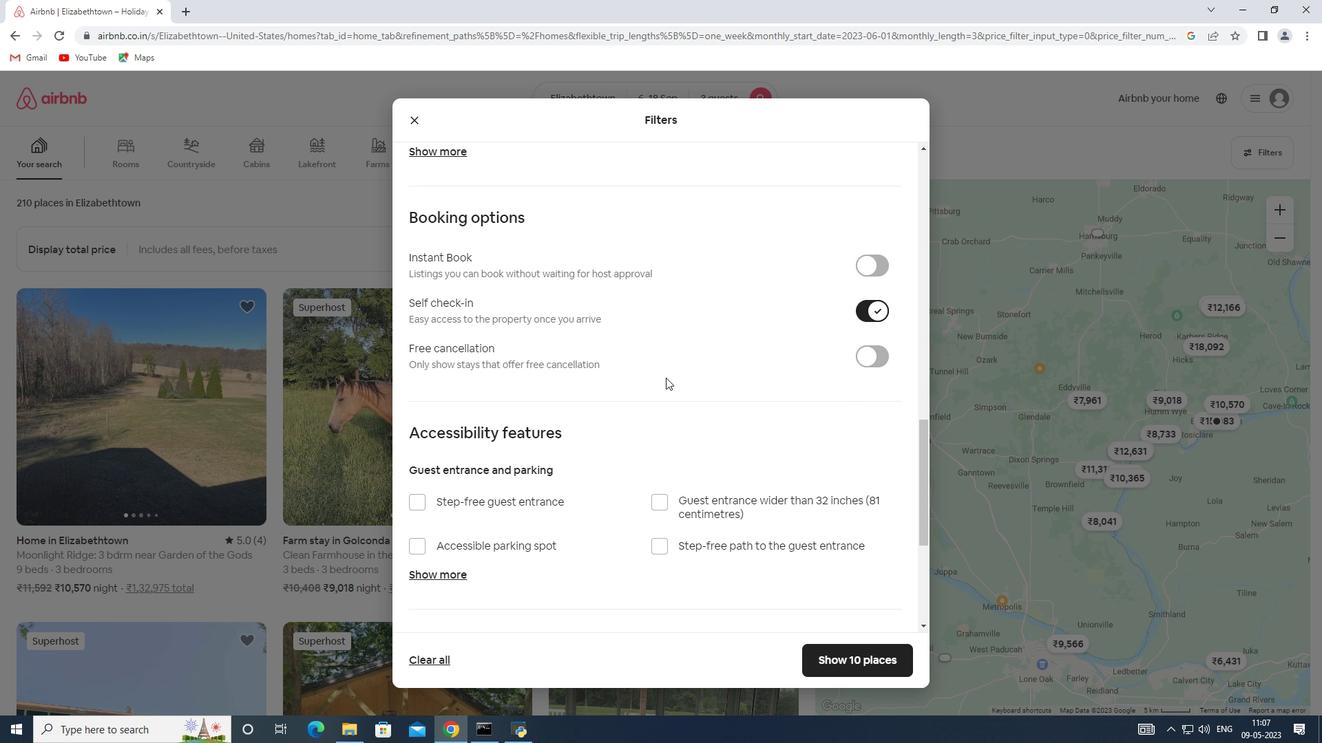 
Action: Mouse scrolled (664, 377) with delta (0, 0)
Screenshot: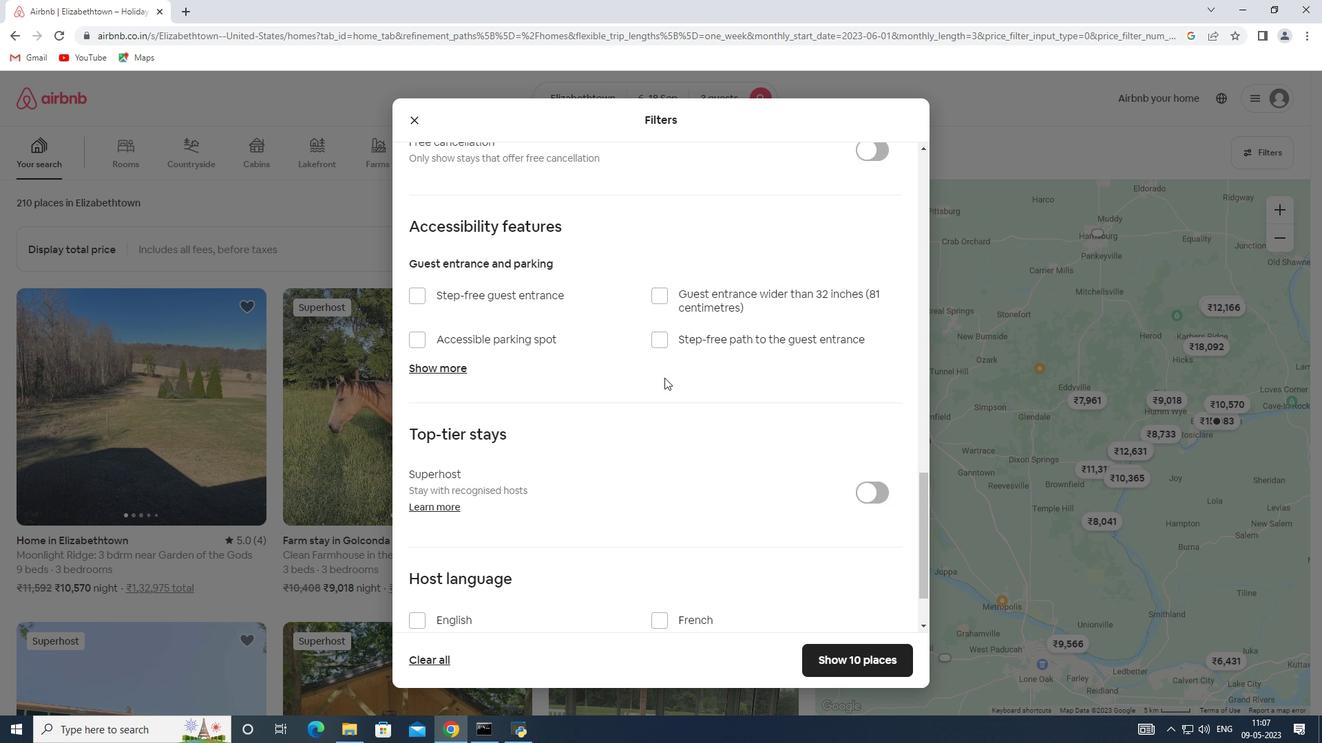 
Action: Mouse scrolled (664, 377) with delta (0, 0)
Screenshot: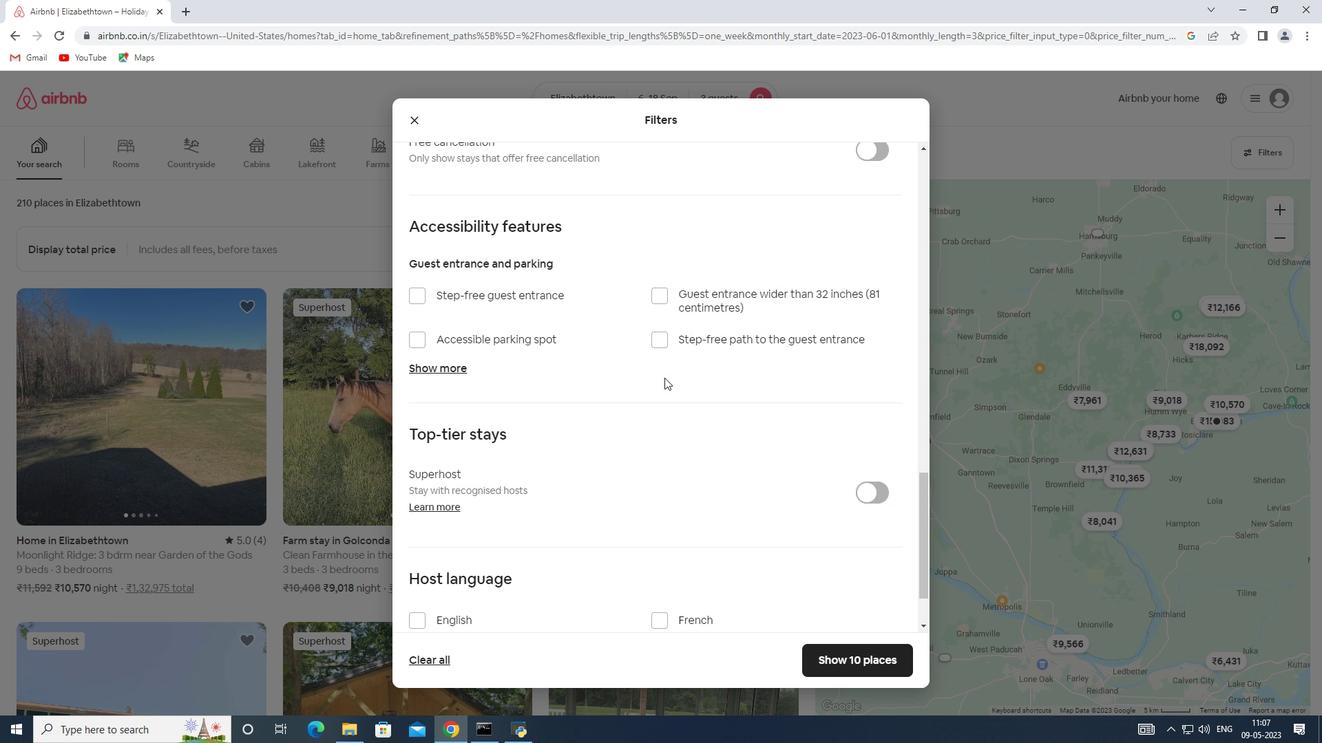 
Action: Mouse scrolled (664, 377) with delta (0, 0)
Screenshot: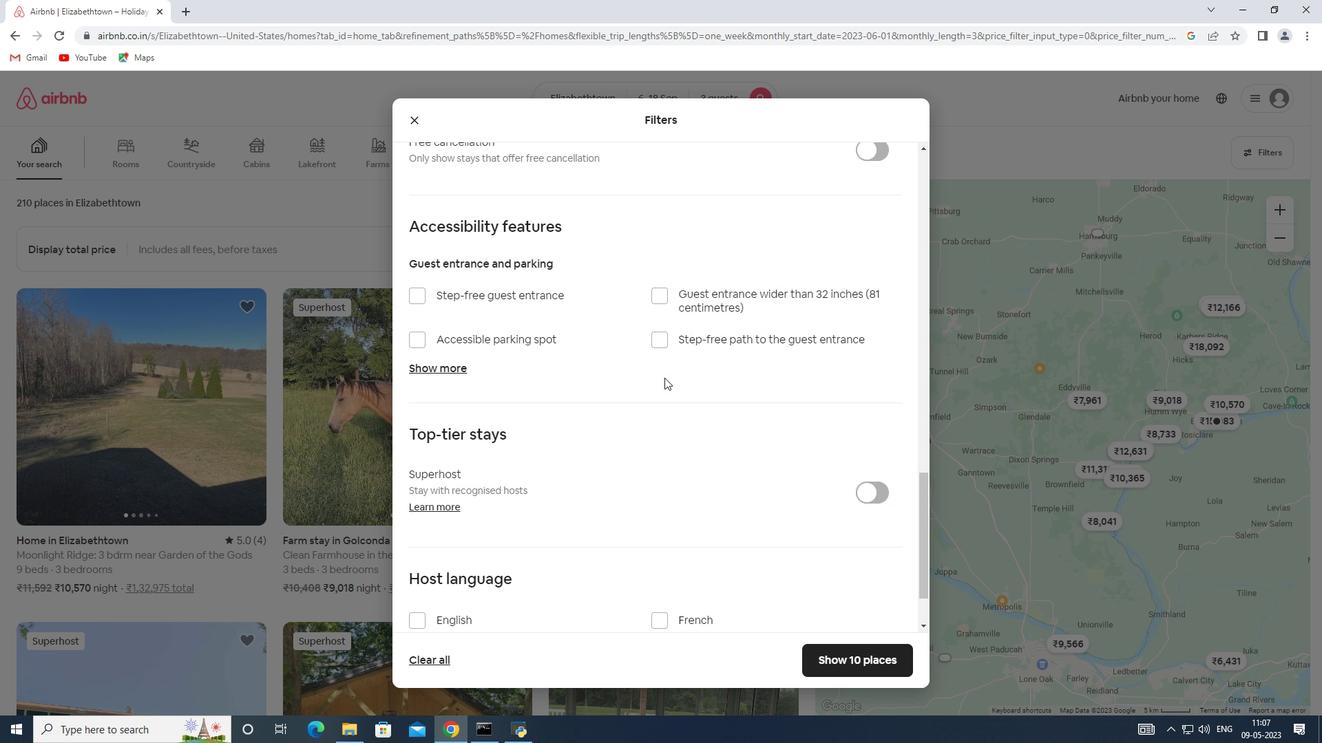 
Action: Mouse moved to (422, 528)
Screenshot: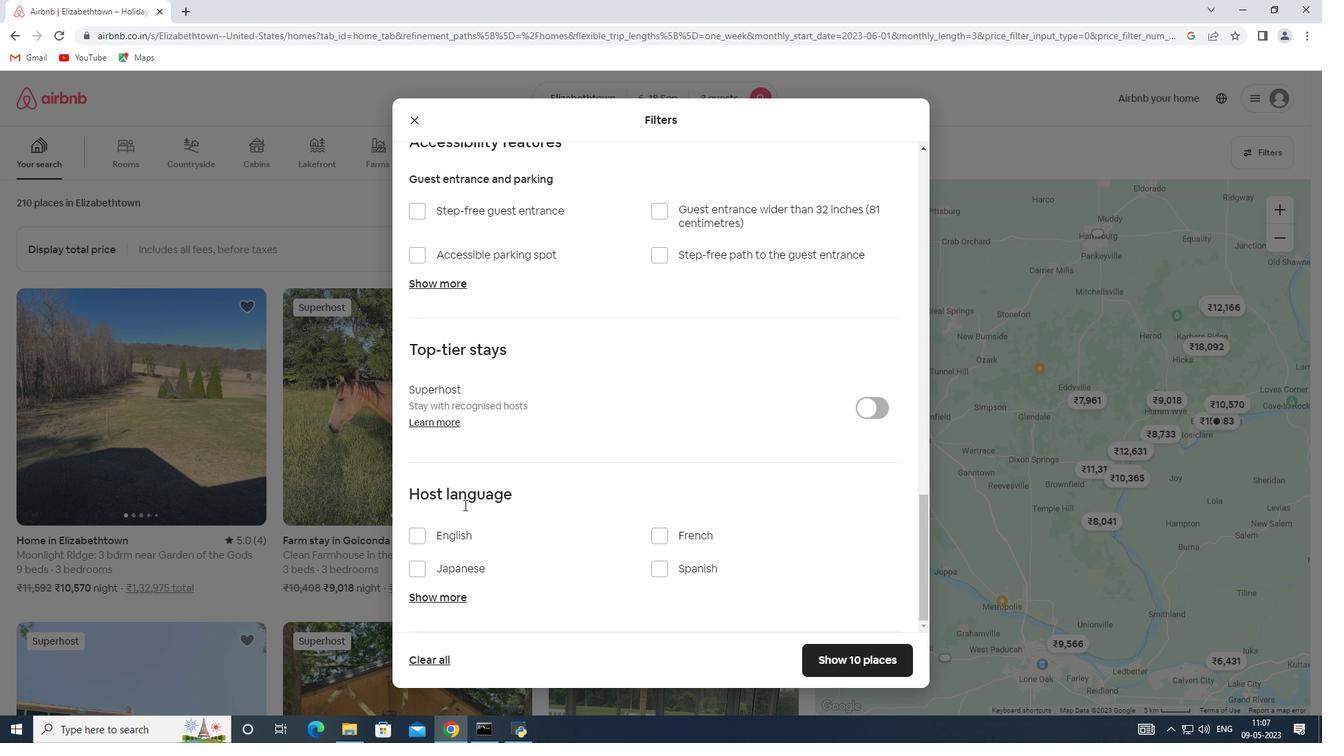 
Action: Mouse pressed left at (422, 528)
Screenshot: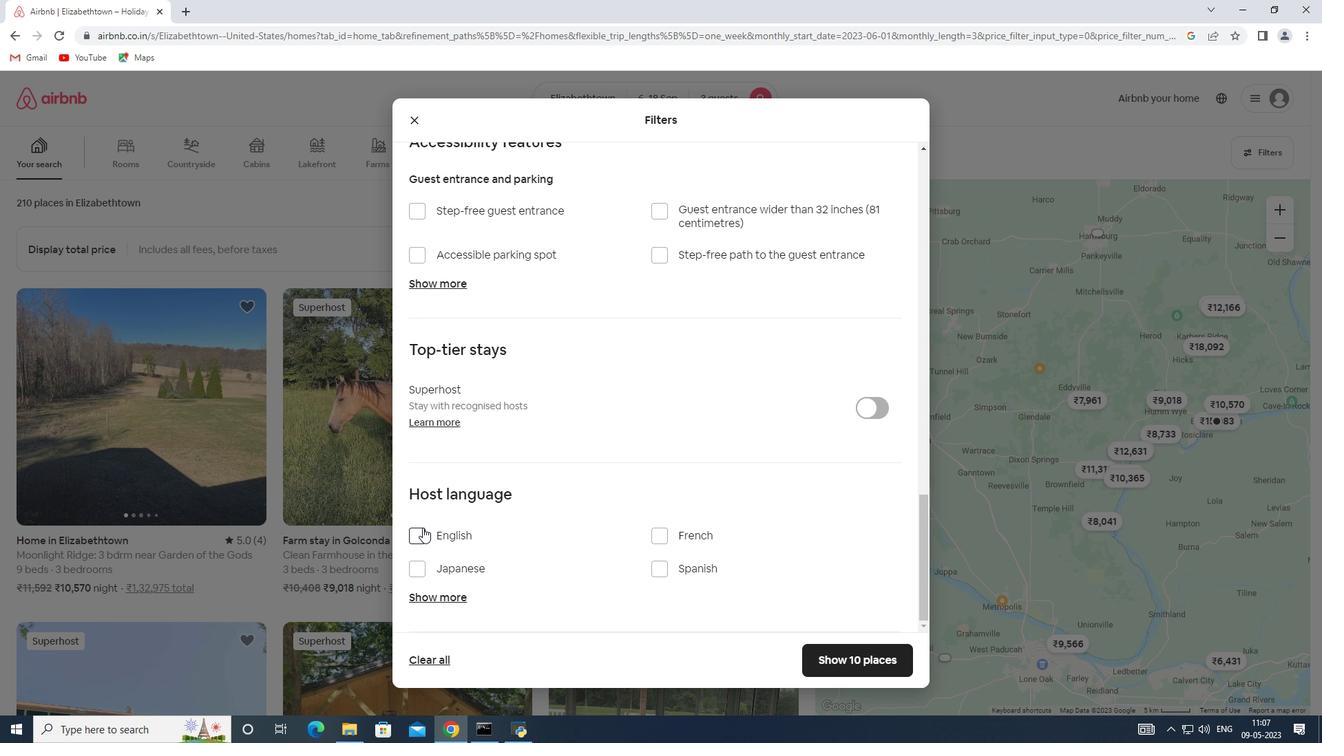 
Action: Mouse moved to (857, 660)
Screenshot: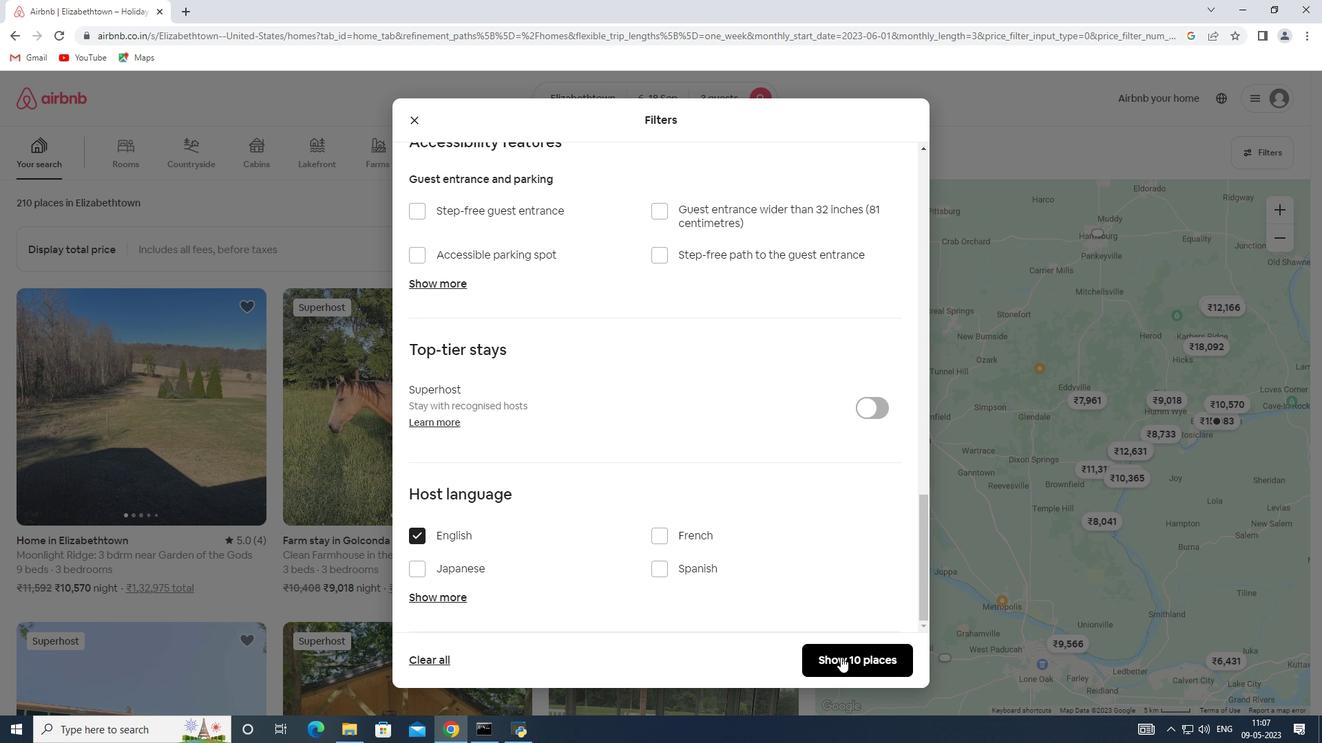 
Action: Mouse pressed left at (857, 660)
Screenshot: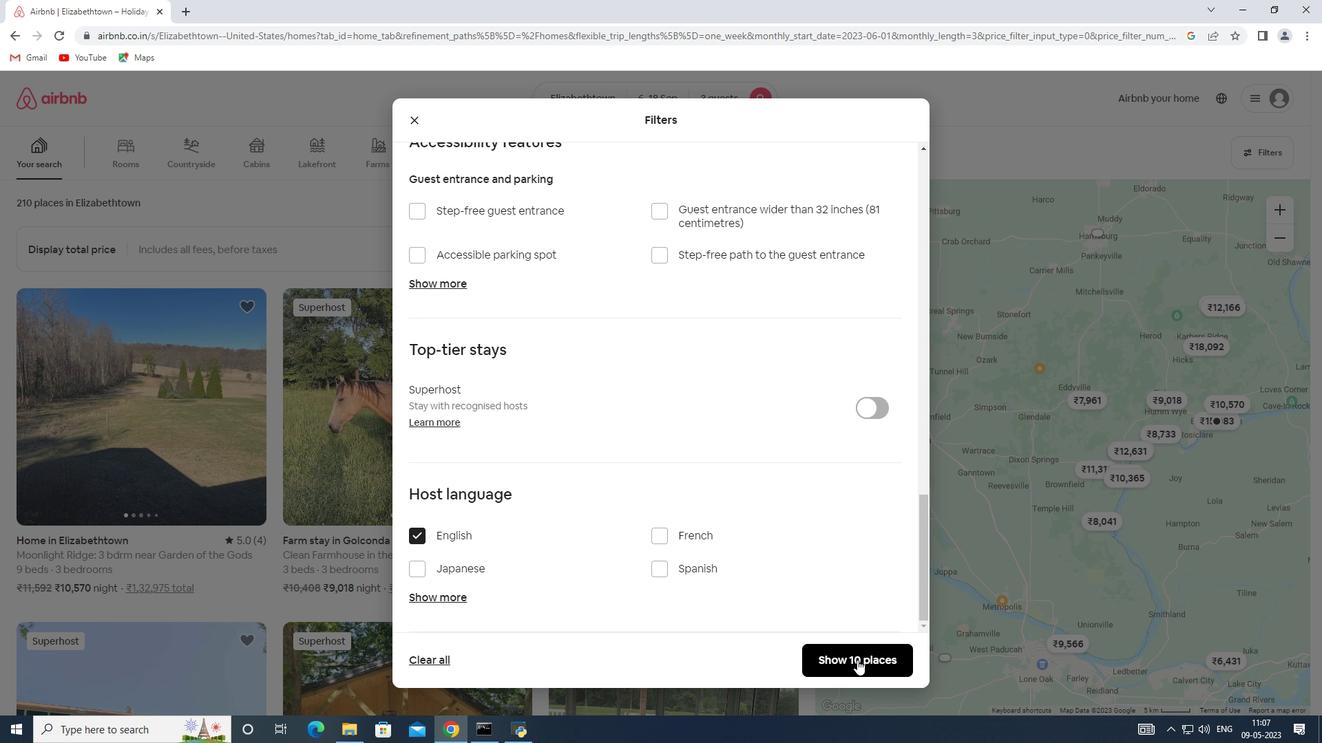 
Action: Mouse moved to (860, 659)
Screenshot: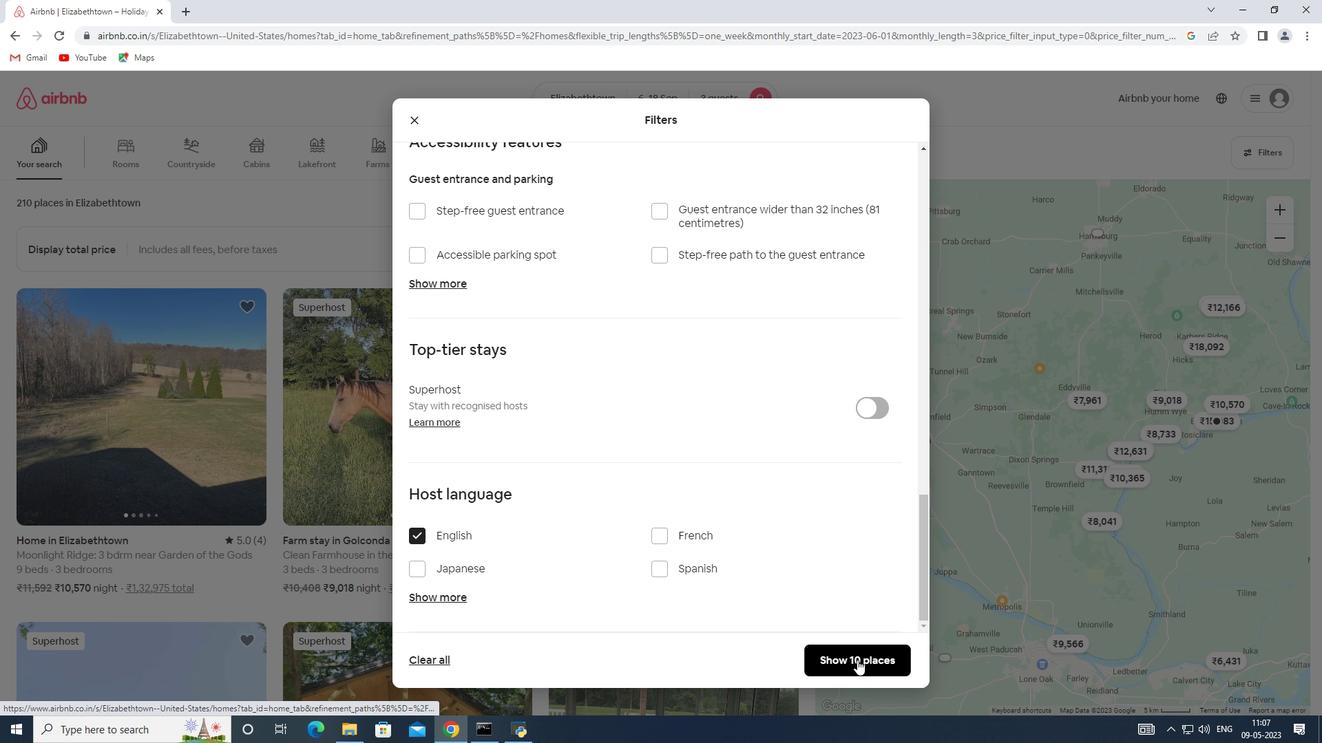 
